 Task: Go to Program & Features. Select Whole Food Market. Add to cart Organic Greek Yogurt-1. Select Amazon Health. Add to cart L-theanine supplement-1. Place order for Gunner Ward, _x000D_
2205 Shadowood Ct_x000D_
Valparaiso, Indiana(IN), 46383, Cell Number (219) 462-8619
Action: Mouse moved to (504, 351)
Screenshot: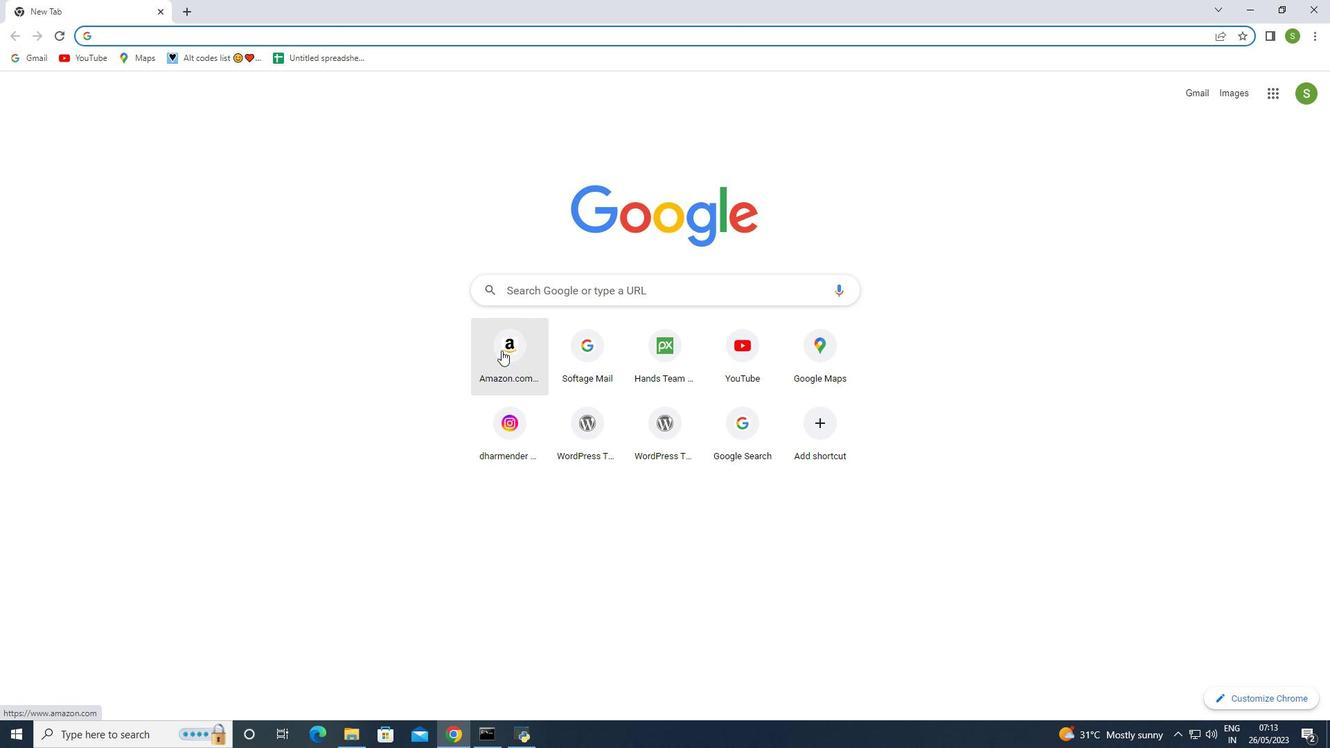 
Action: Mouse pressed left at (504, 351)
Screenshot: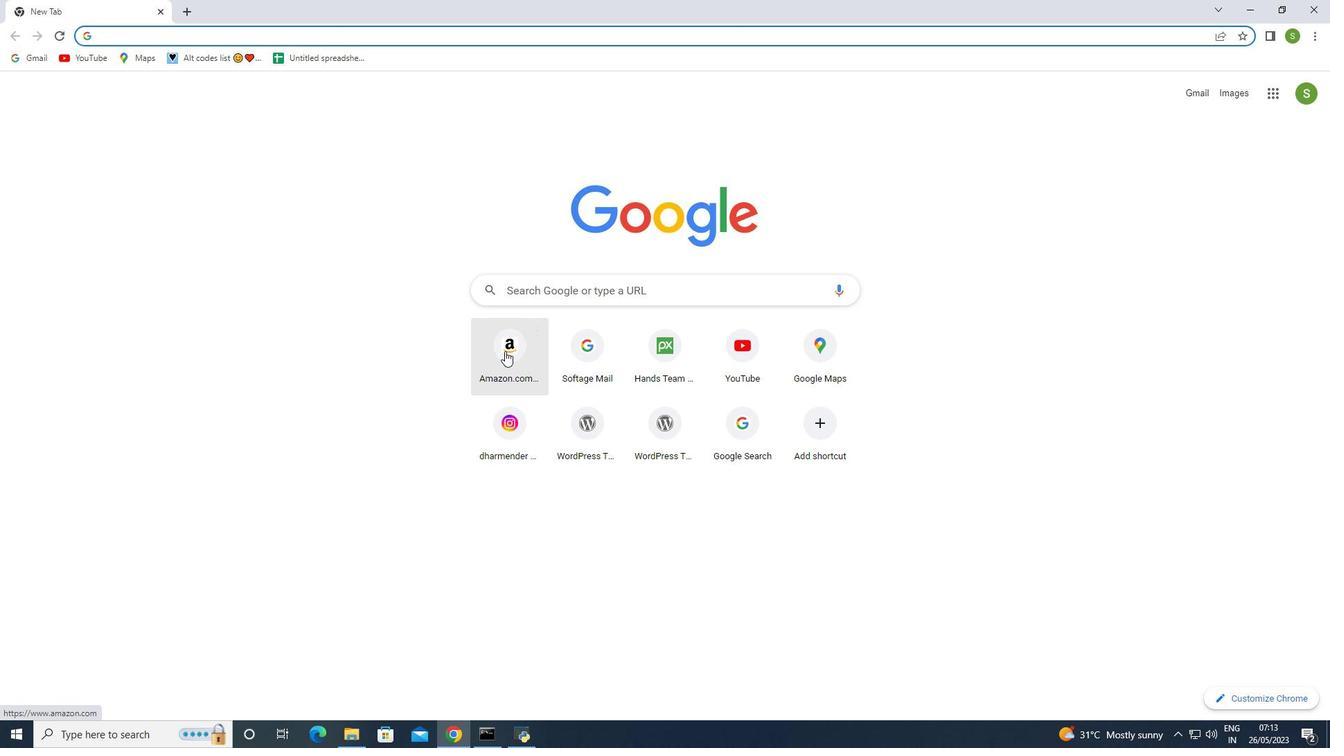 
Action: Mouse moved to (1115, 96)
Screenshot: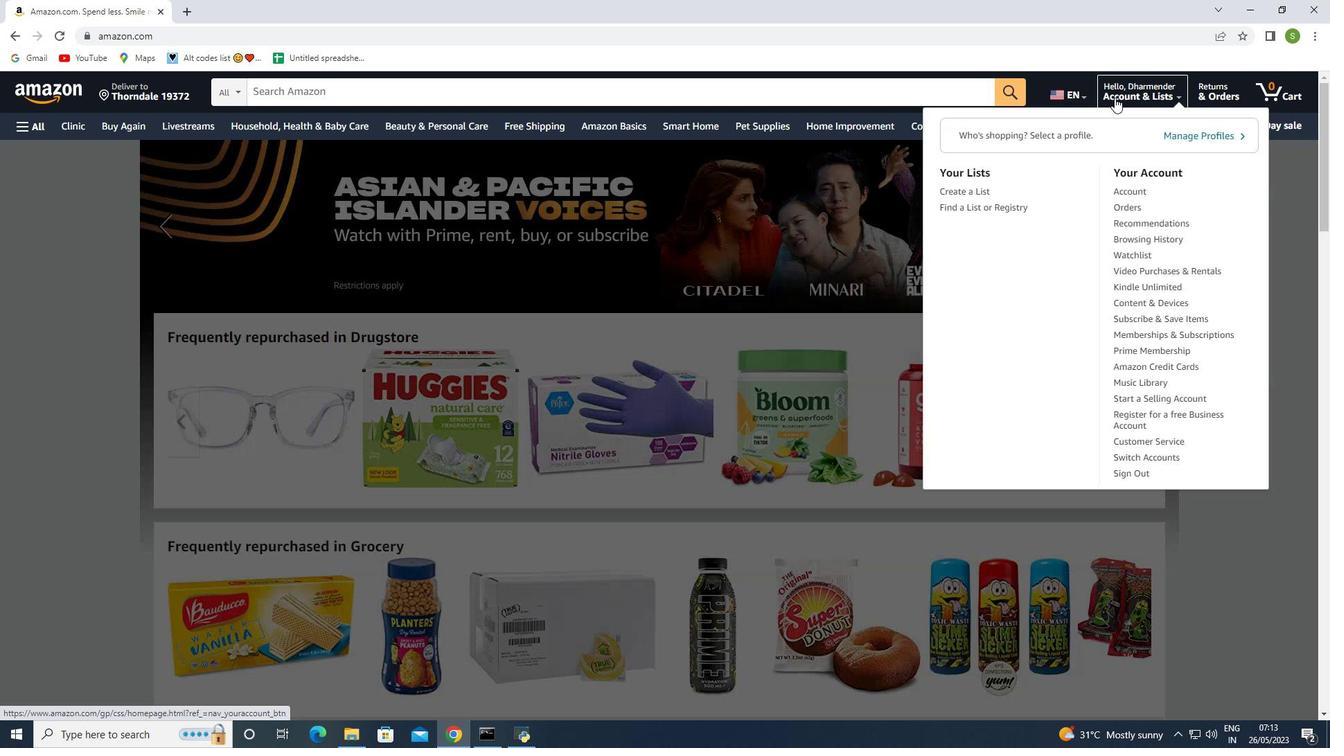 
Action: Mouse pressed left at (1115, 96)
Screenshot: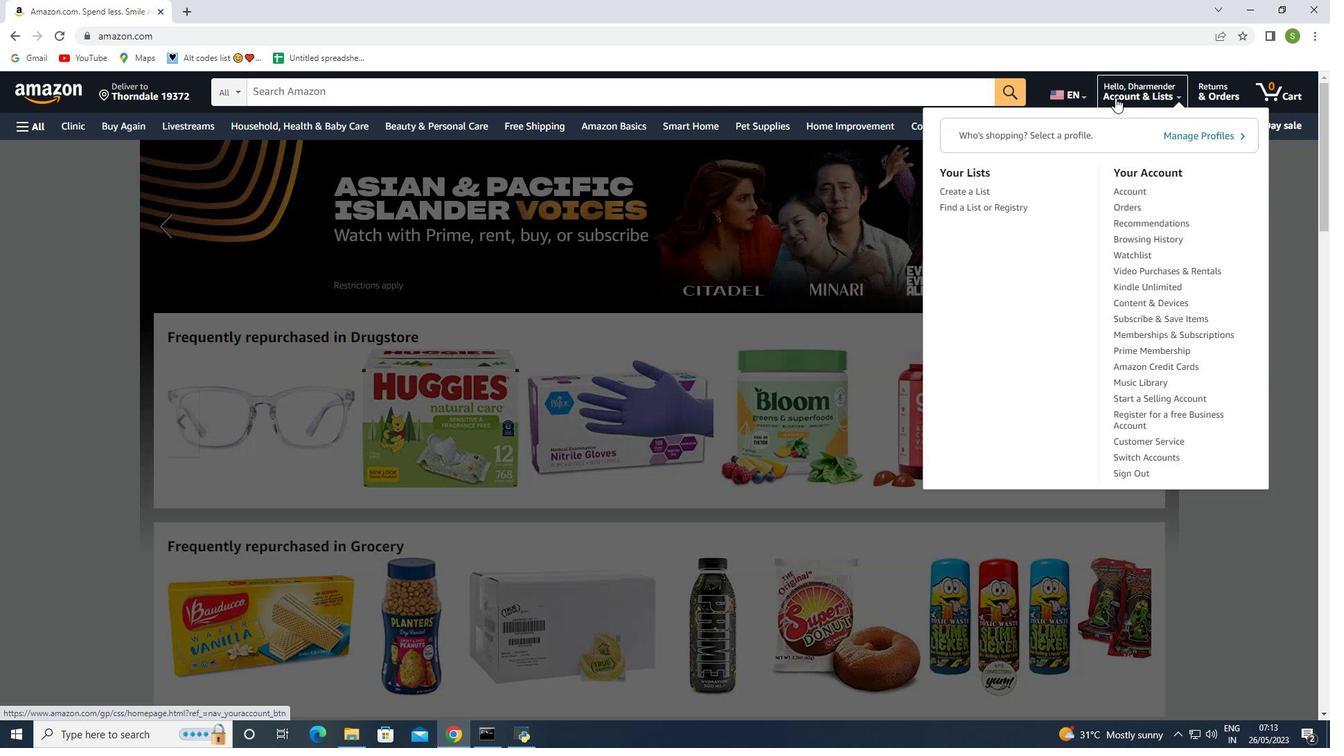 
Action: Mouse moved to (423, 326)
Screenshot: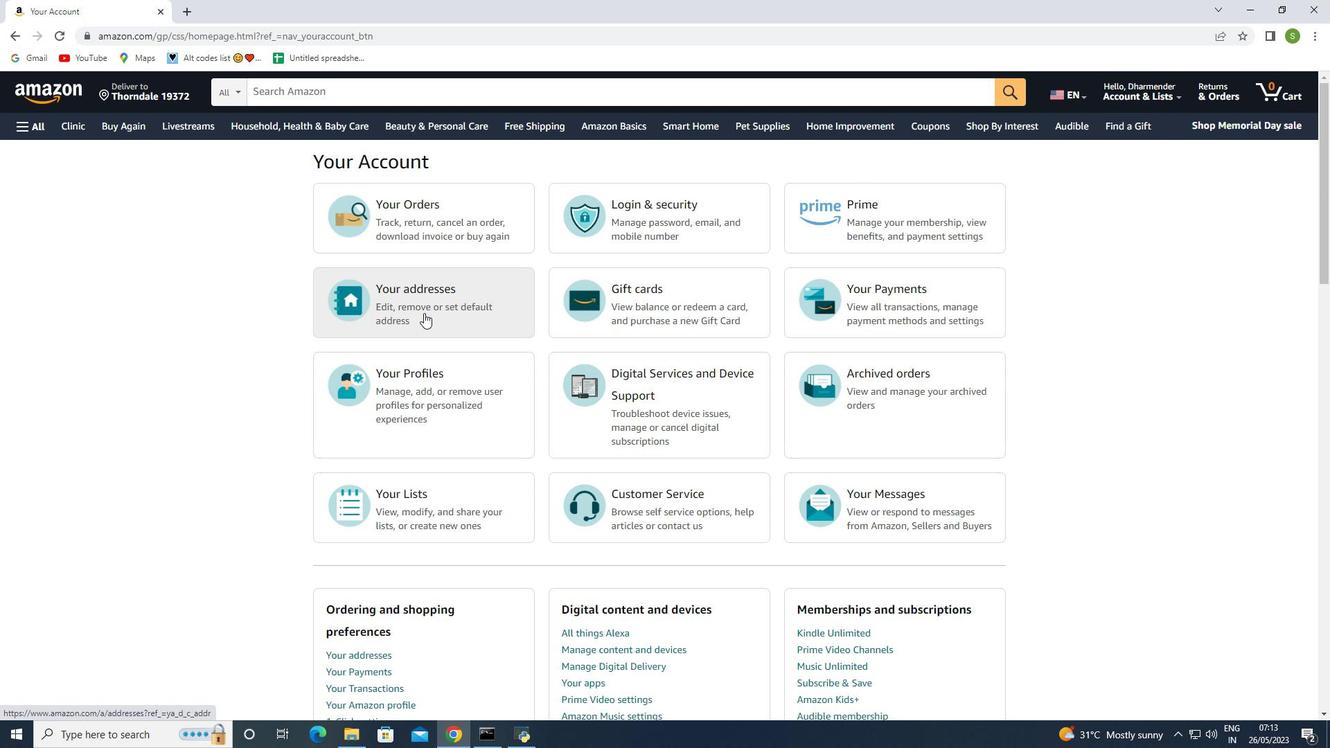 
Action: Mouse pressed left at (423, 326)
Screenshot: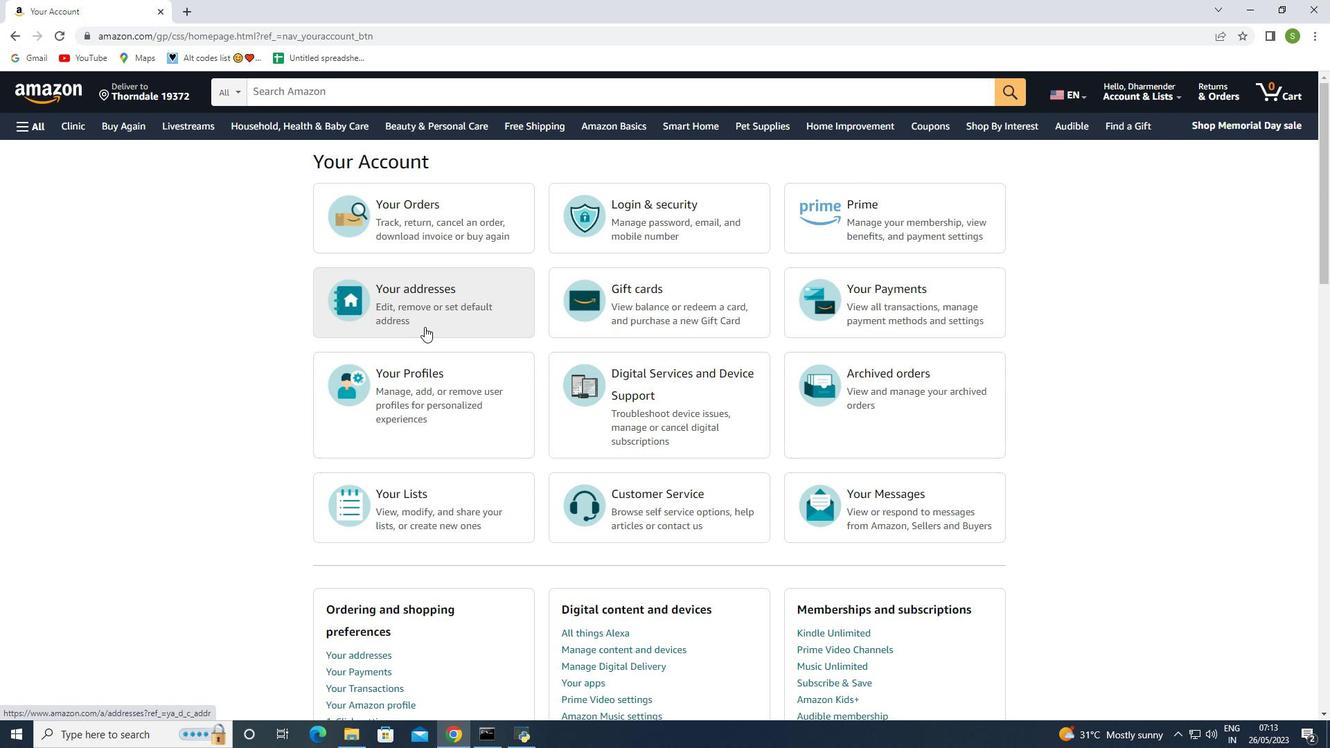 
Action: Mouse moved to (430, 322)
Screenshot: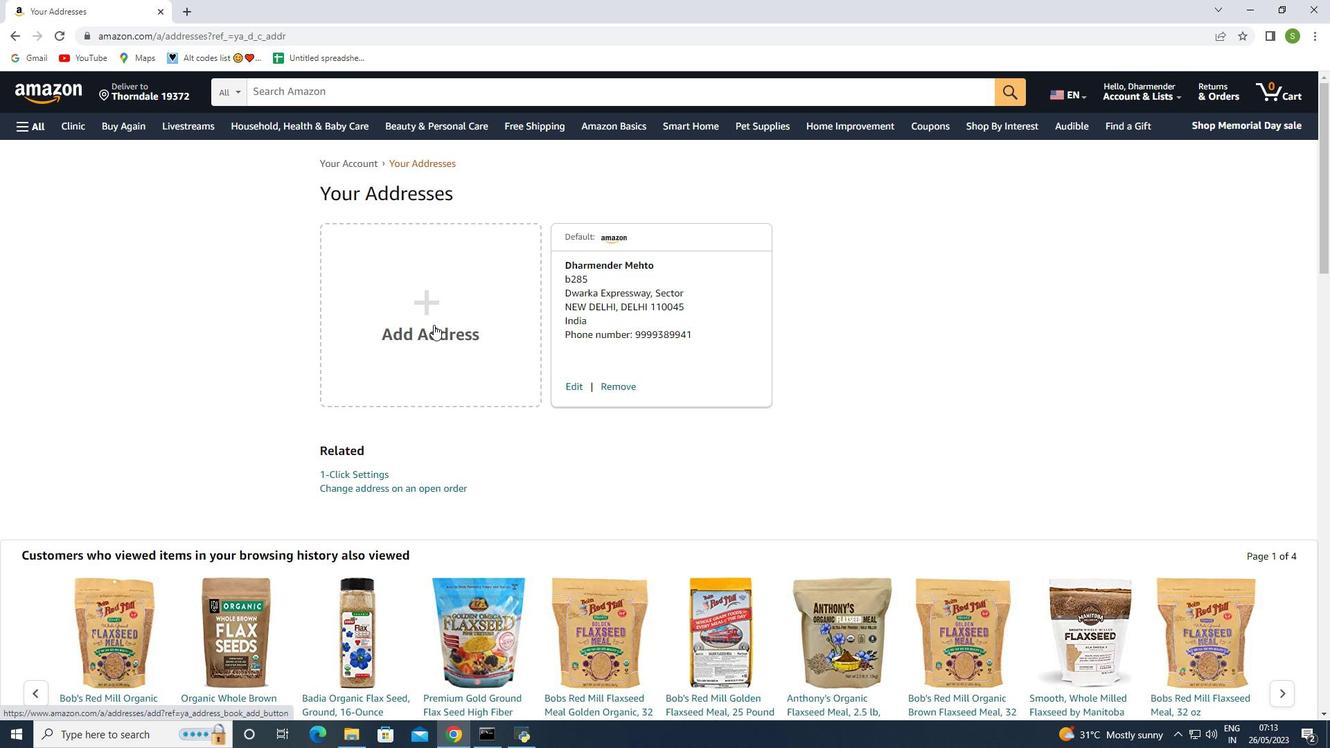 
Action: Mouse pressed left at (430, 322)
Screenshot: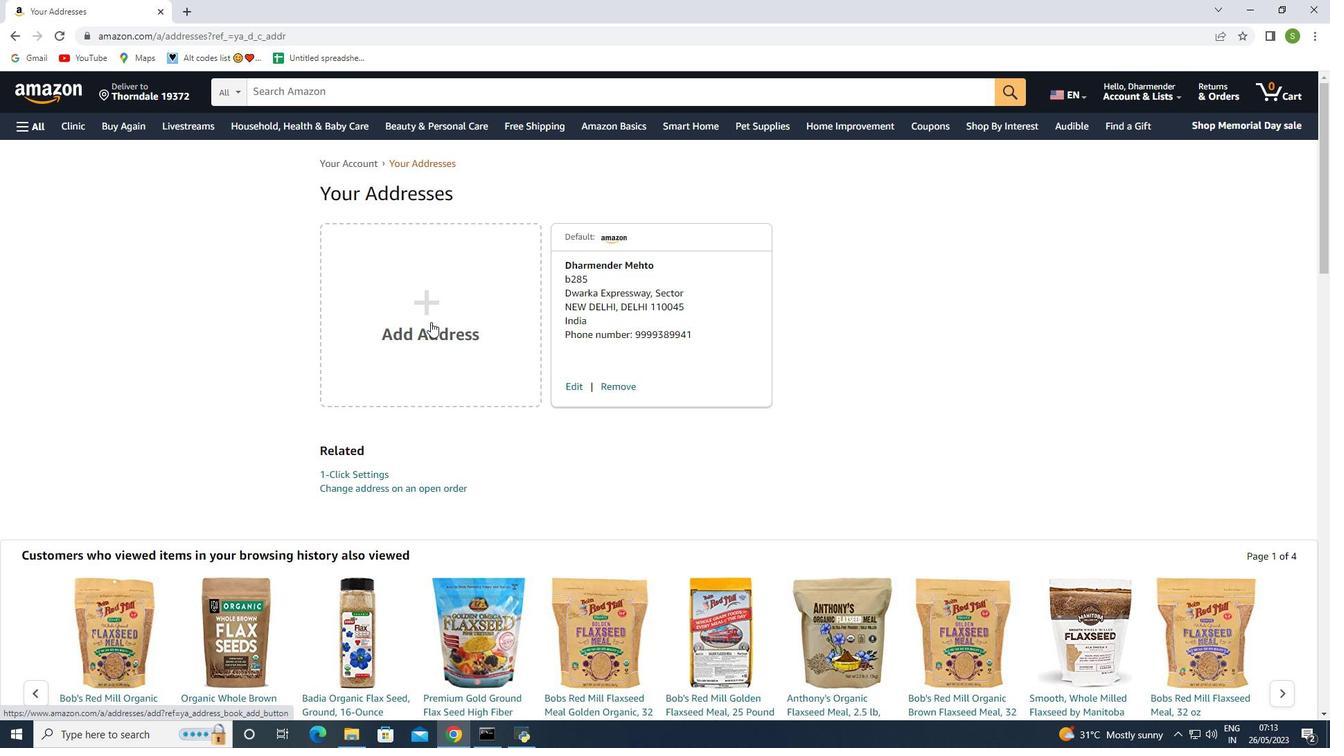 
Action: Mouse moved to (578, 410)
Screenshot: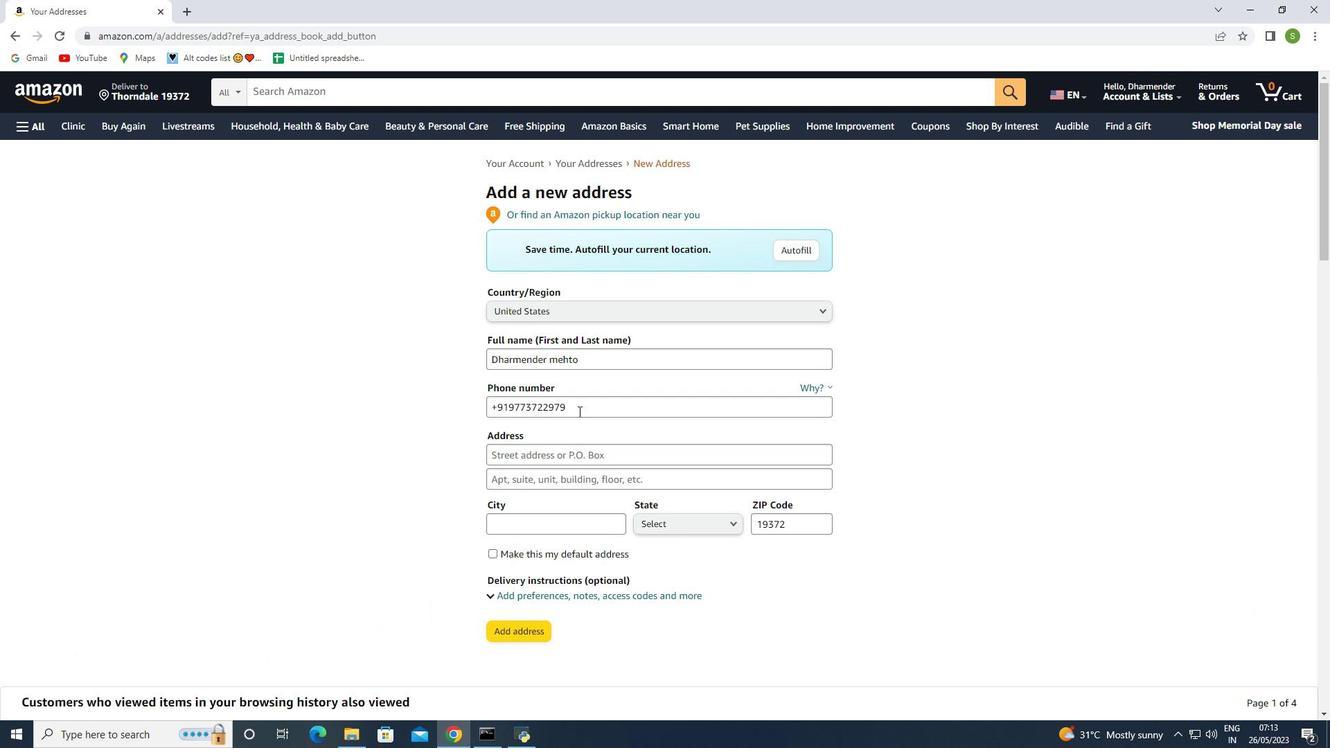
Action: Mouse pressed left at (578, 410)
Screenshot: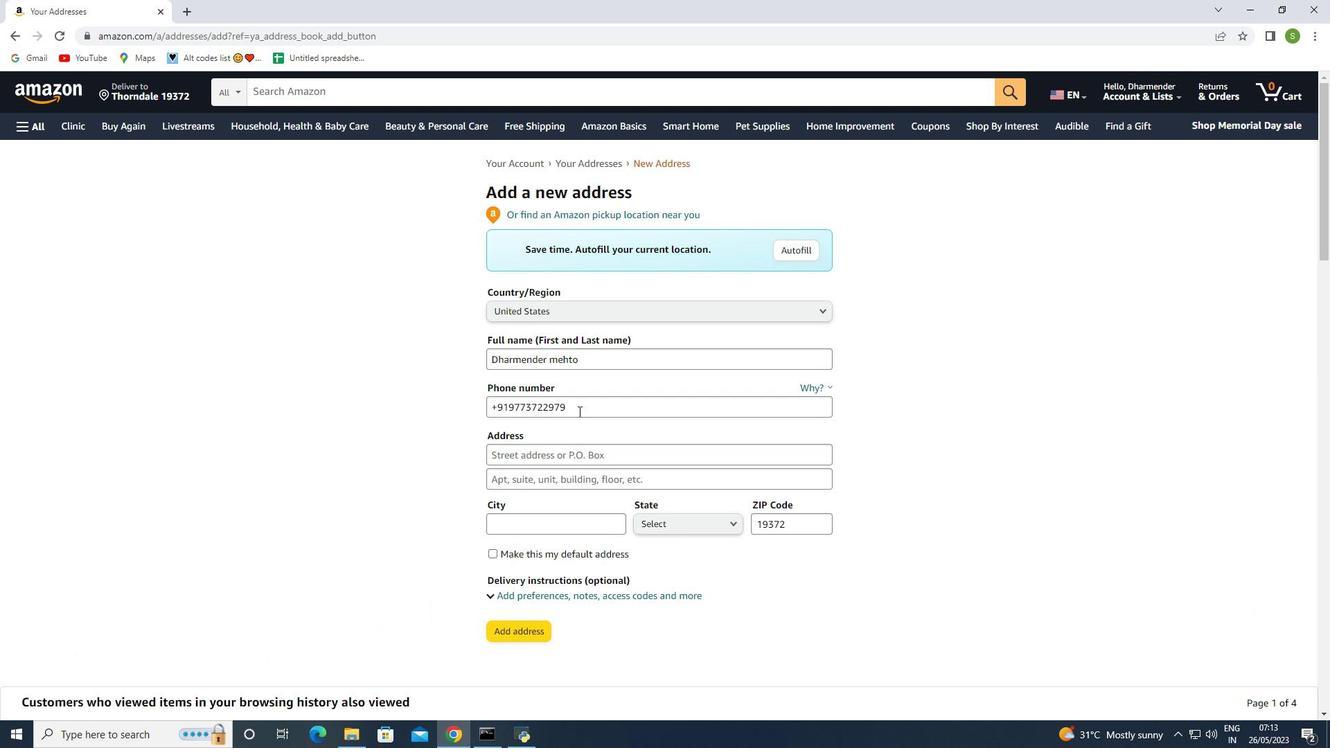 
Action: Mouse moved to (472, 408)
Screenshot: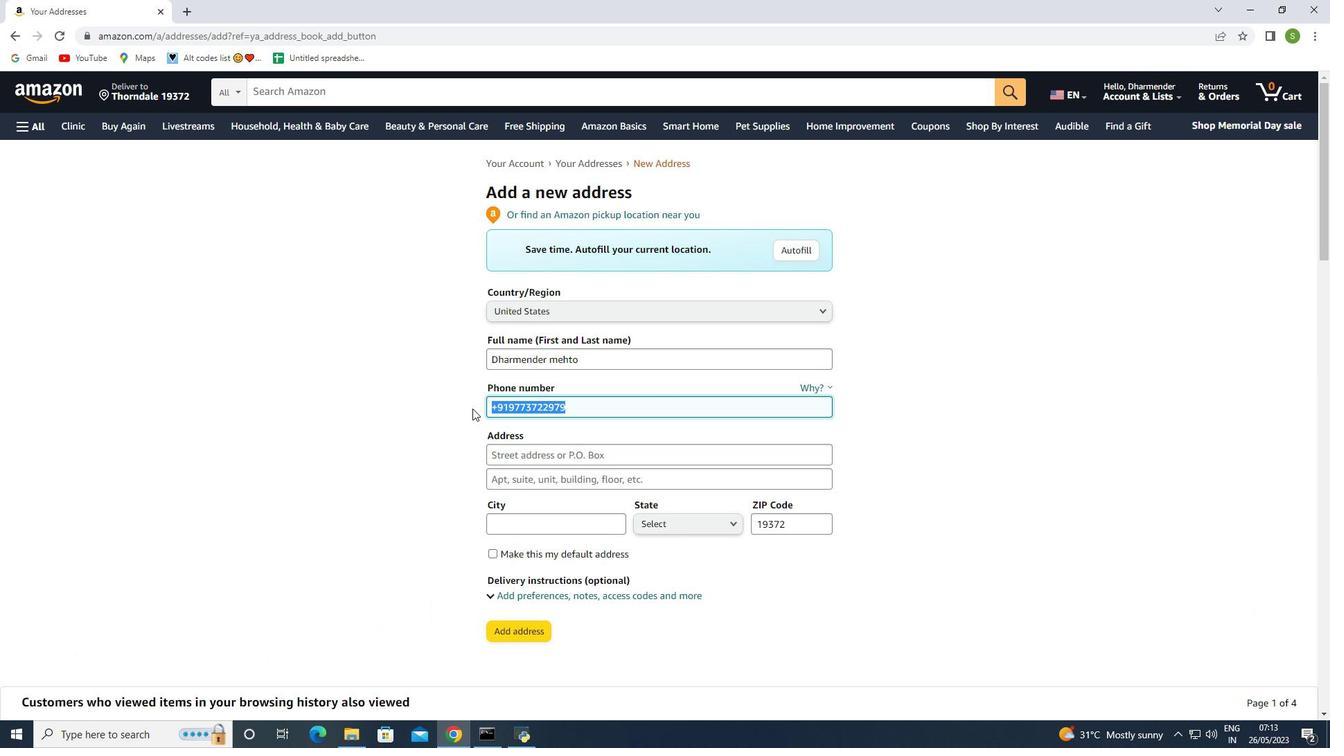 
Action: Key pressed <Key.backspace><Key.shift_r>(219<Key.shift_r>)<Key.space>4628619
Screenshot: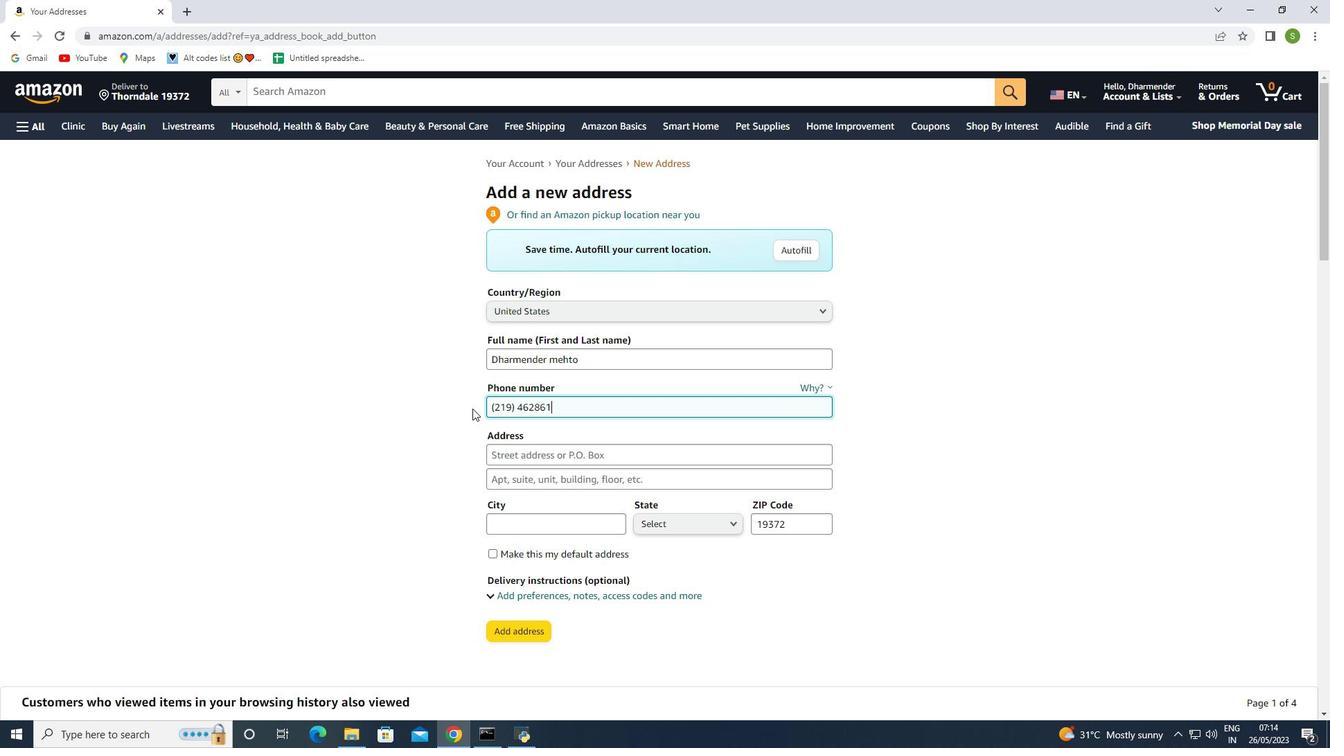 
Action: Mouse moved to (588, 371)
Screenshot: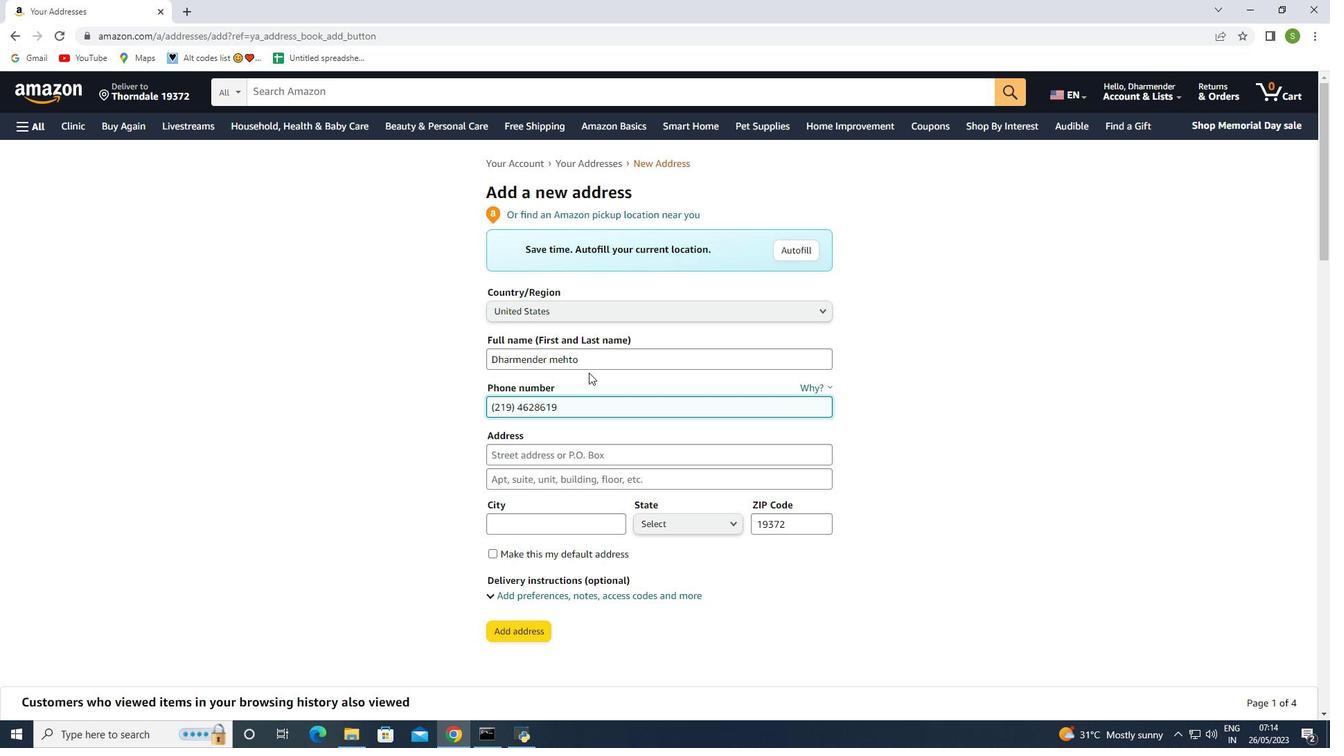 
Action: Mouse pressed left at (588, 371)
Screenshot: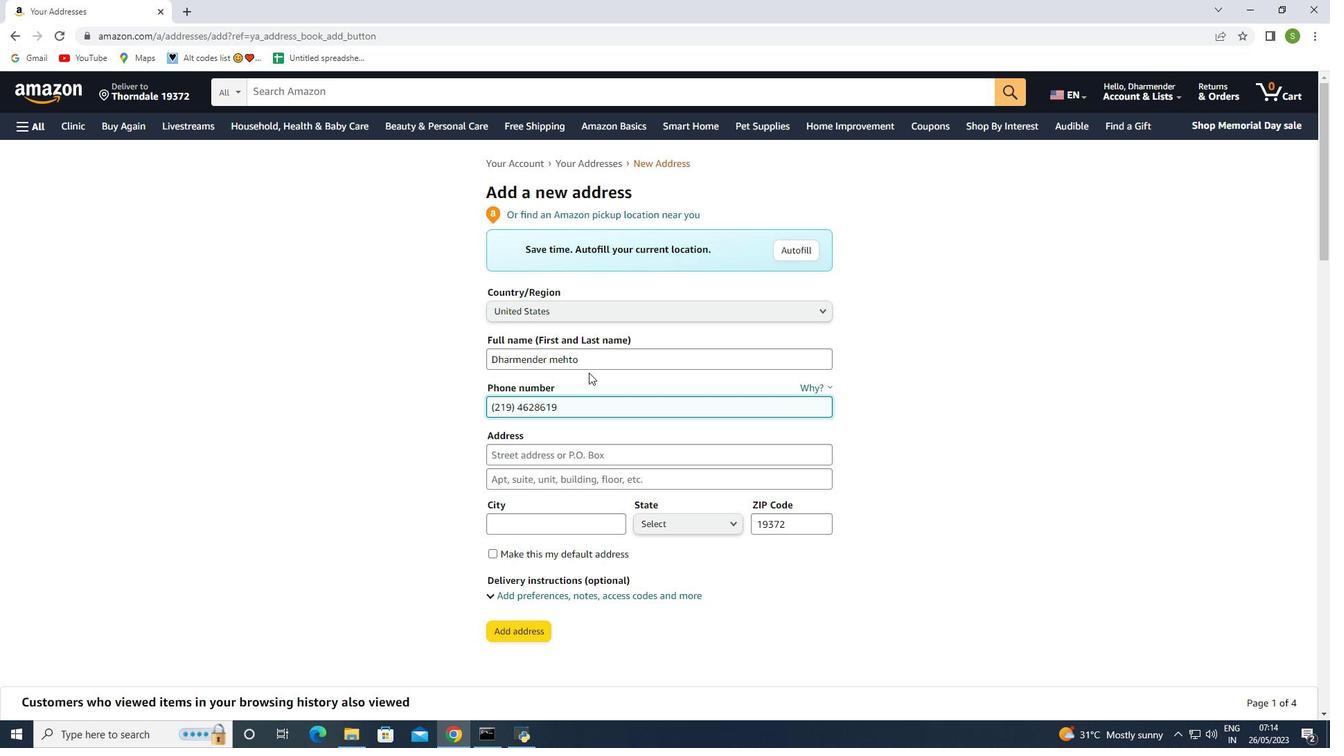 
Action: Mouse moved to (578, 361)
Screenshot: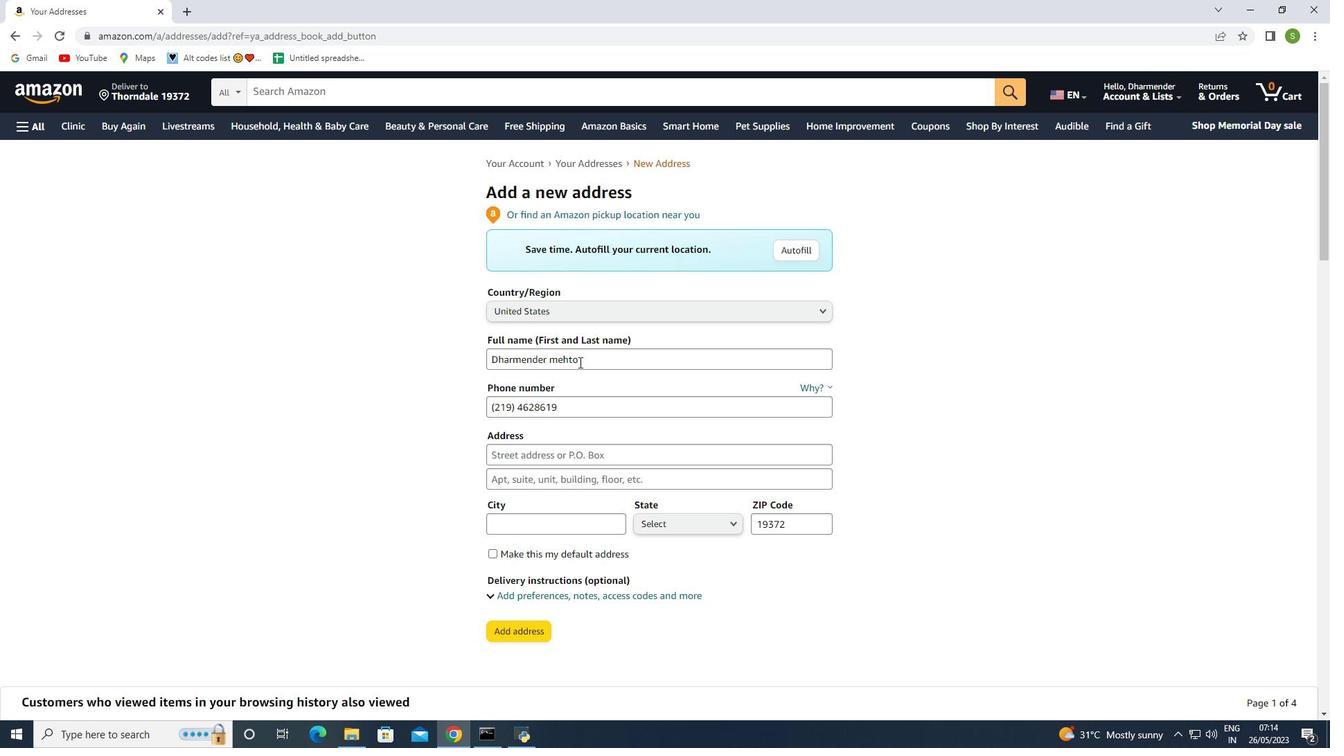 
Action: Mouse pressed left at (578, 361)
Screenshot: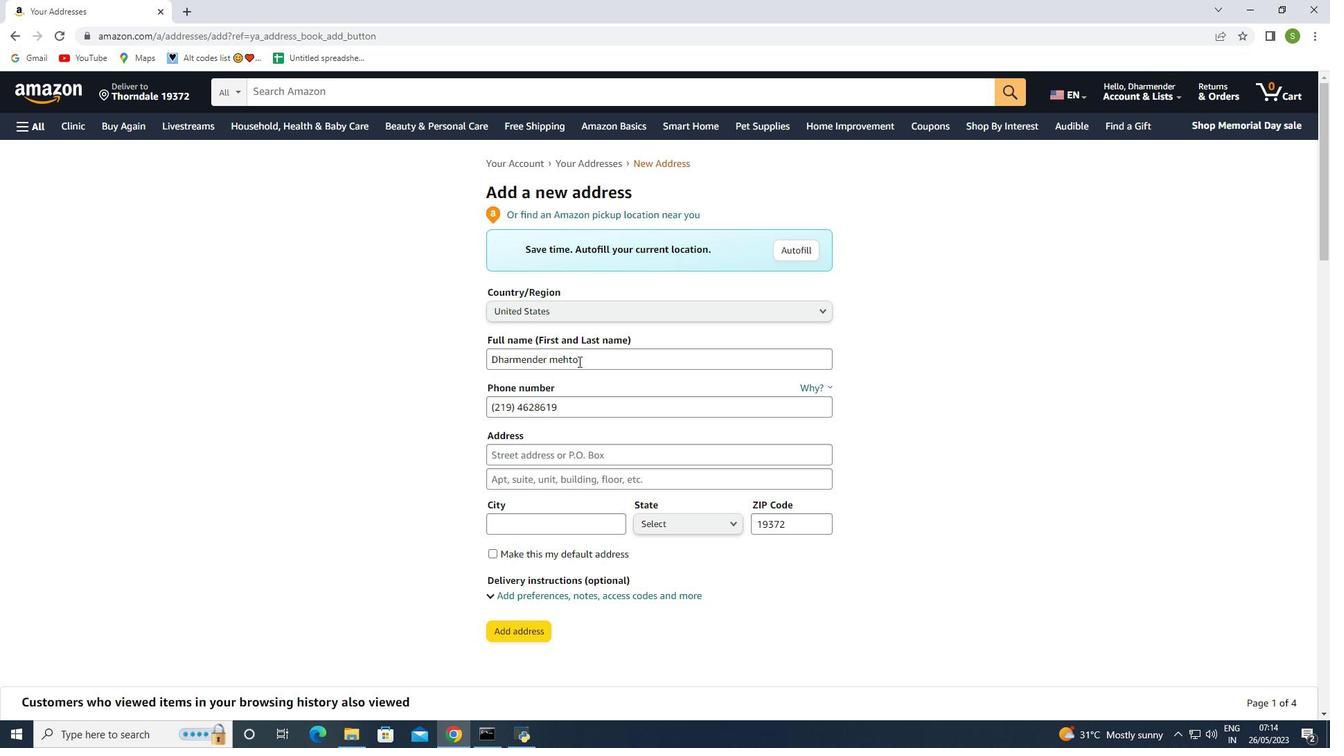 
Action: Mouse moved to (459, 329)
Screenshot: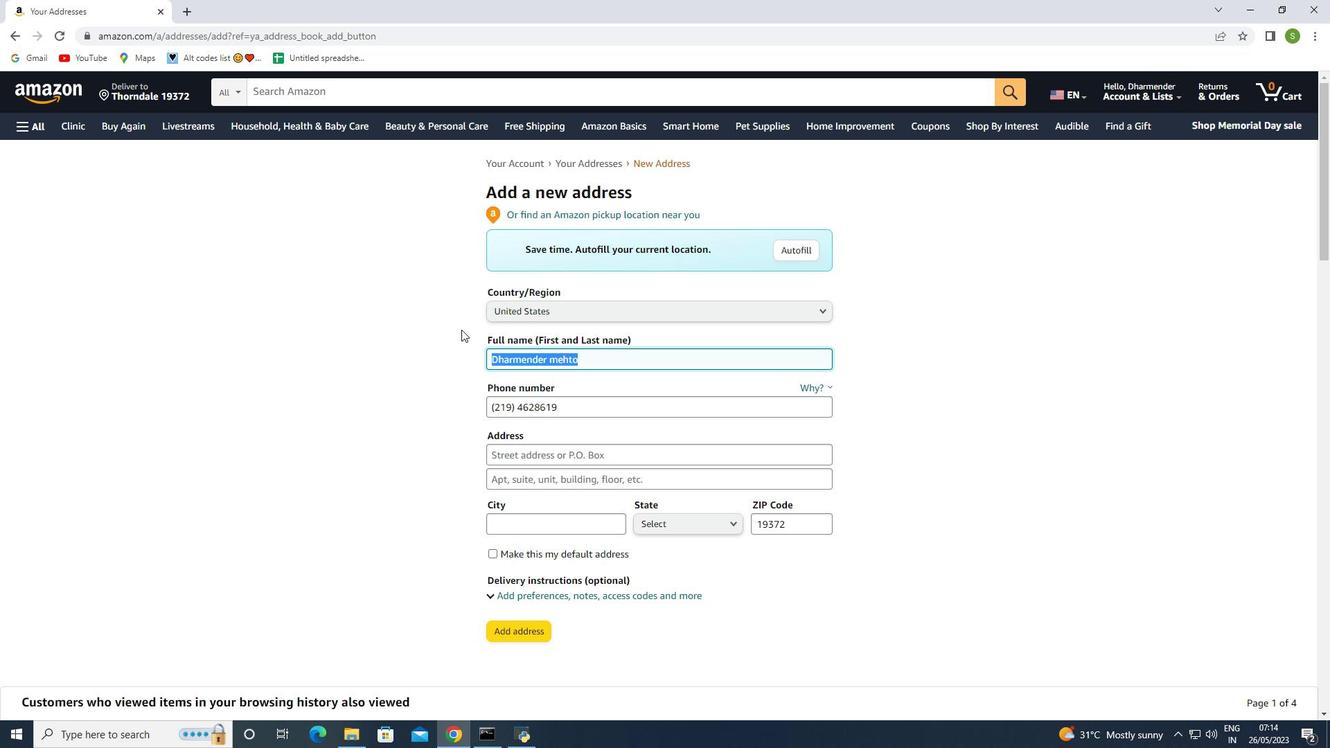 
Action: Key pressed <Key.backspace><Key.shift><Key.shift>Gunner<Key.space><Key.shift>Ward
Screenshot: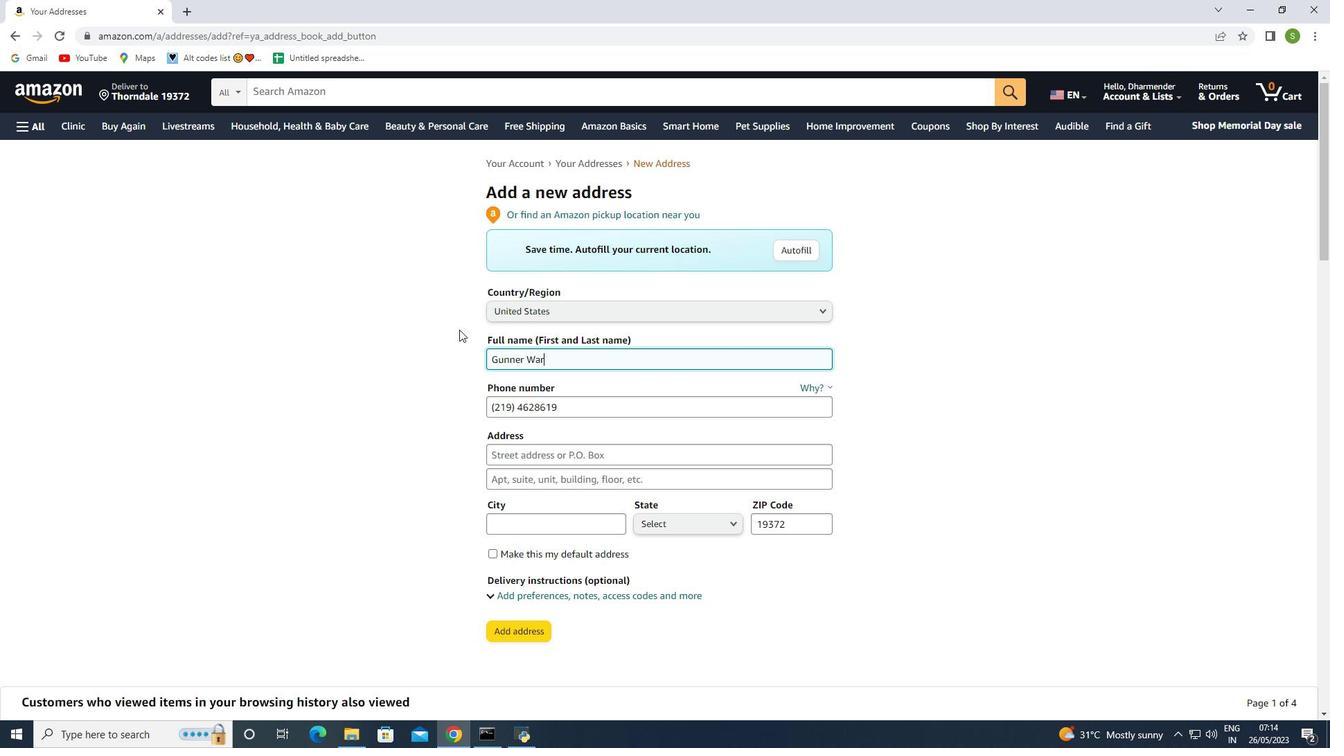 
Action: Mouse moved to (547, 457)
Screenshot: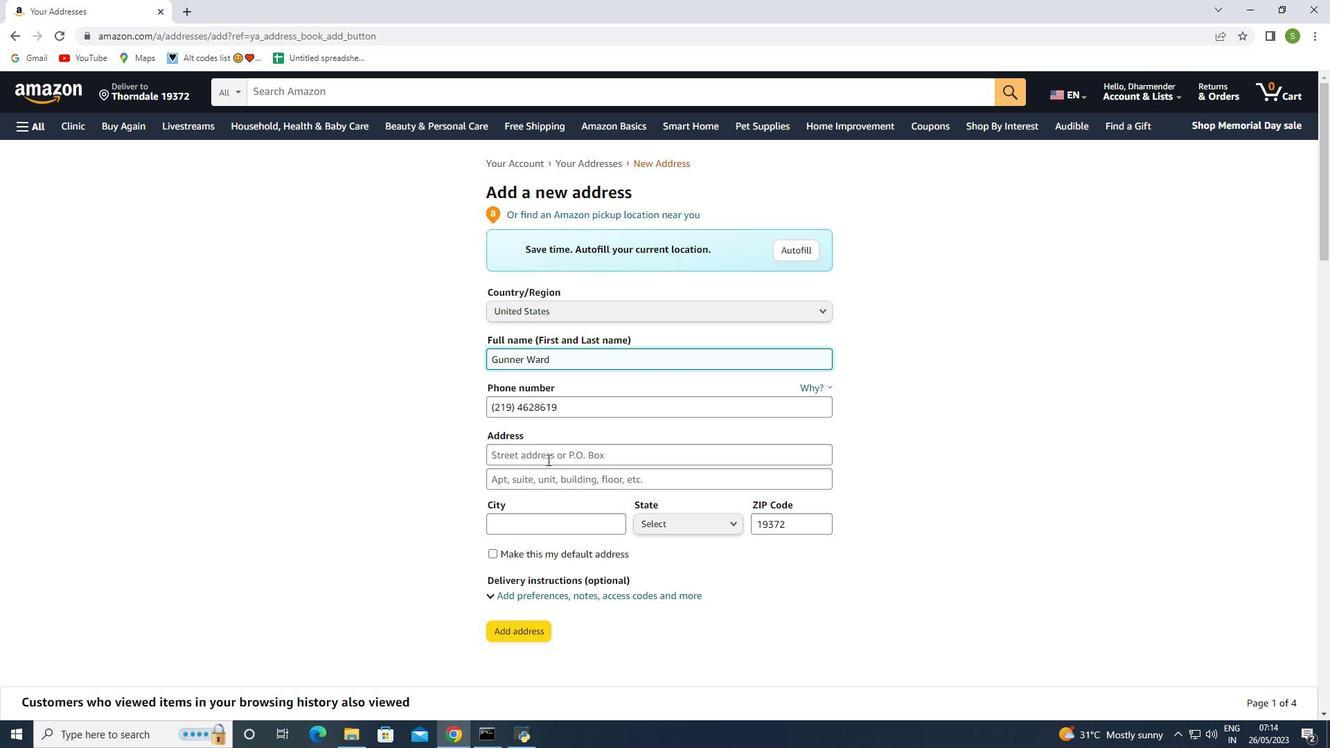 
Action: Mouse pressed left at (547, 457)
Screenshot: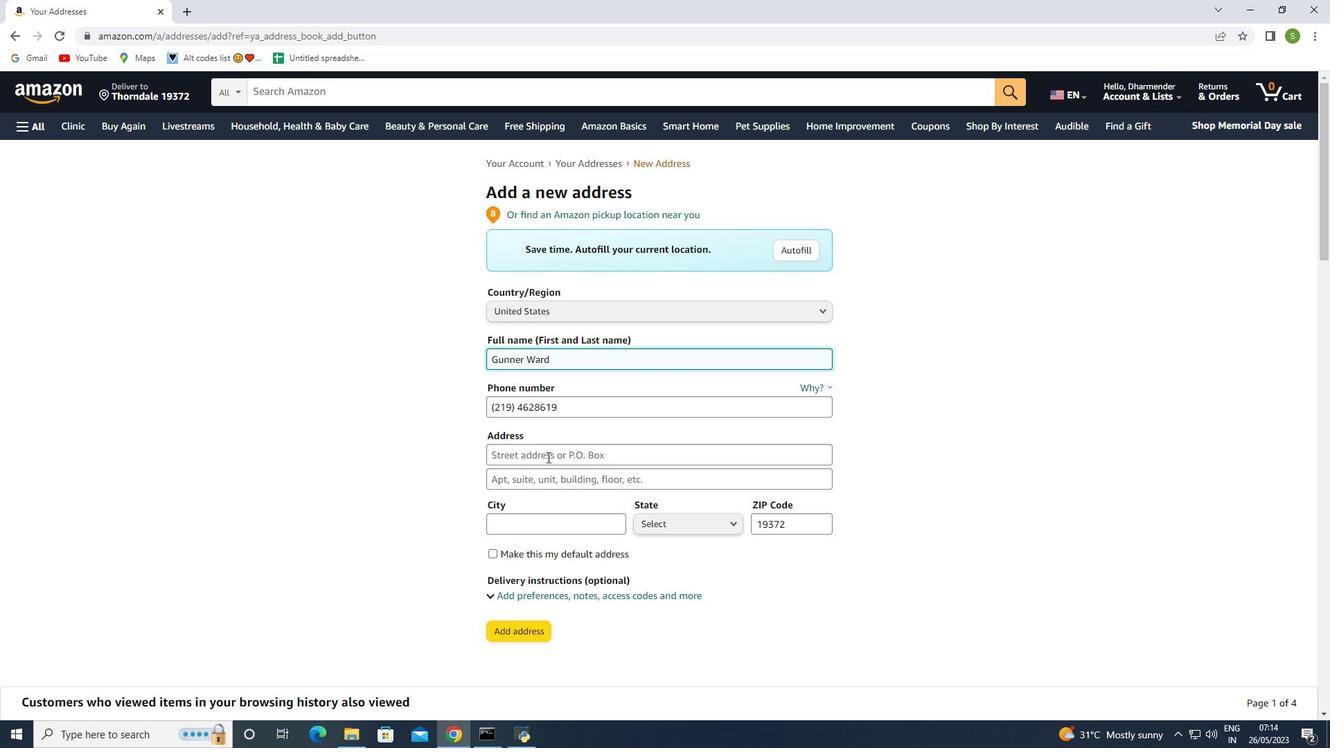 
Action: Key pressed 2205<Key.space><Key.shift>Shadowod<Key.space>c<Key.backspace><Key.shift>Ct
Screenshot: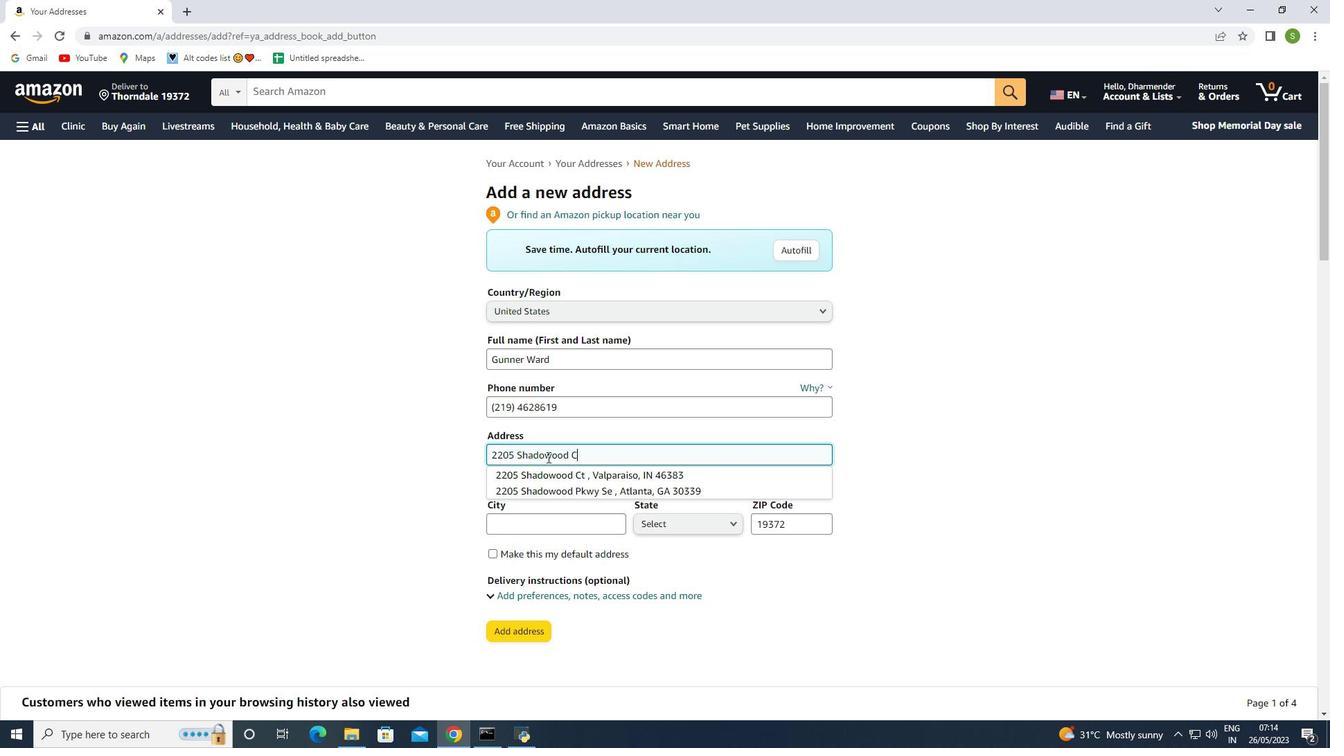 
Action: Mouse moved to (402, 500)
Screenshot: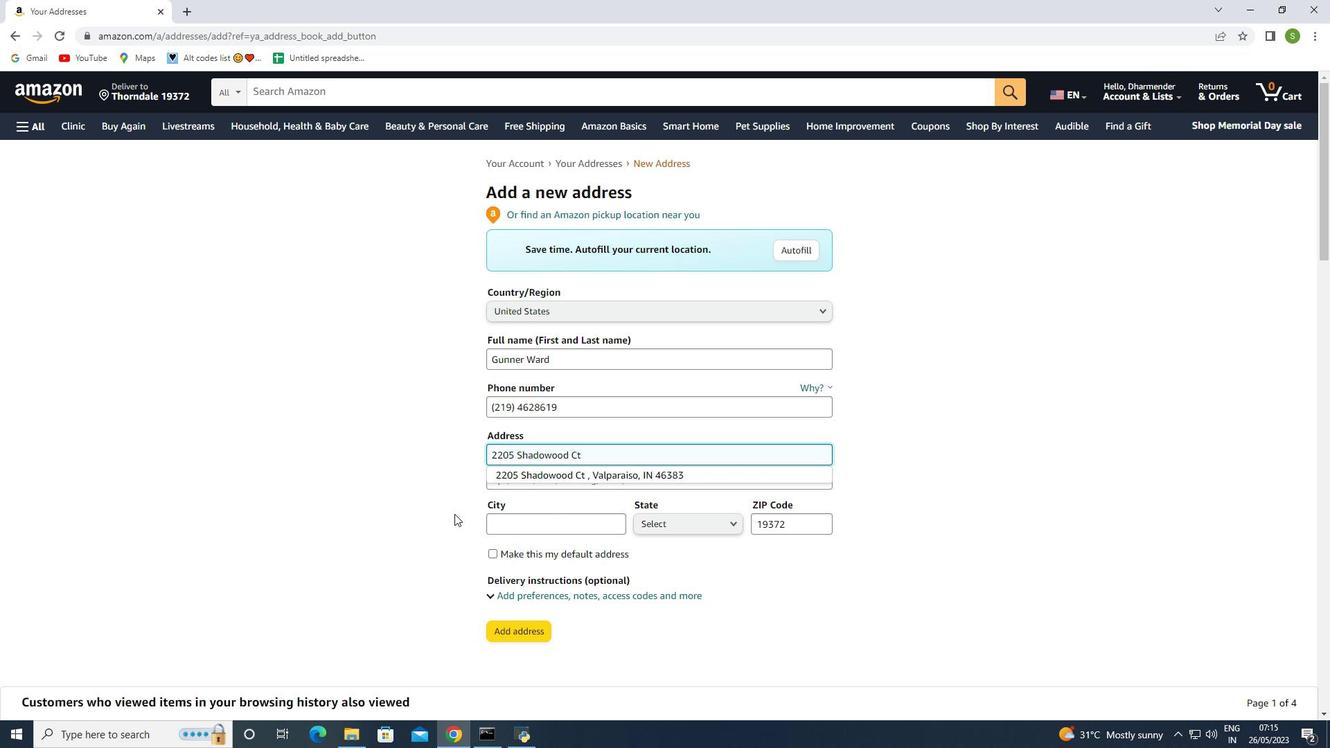 
Action: Mouse pressed left at (402, 500)
Screenshot: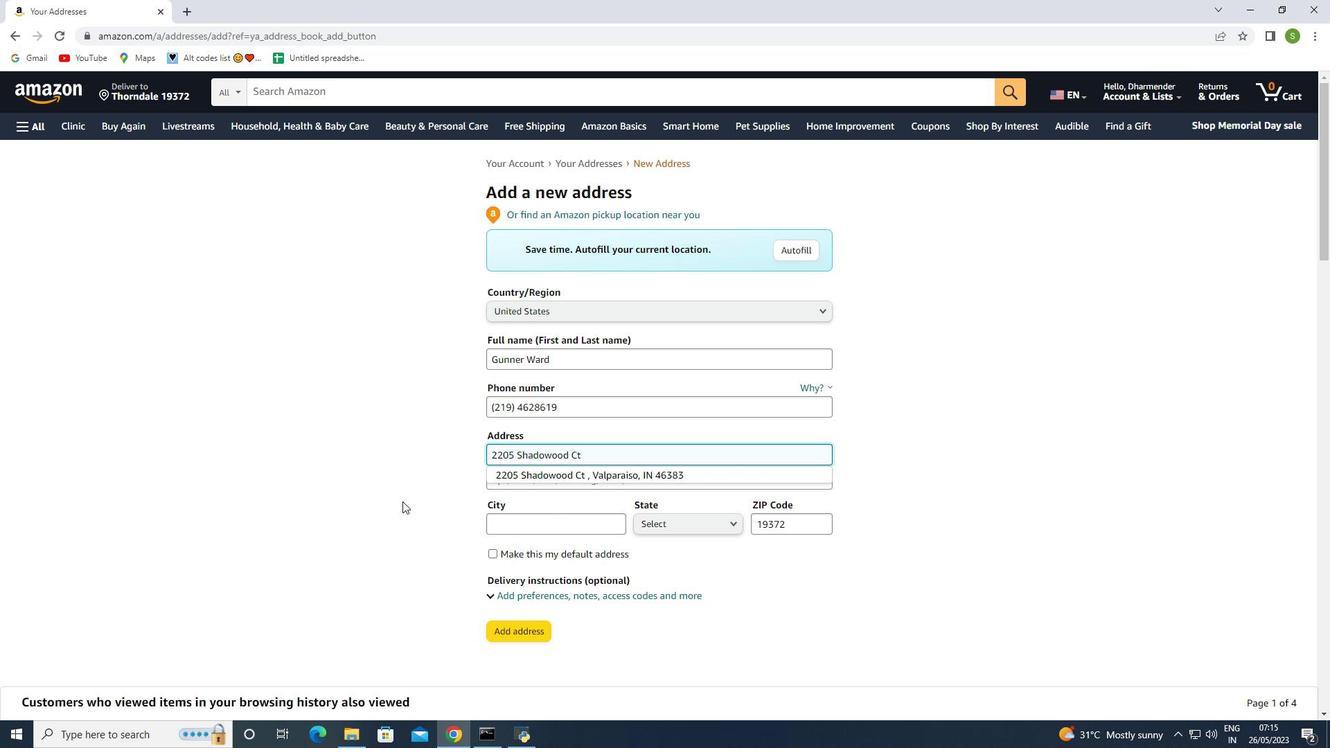 
Action: Mouse moved to (592, 456)
Screenshot: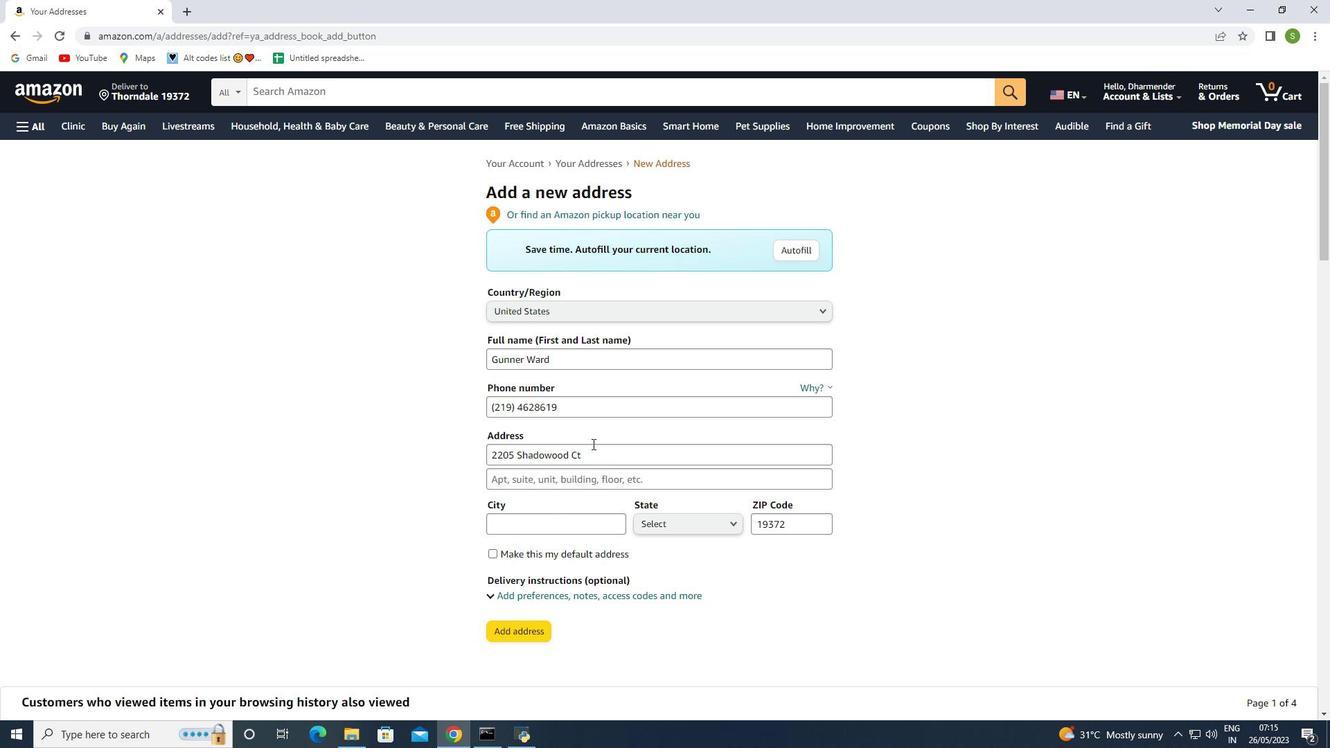 
Action: Mouse pressed left at (592, 456)
Screenshot: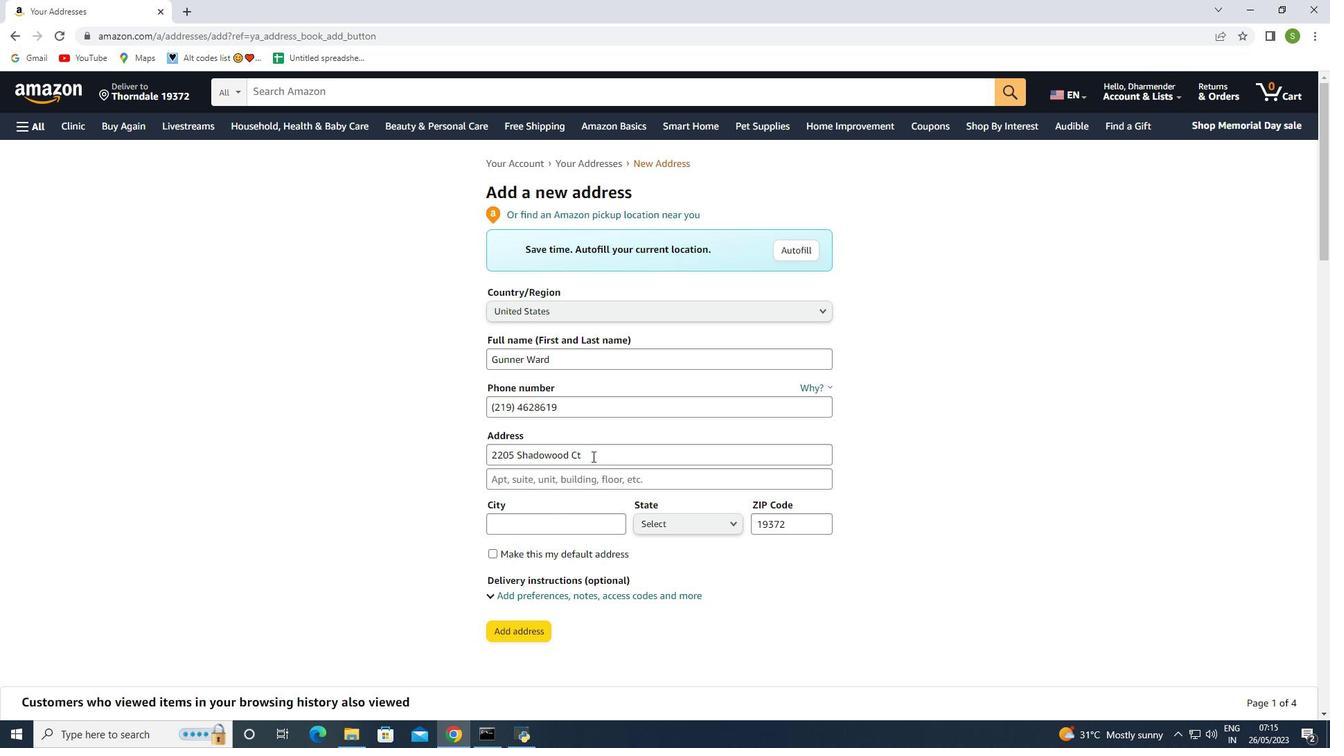 
Action: Key pressed <Key.backspace>
Screenshot: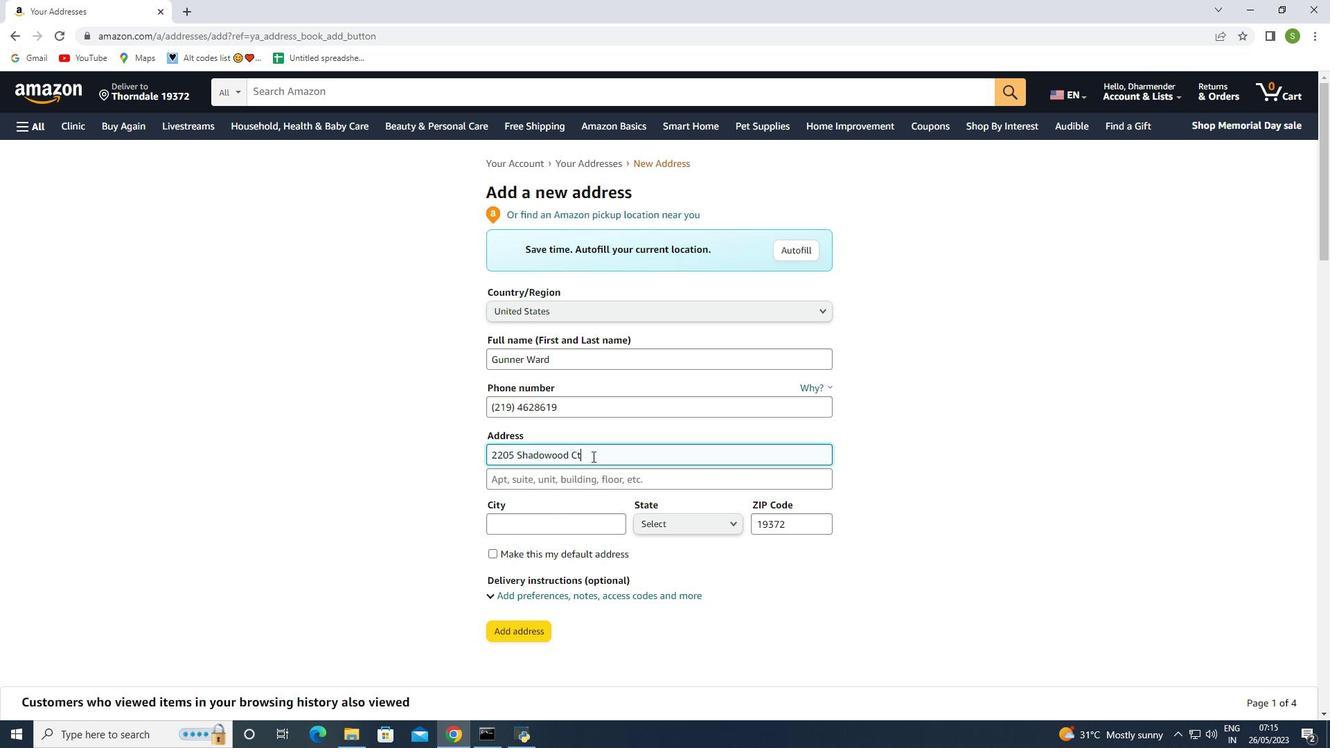 
Action: Mouse moved to (597, 462)
Screenshot: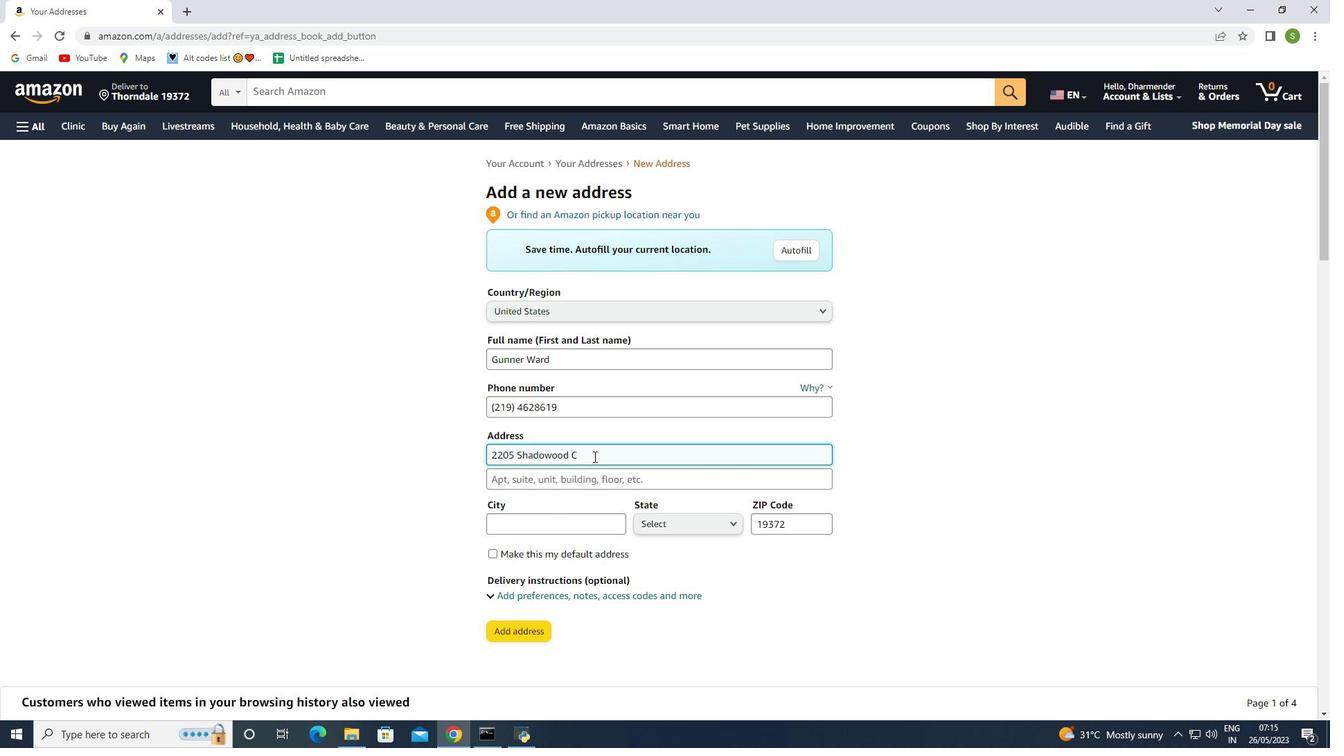 
Action: Key pressed <Key.backspace>
Screenshot: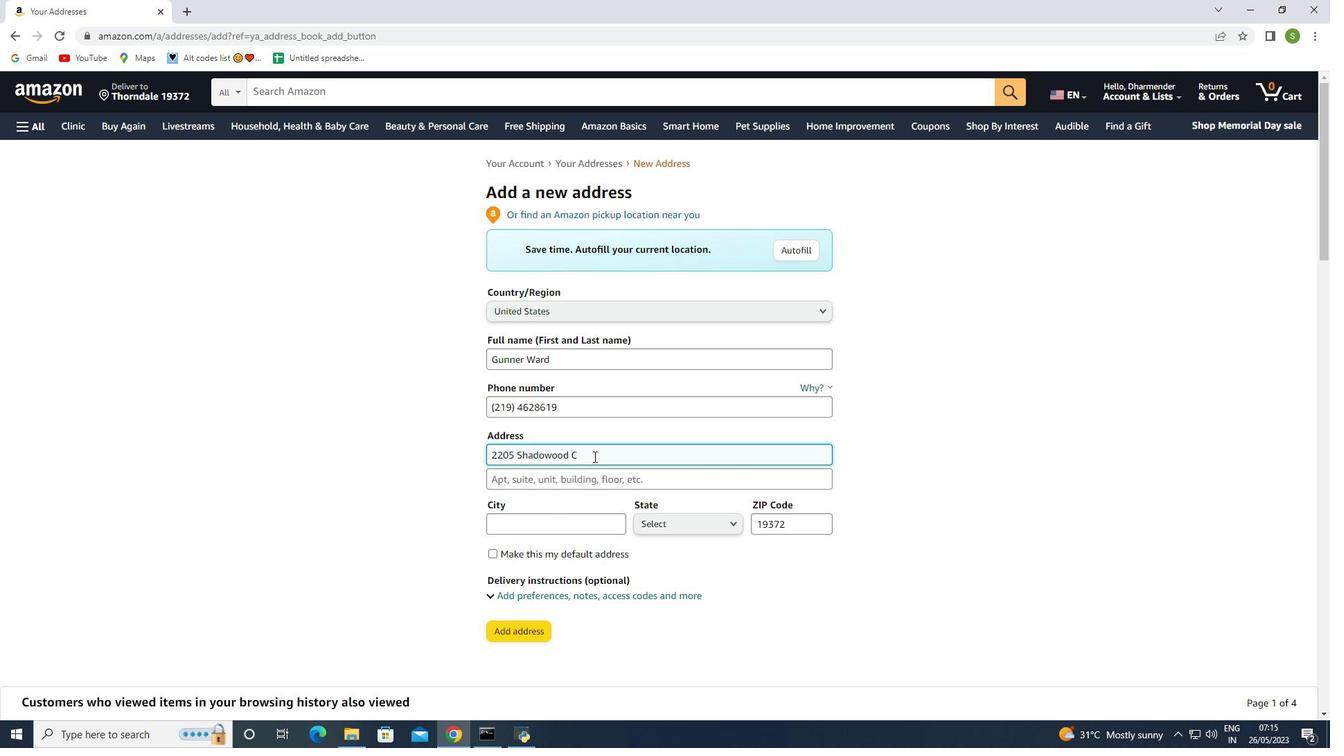 
Action: Mouse moved to (590, 471)
Screenshot: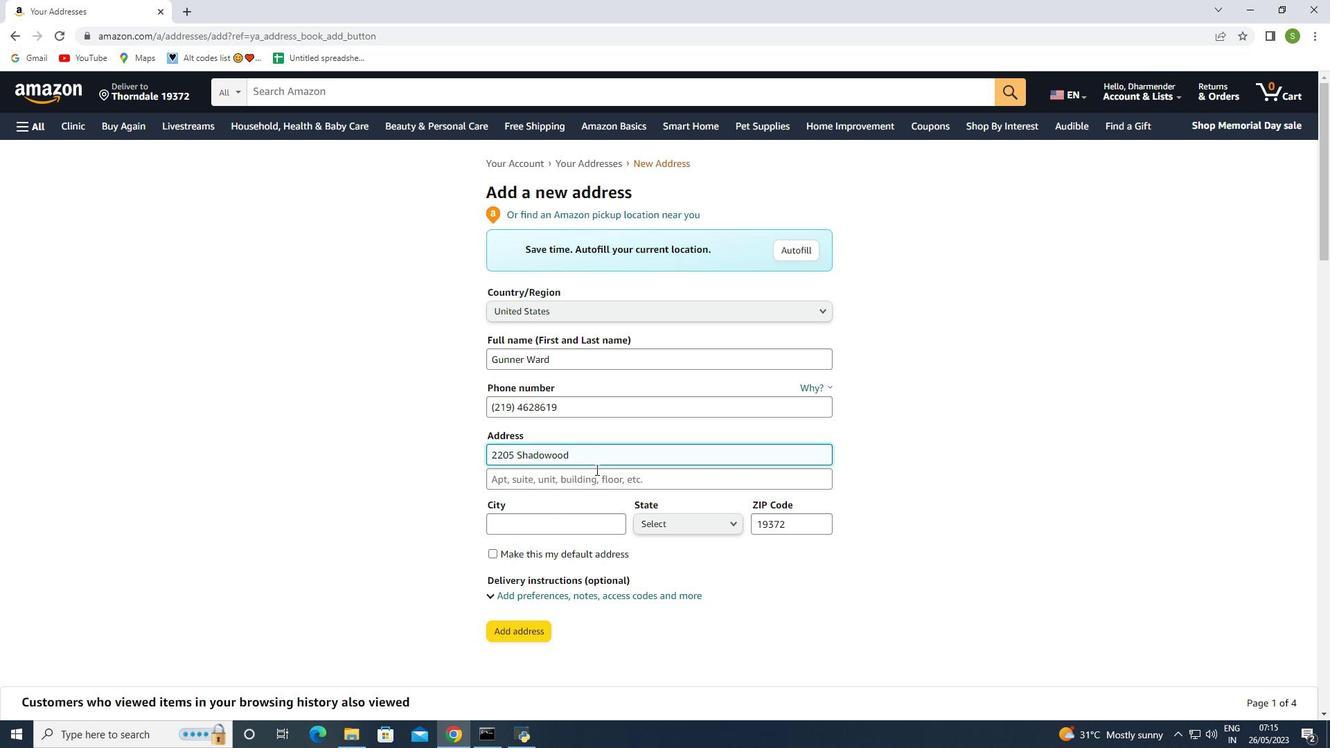 
Action: Key pressed <Key.backspace>
Screenshot: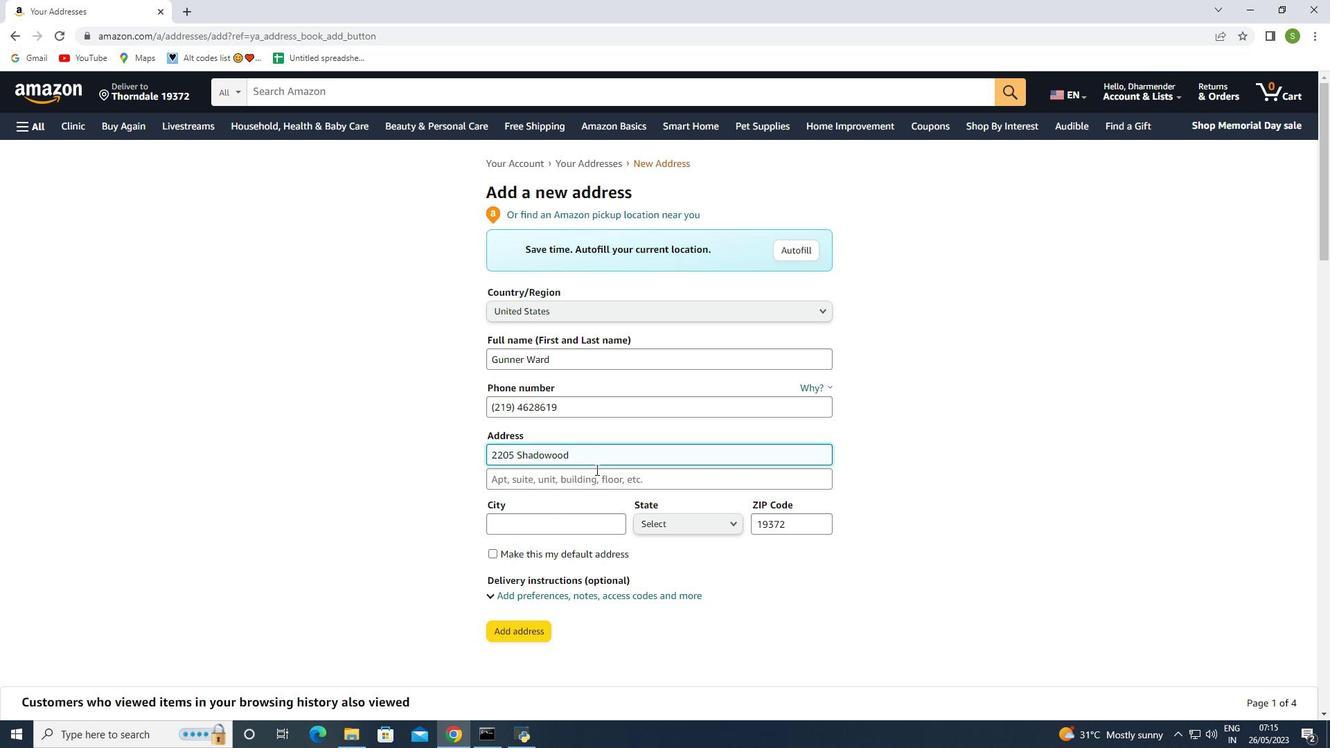 
Action: Mouse moved to (360, 511)
Screenshot: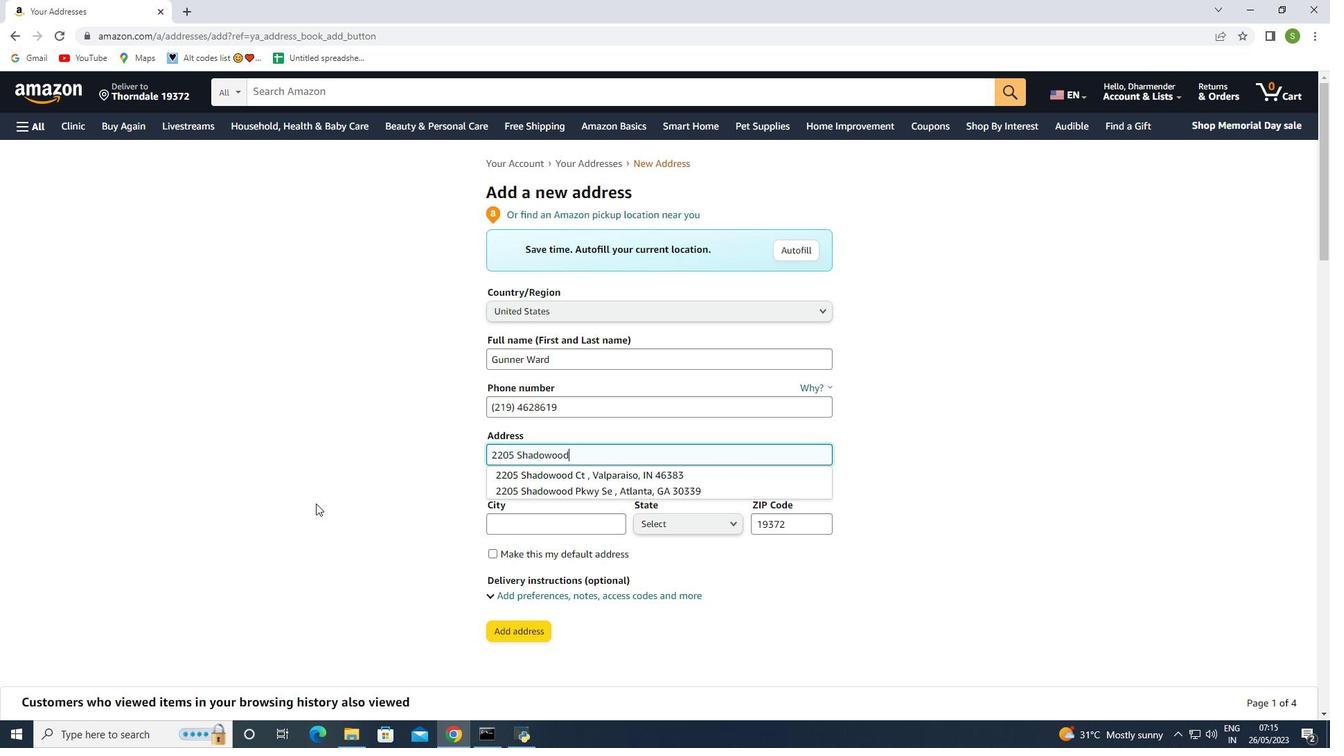 
Action: Mouse pressed left at (360, 511)
Screenshot: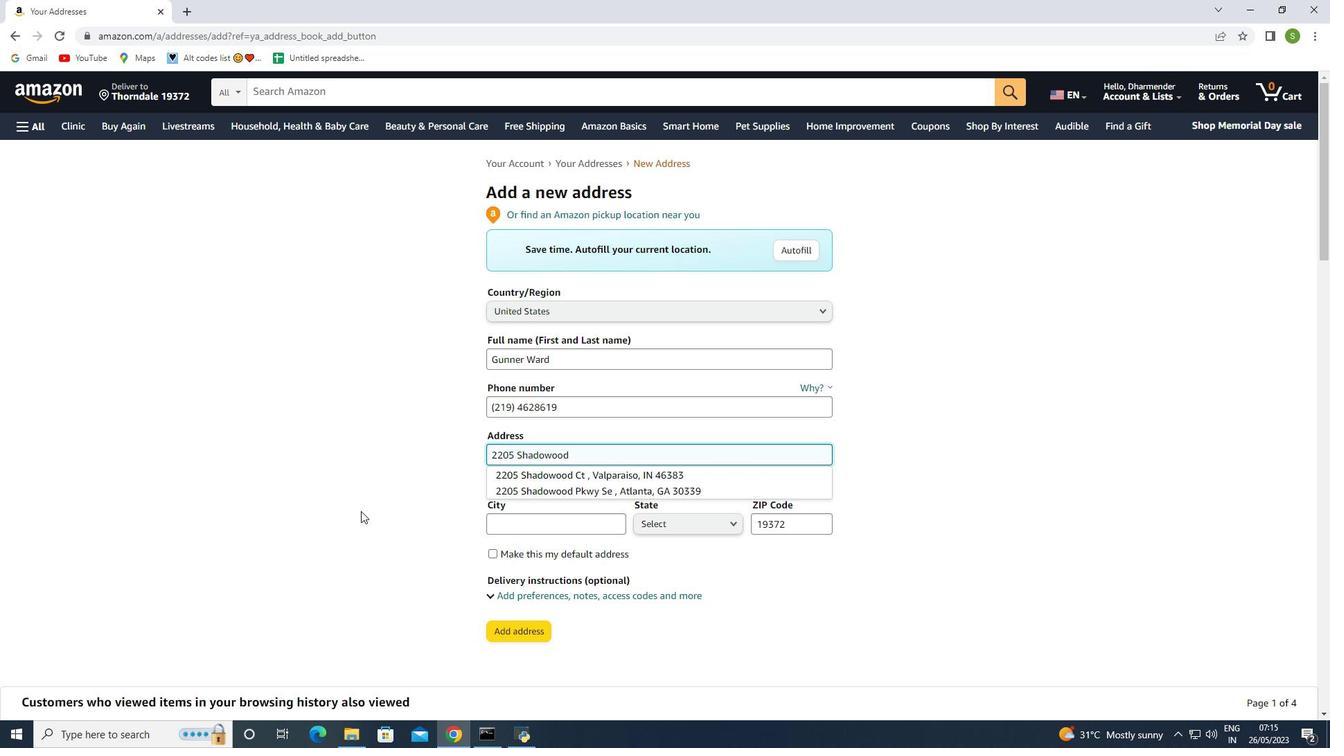 
Action: Mouse moved to (571, 457)
Screenshot: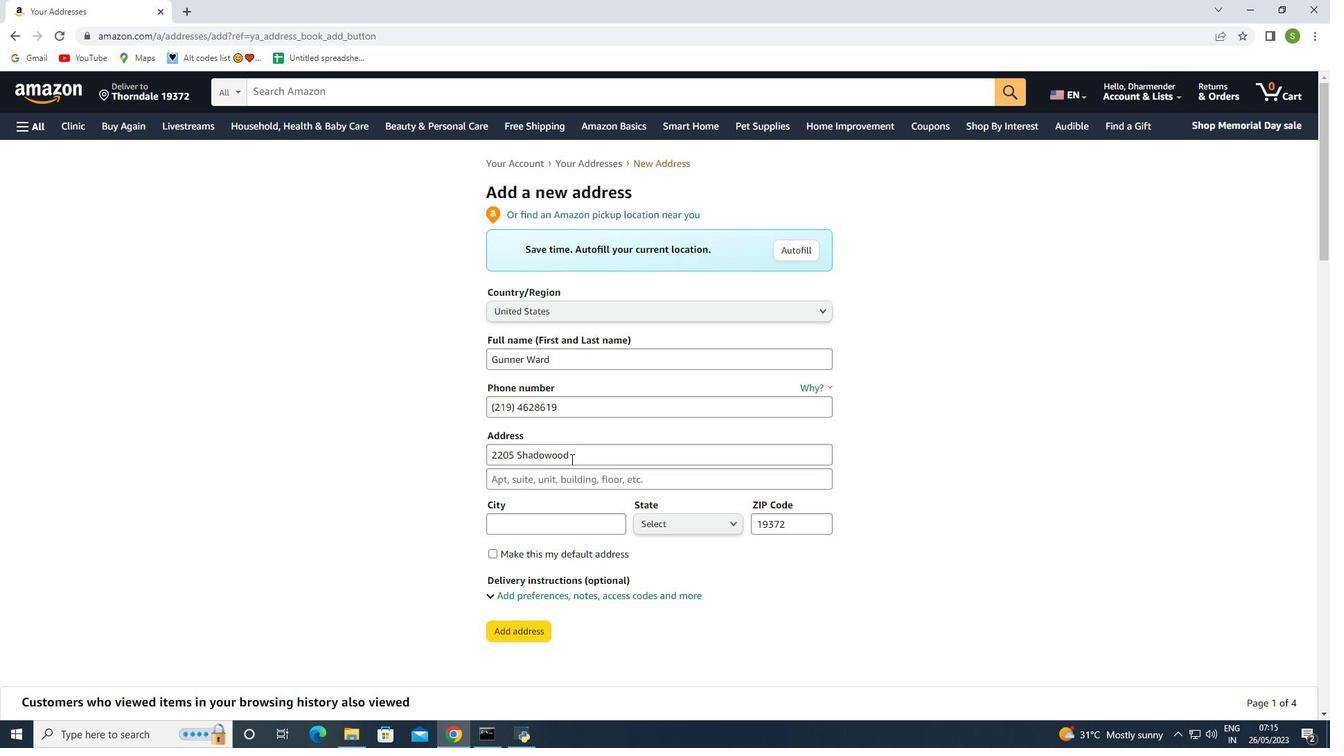 
Action: Mouse pressed left at (571, 457)
Screenshot: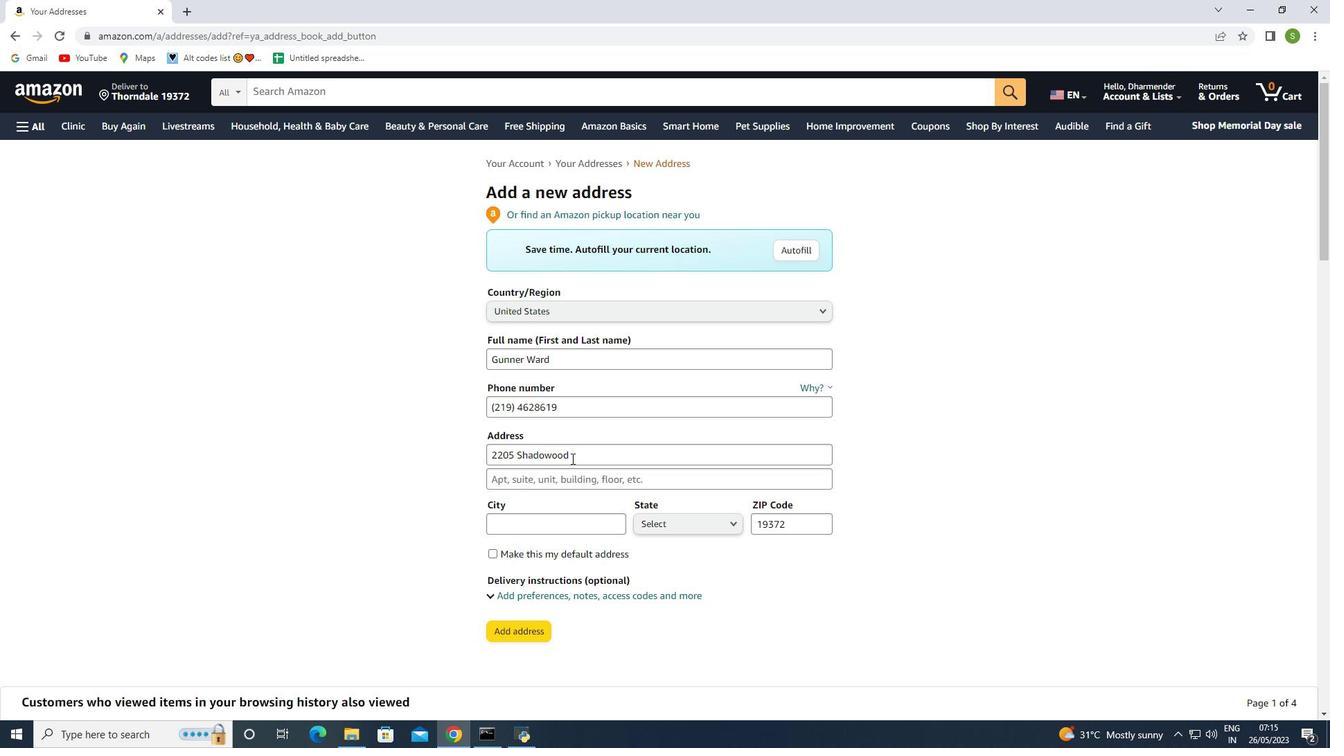 
Action: Mouse moved to (606, 466)
Screenshot: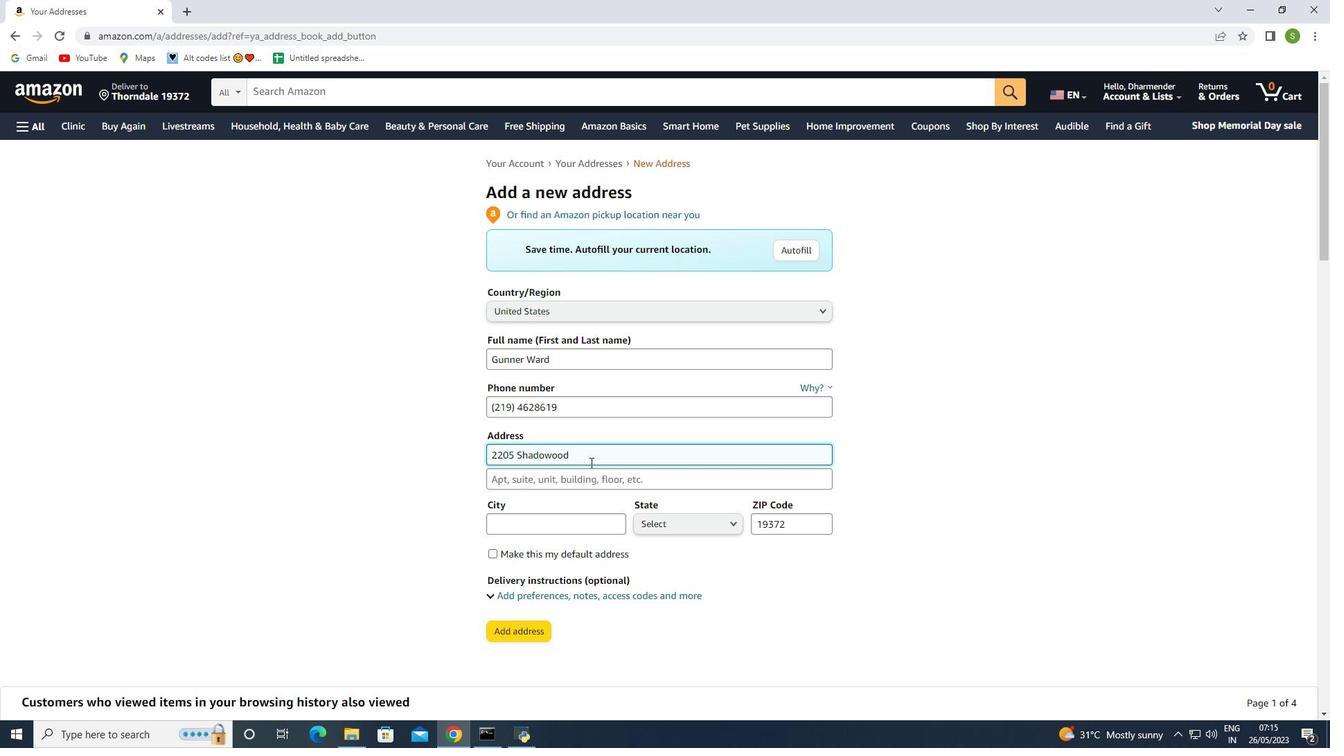 
Action: Key pressed <Key.space>
Screenshot: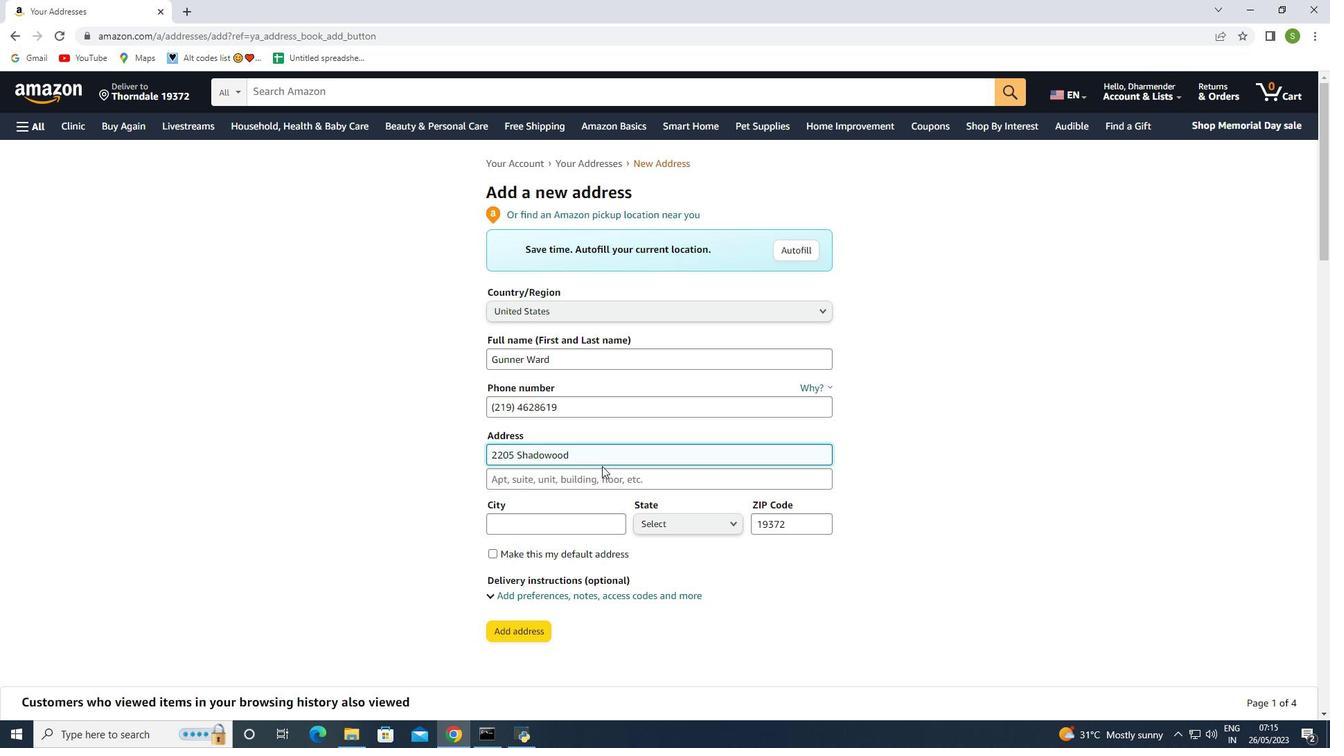 
Action: Mouse moved to (621, 468)
Screenshot: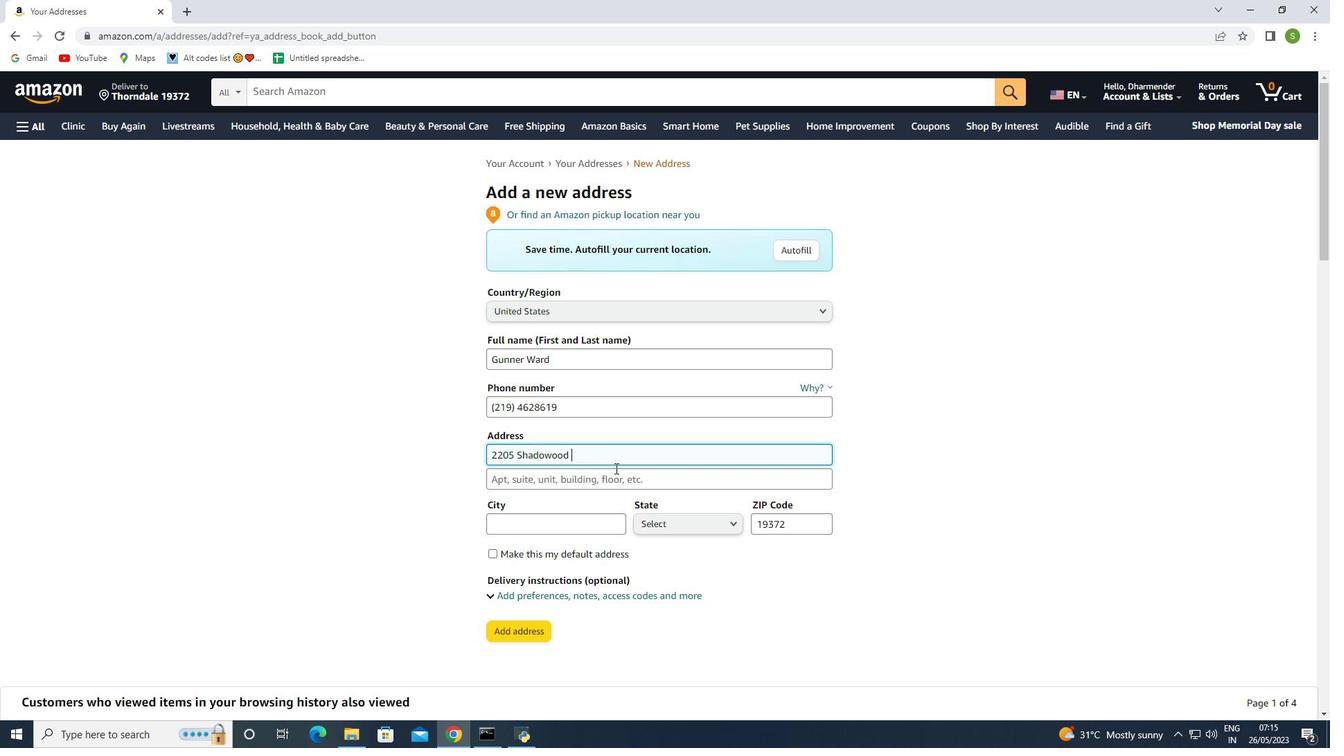 
Action: Key pressed <Key.shift>Ct<Key.space><Key.shift>Valparaiso
Screenshot: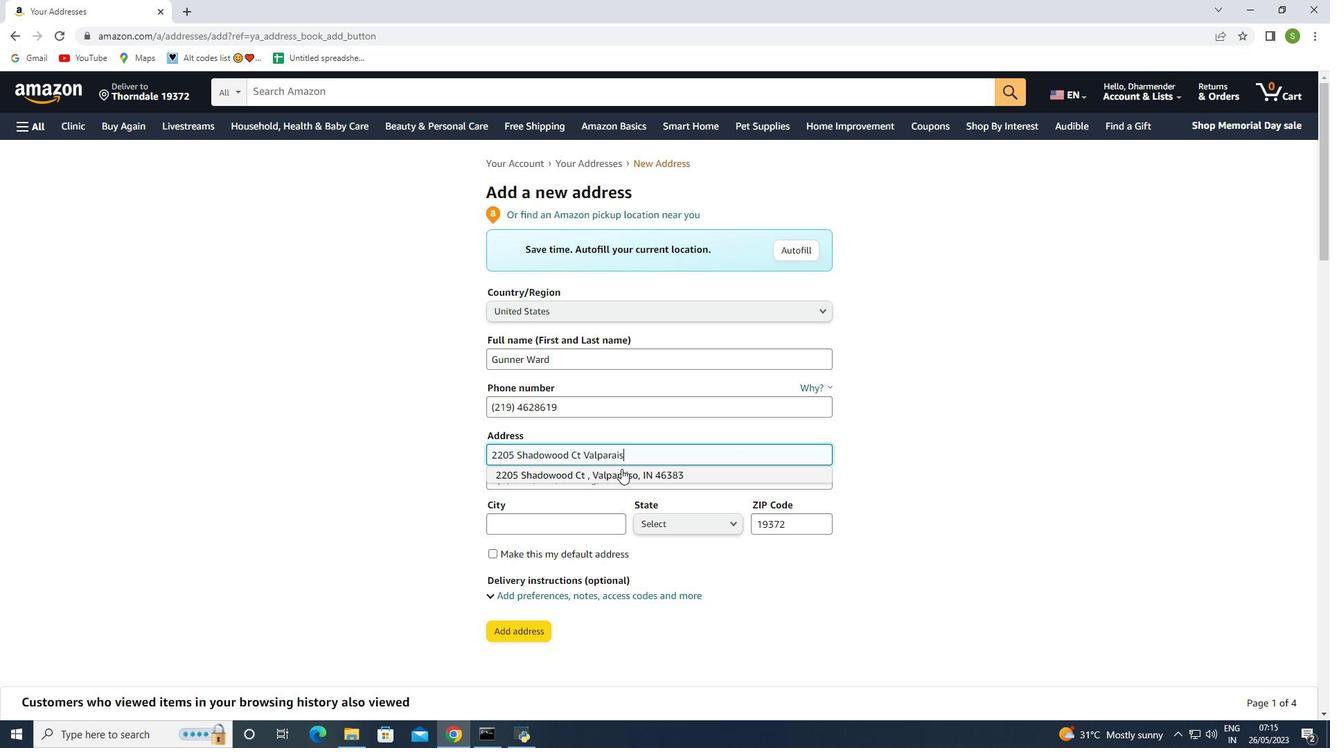 
Action: Mouse moved to (554, 477)
Screenshot: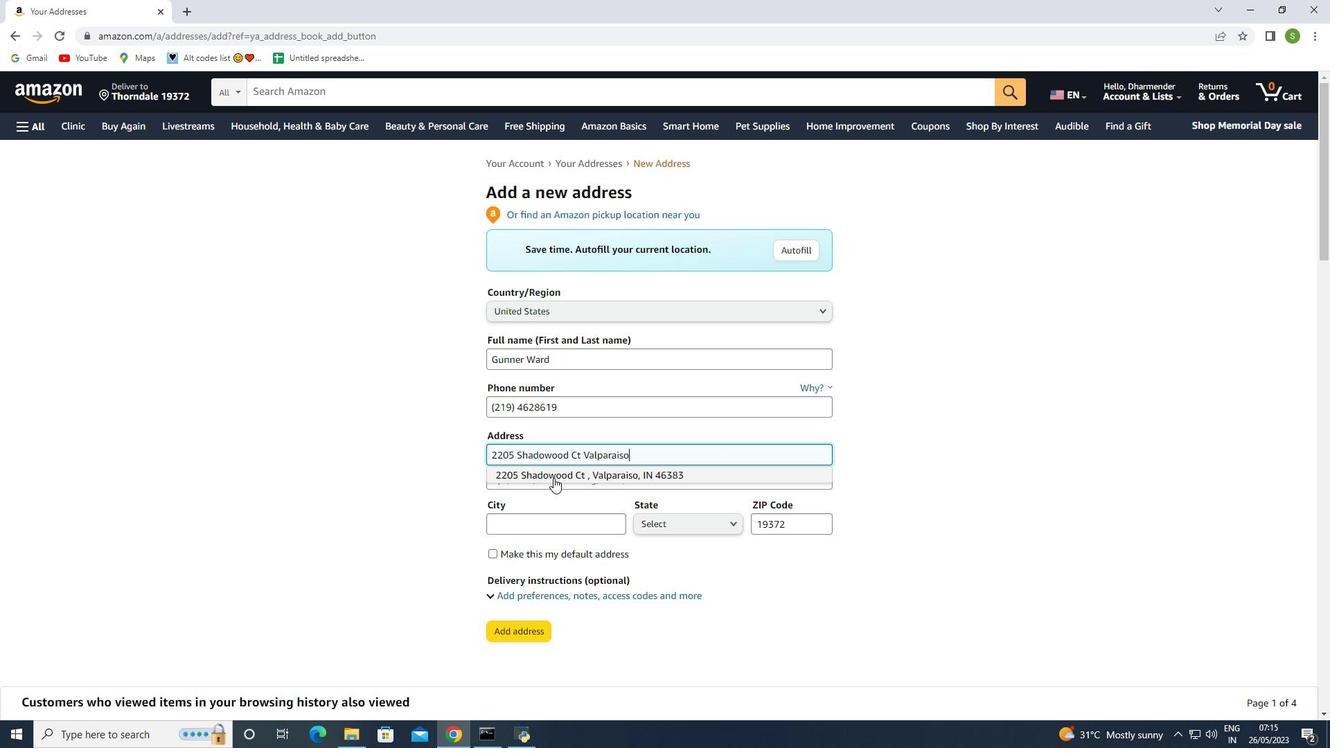 
Action: Mouse pressed left at (554, 477)
Screenshot: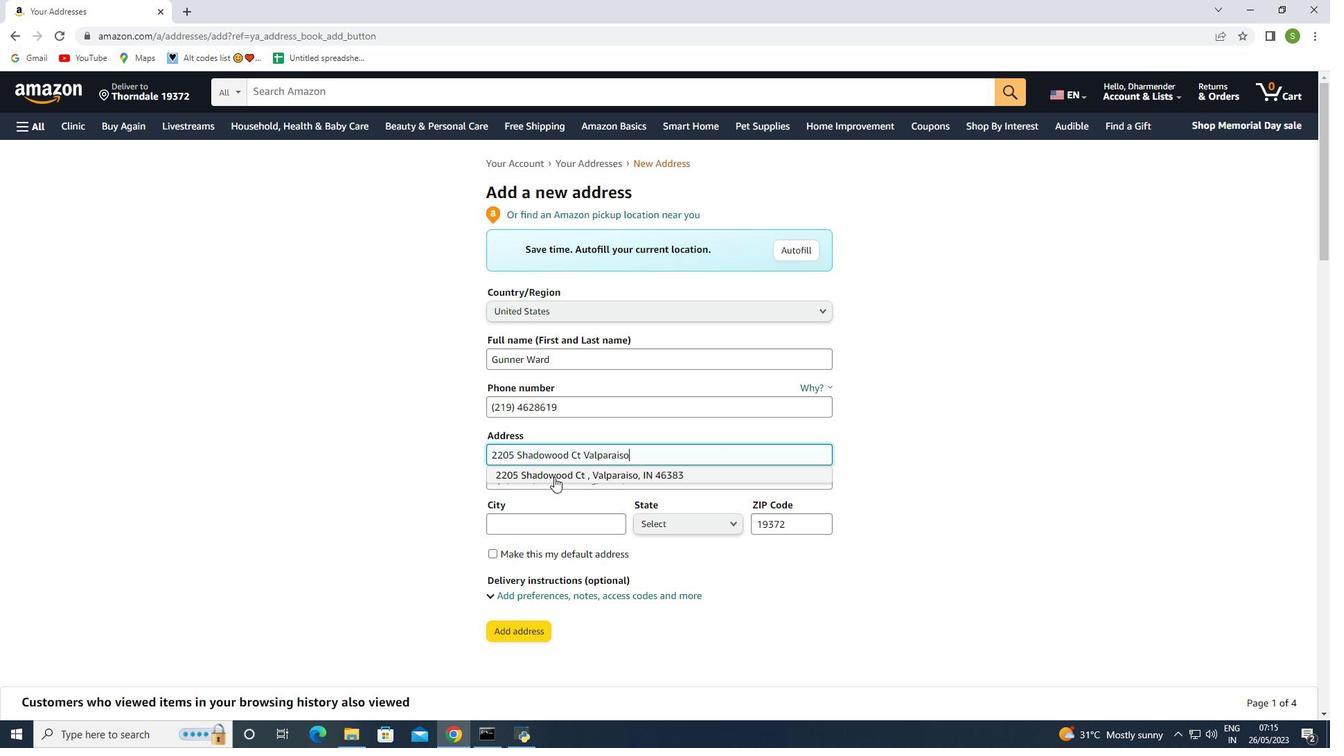 
Action: Mouse moved to (791, 523)
Screenshot: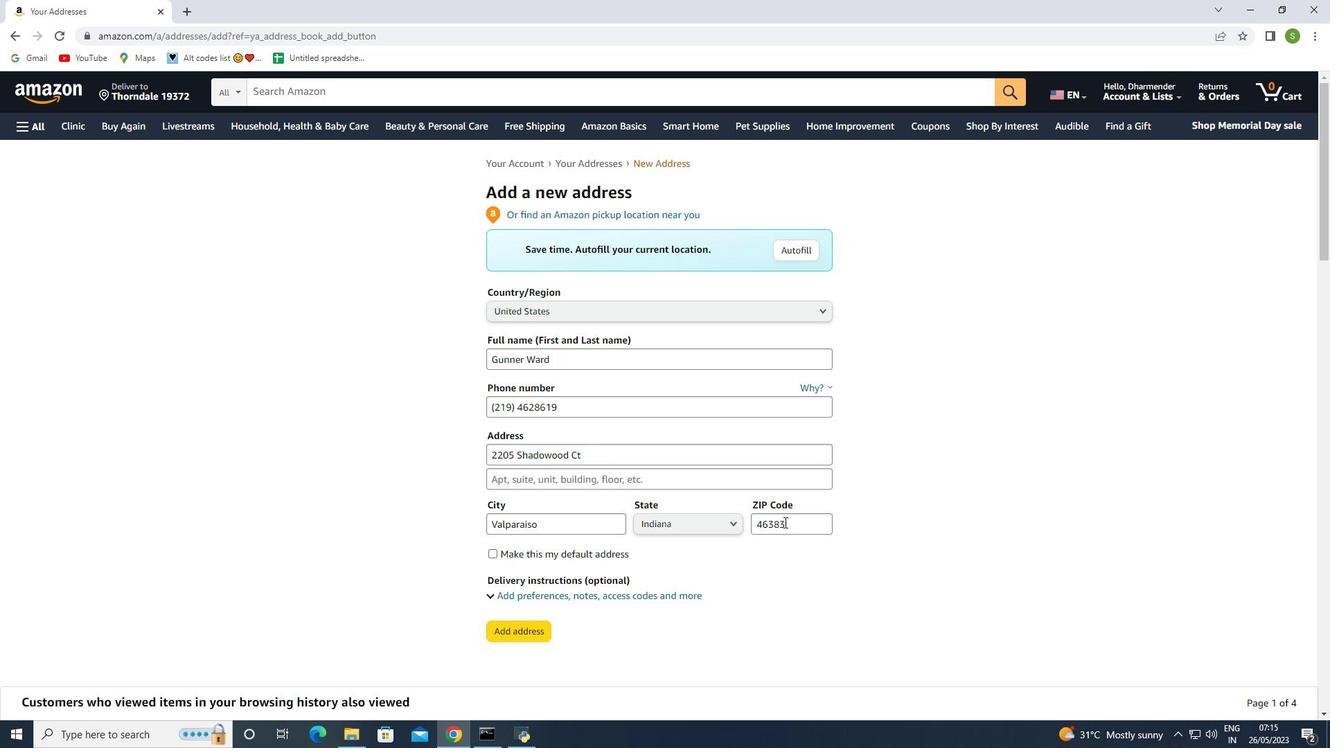 
Action: Mouse pressed left at (791, 523)
Screenshot: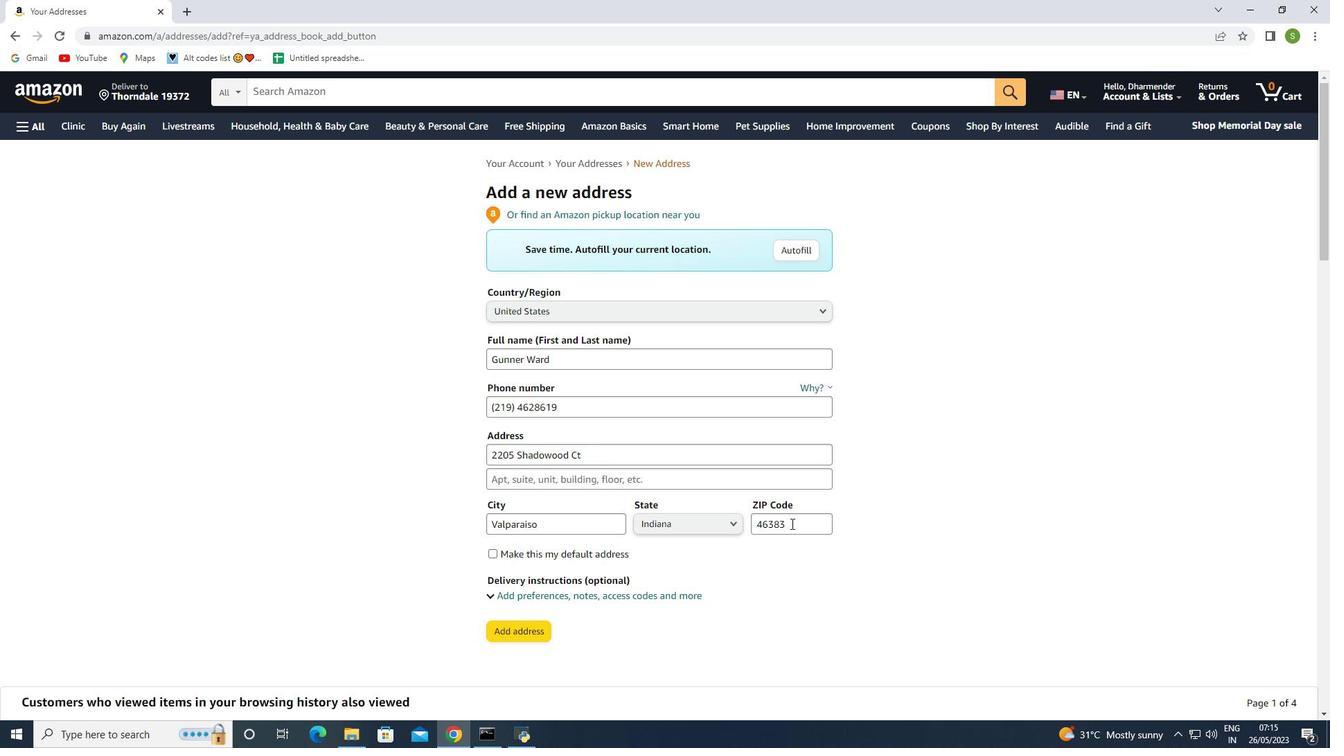 
Action: Mouse moved to (769, 556)
Screenshot: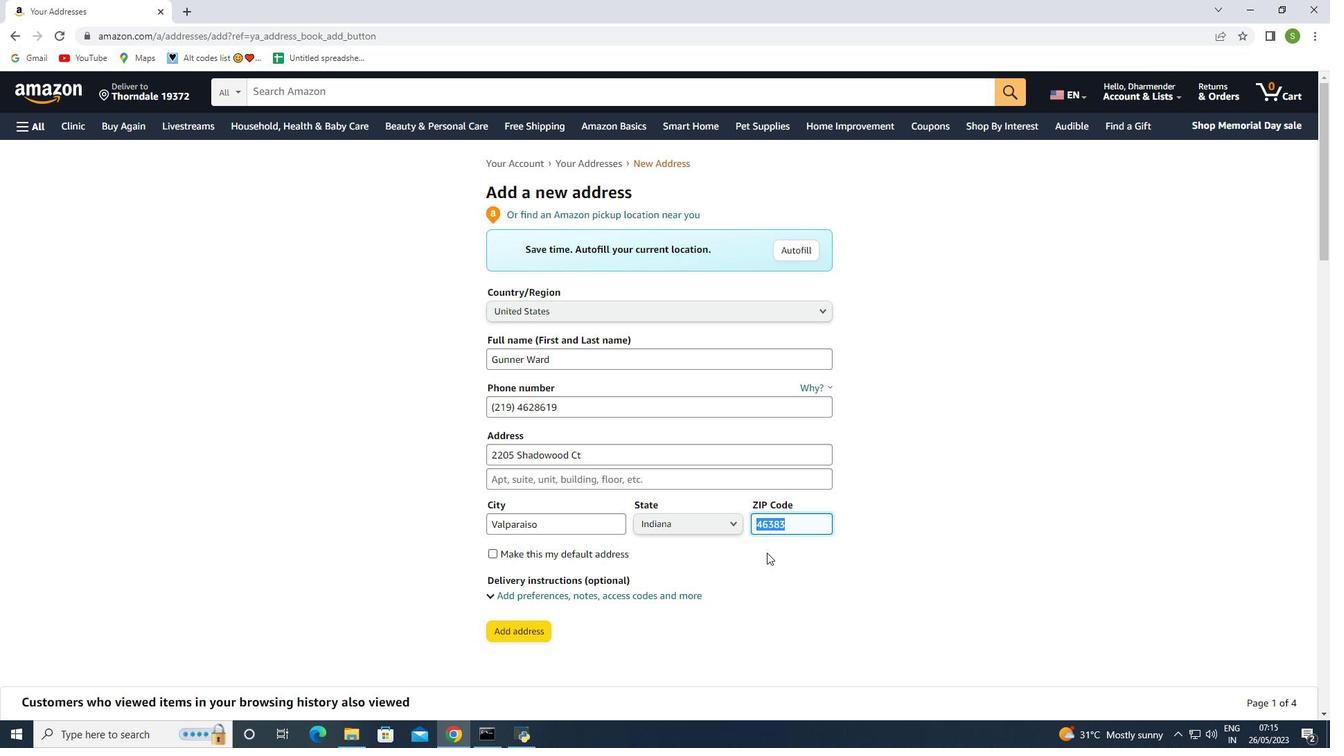 
Action: Mouse pressed left at (769, 556)
Screenshot: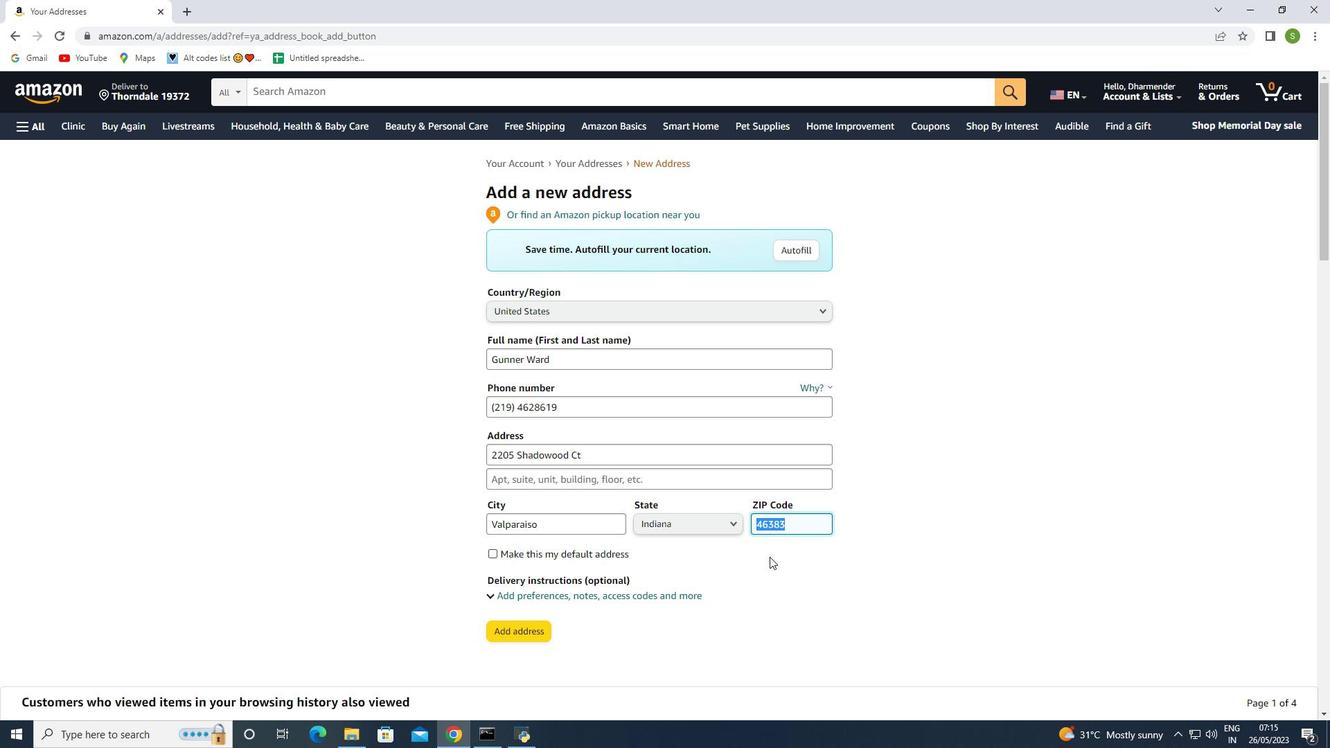 
Action: Mouse moved to (570, 536)
Screenshot: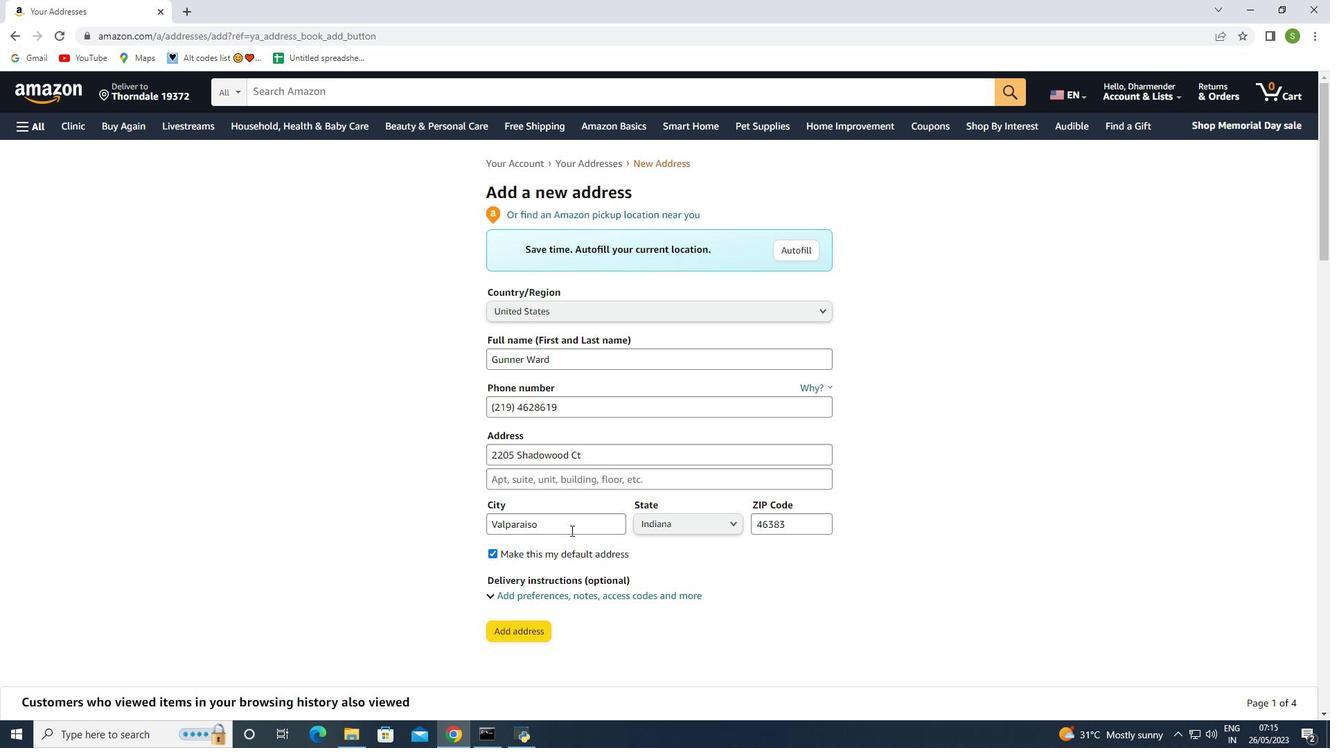 
Action: Mouse scrolled (570, 535) with delta (0, 0)
Screenshot: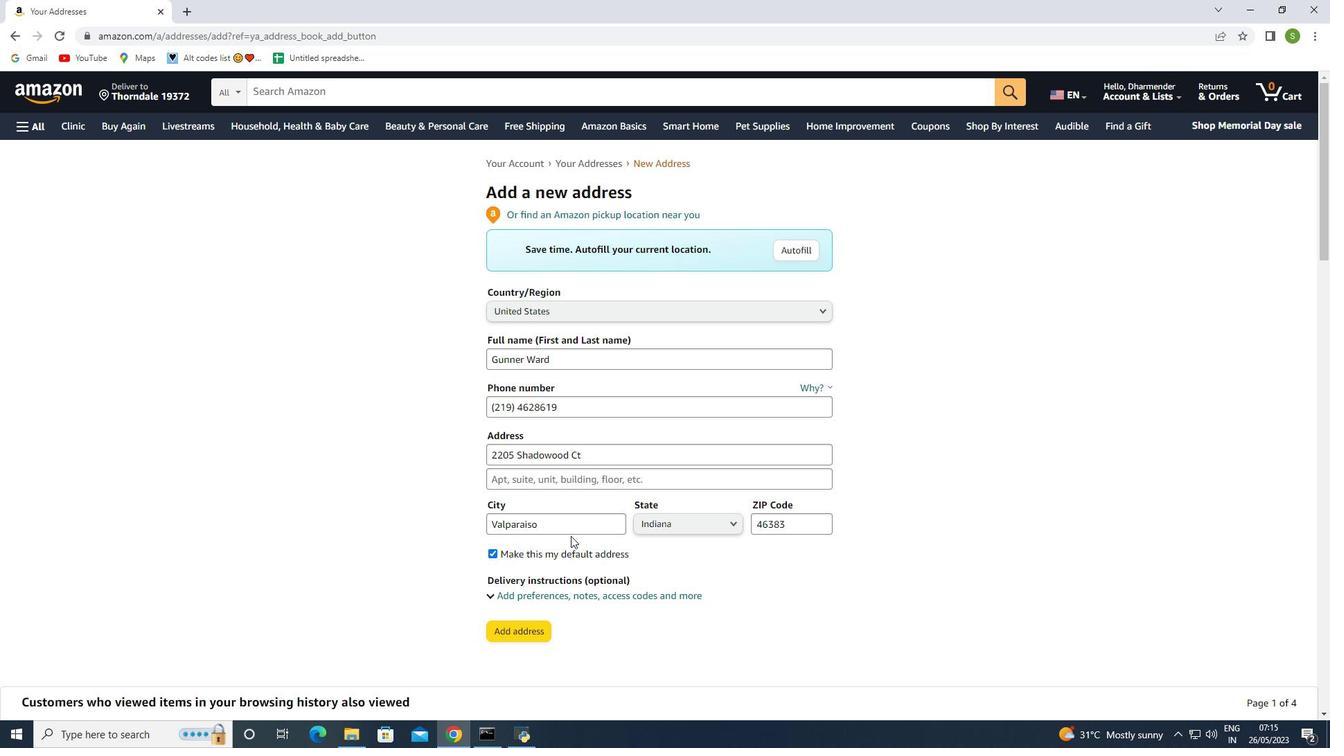 
Action: Mouse moved to (523, 565)
Screenshot: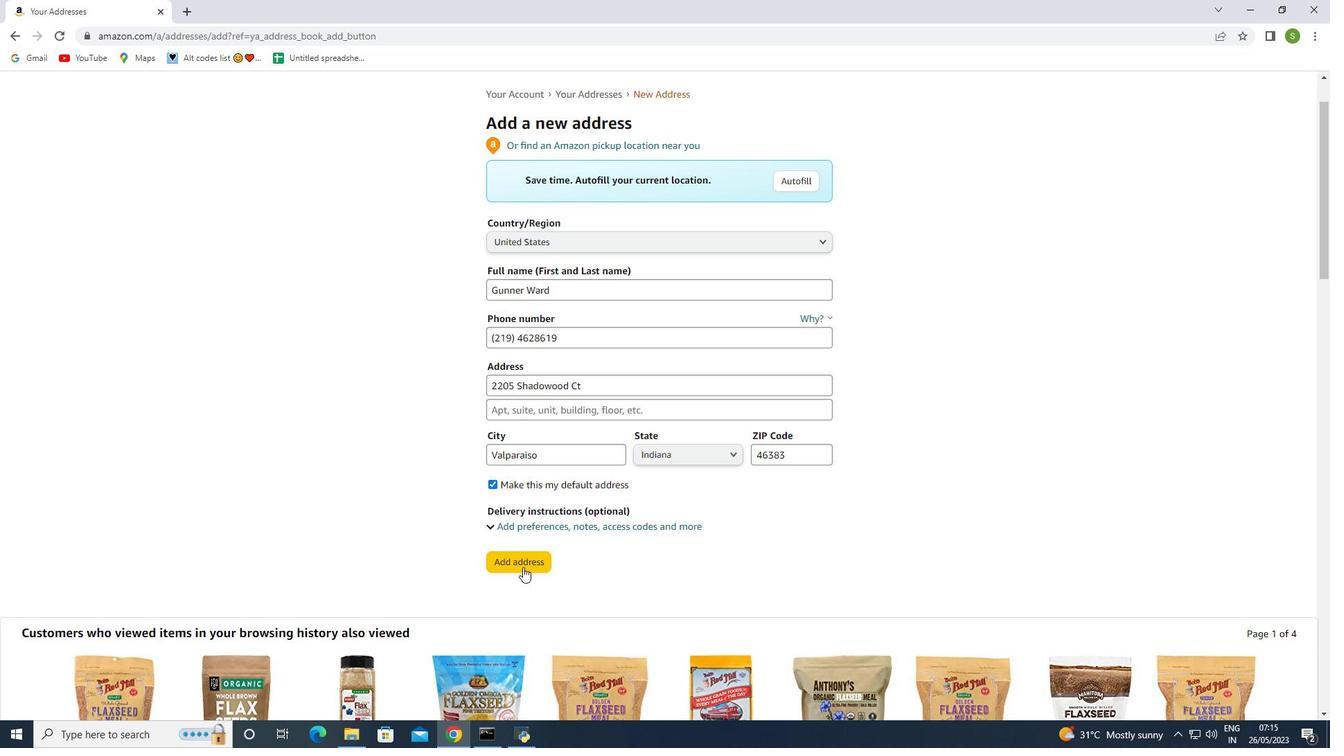 
Action: Mouse pressed left at (523, 565)
Screenshot: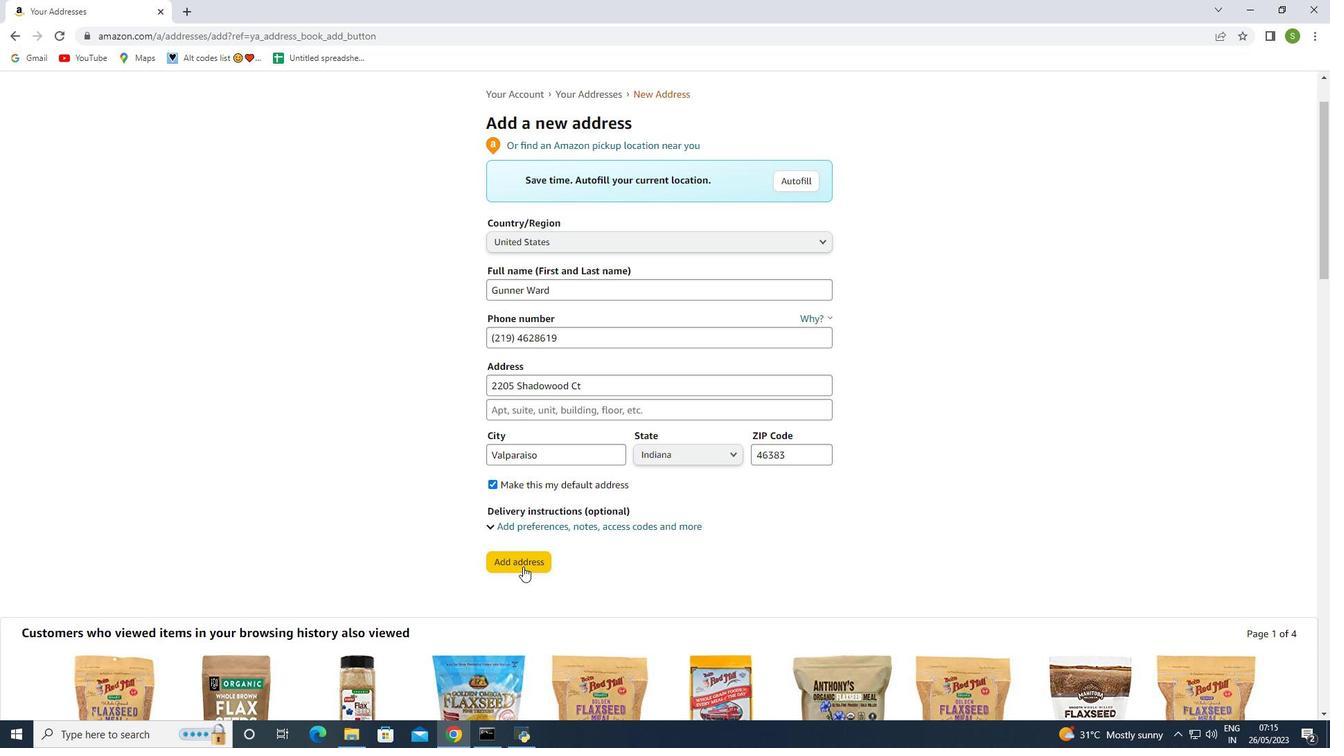 
Action: Mouse moved to (849, 437)
Screenshot: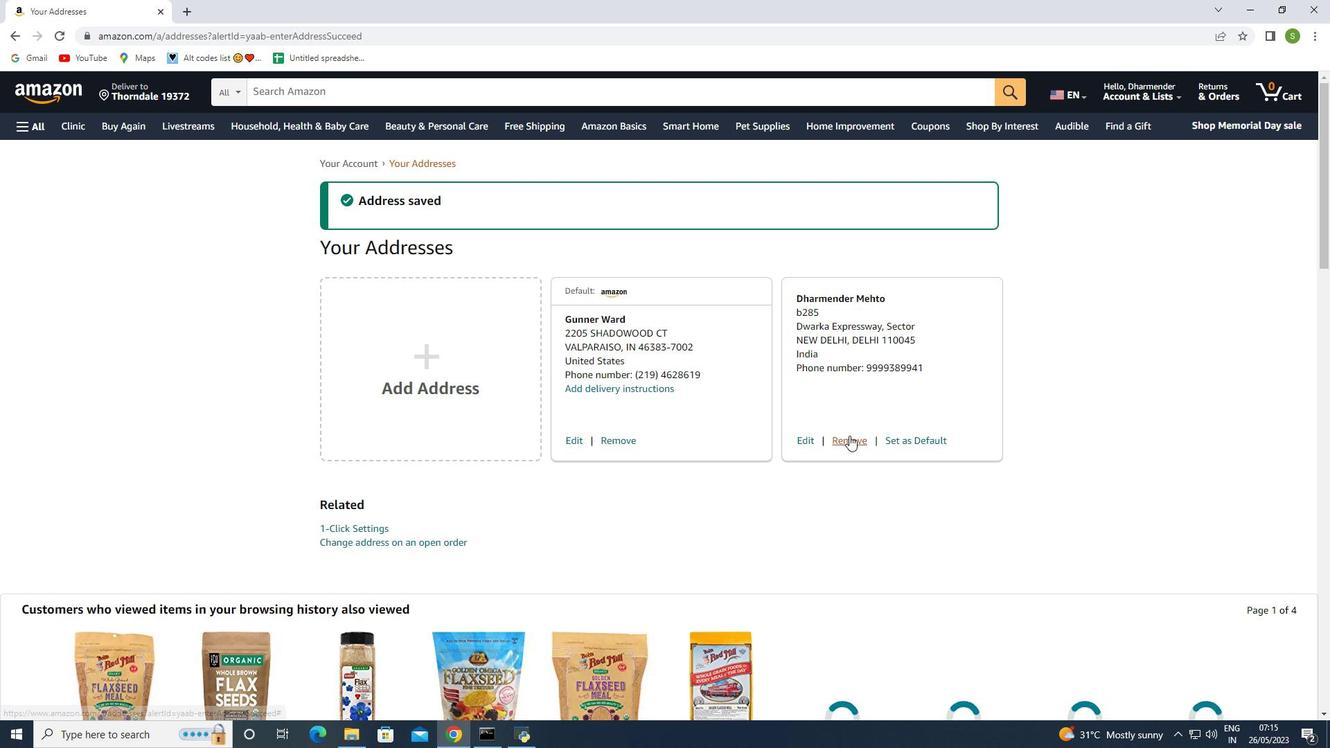 
Action: Mouse pressed left at (849, 437)
Screenshot: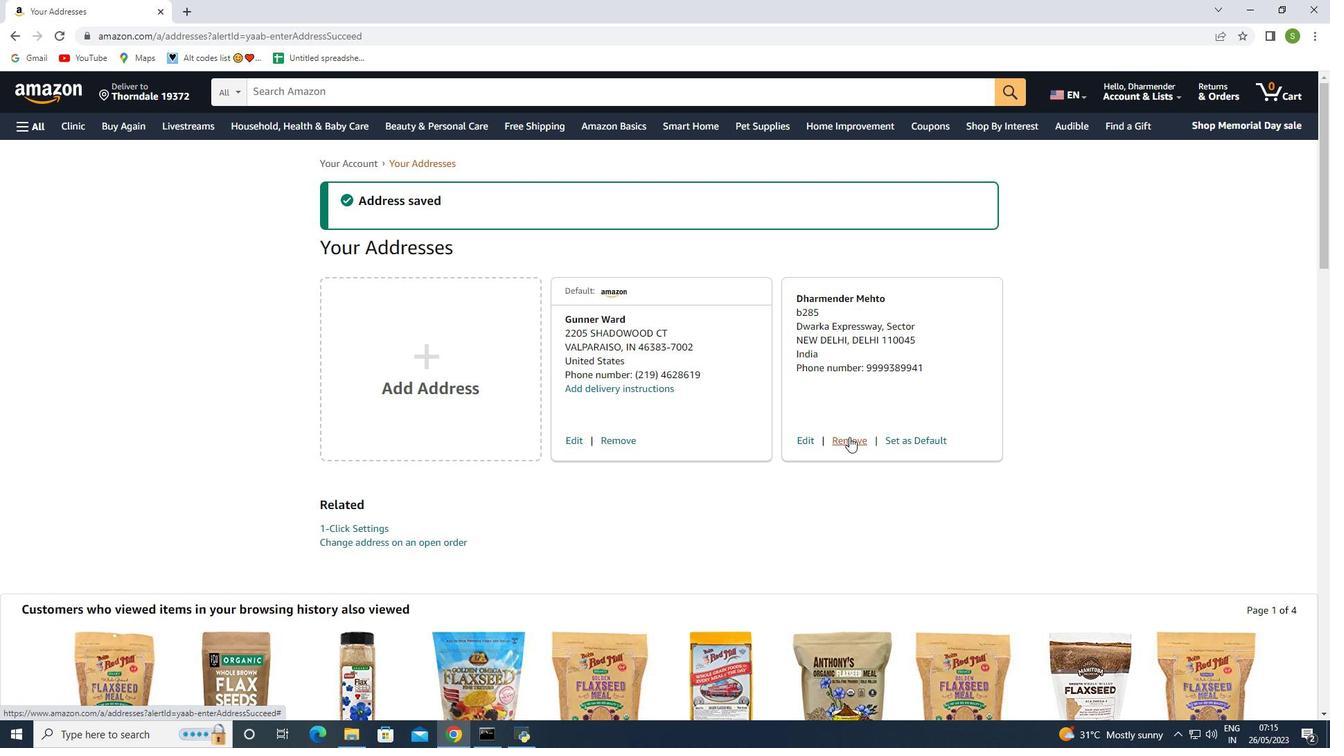 
Action: Mouse moved to (787, 296)
Screenshot: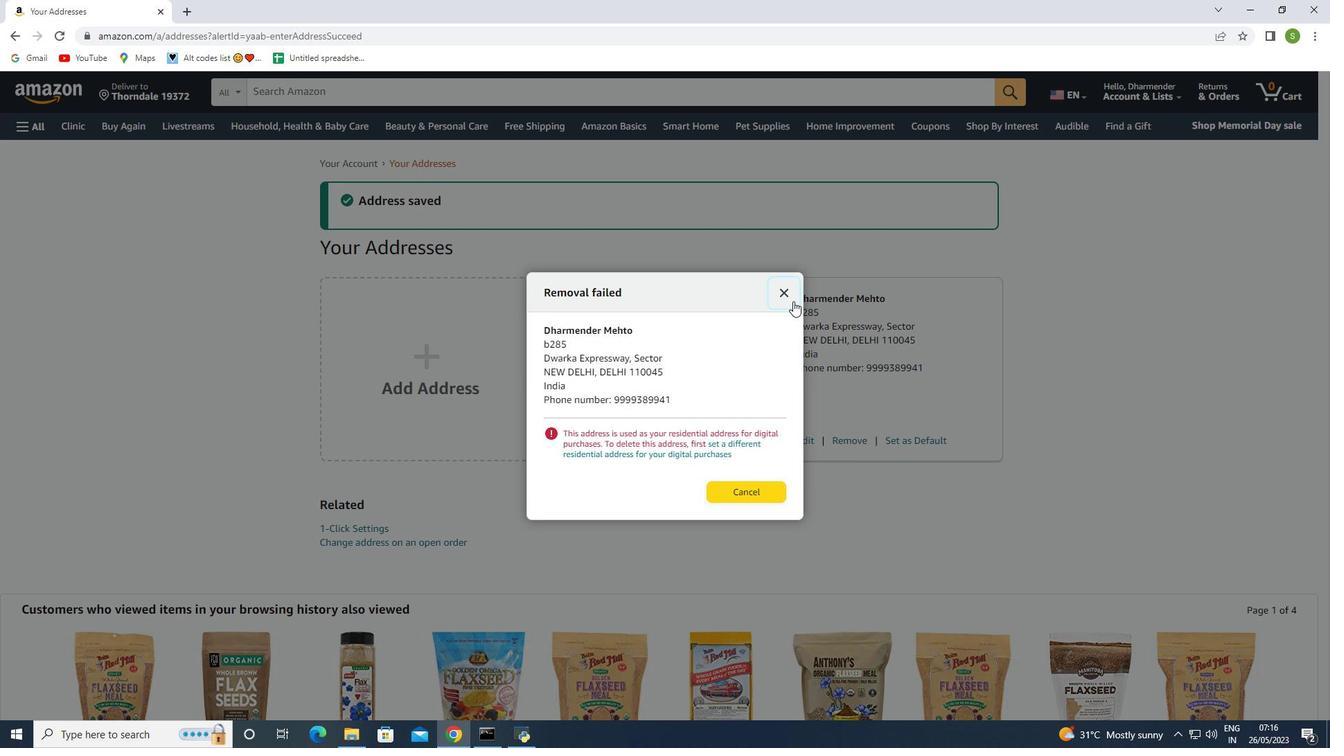 
Action: Mouse pressed left at (787, 296)
Screenshot: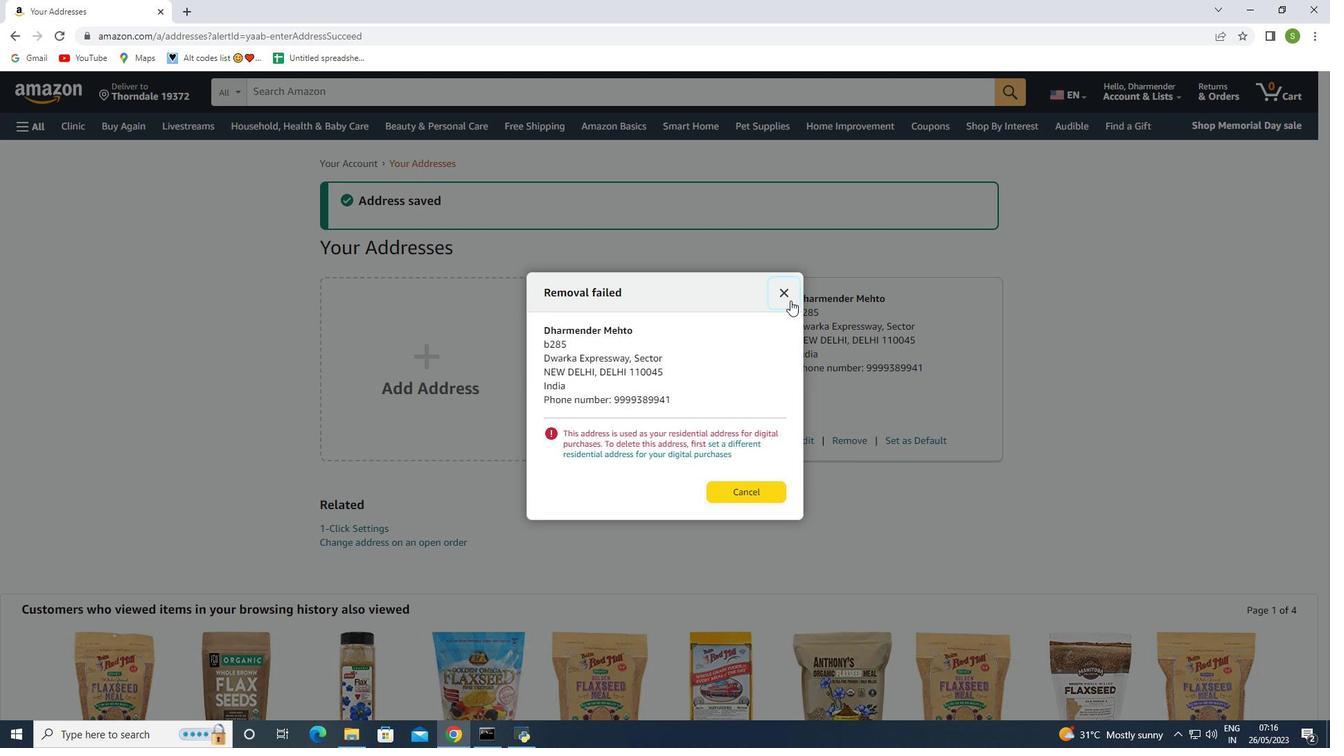 
Action: Mouse moved to (697, 345)
Screenshot: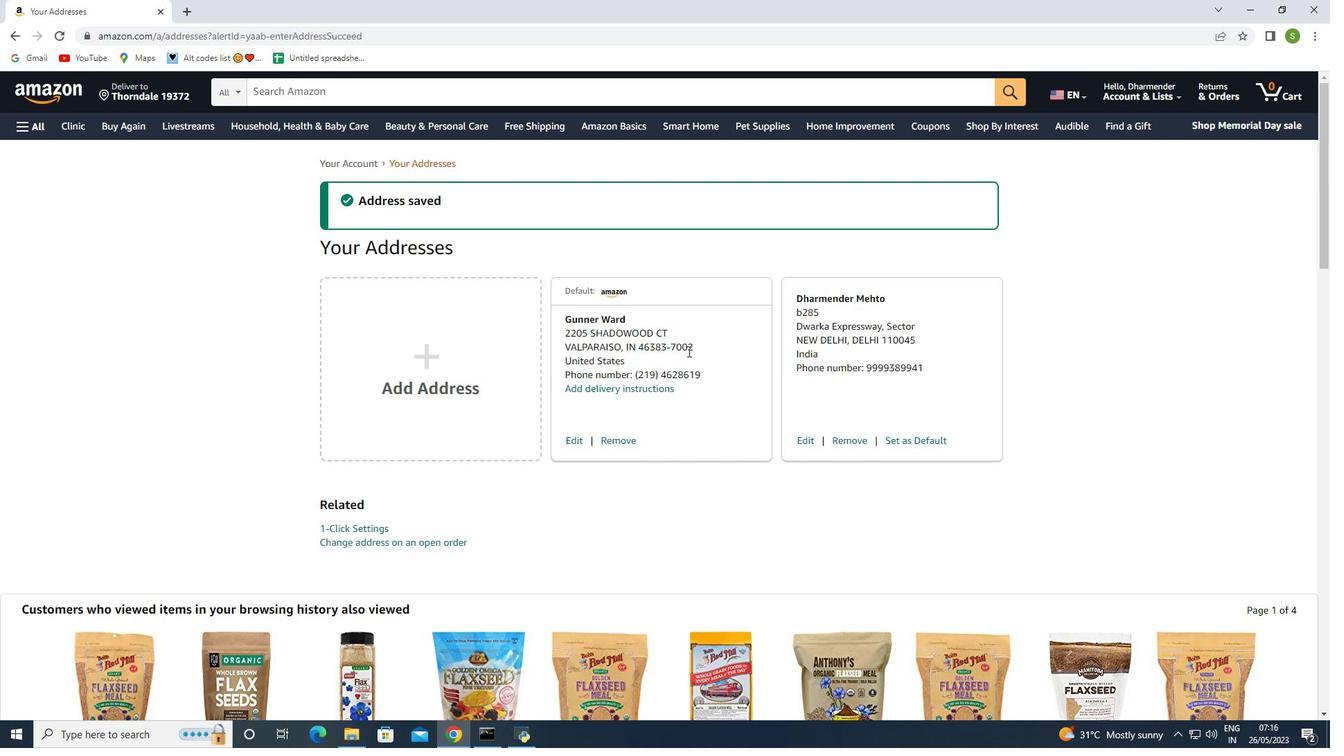 
Action: Mouse pressed left at (697, 345)
Screenshot: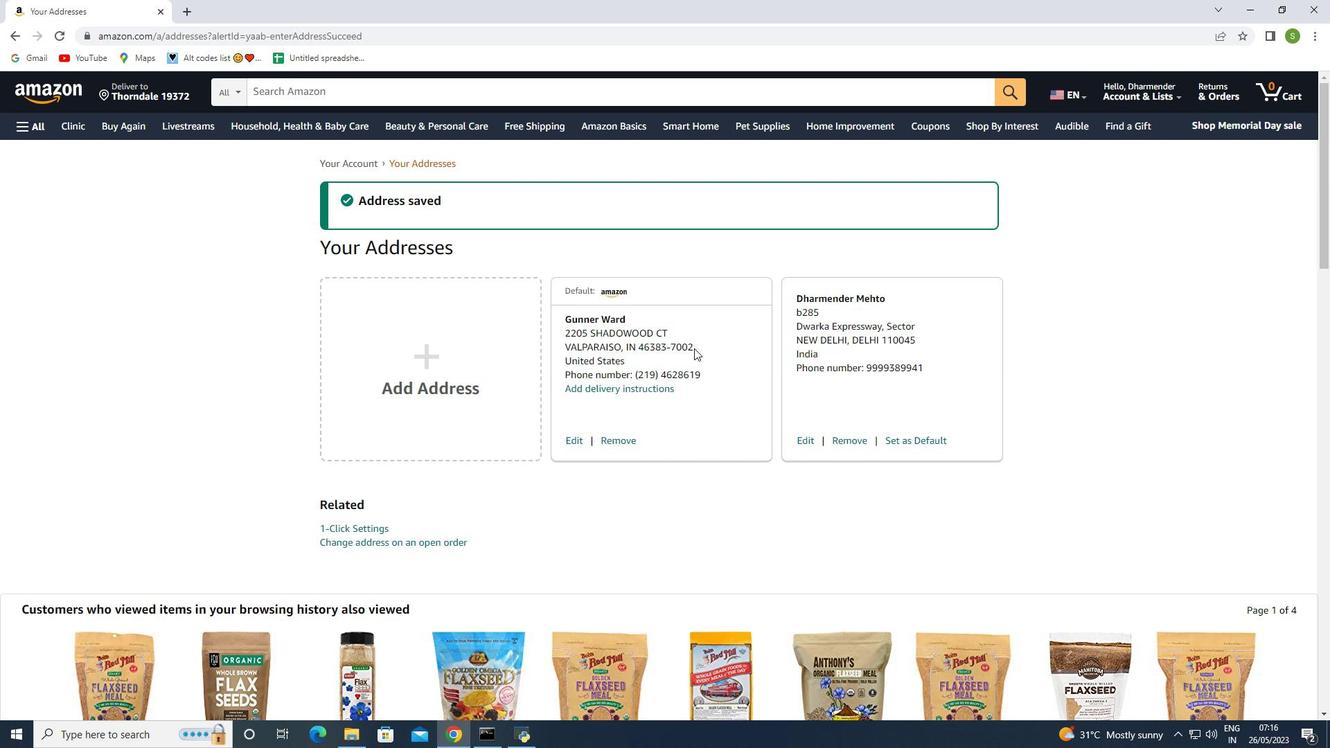 
Action: Mouse moved to (800, 436)
Screenshot: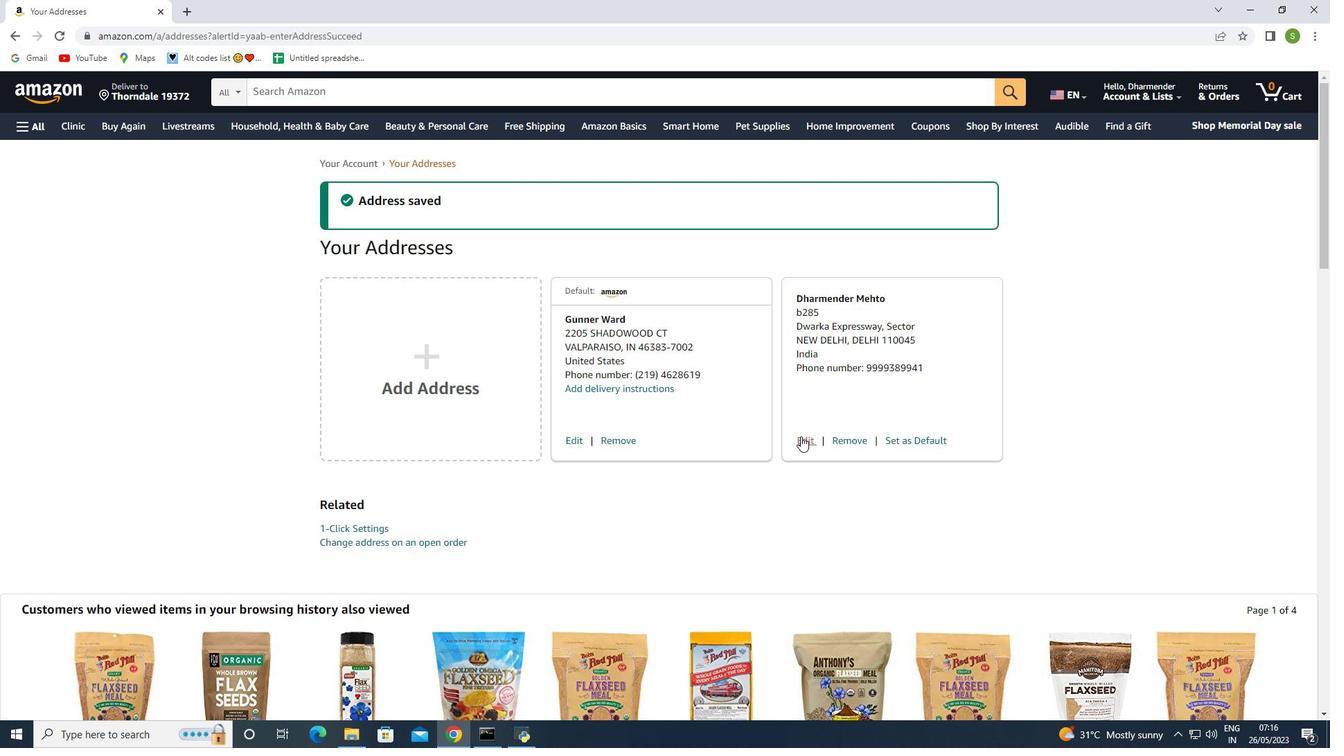 
Action: Mouse pressed left at (800, 436)
Screenshot: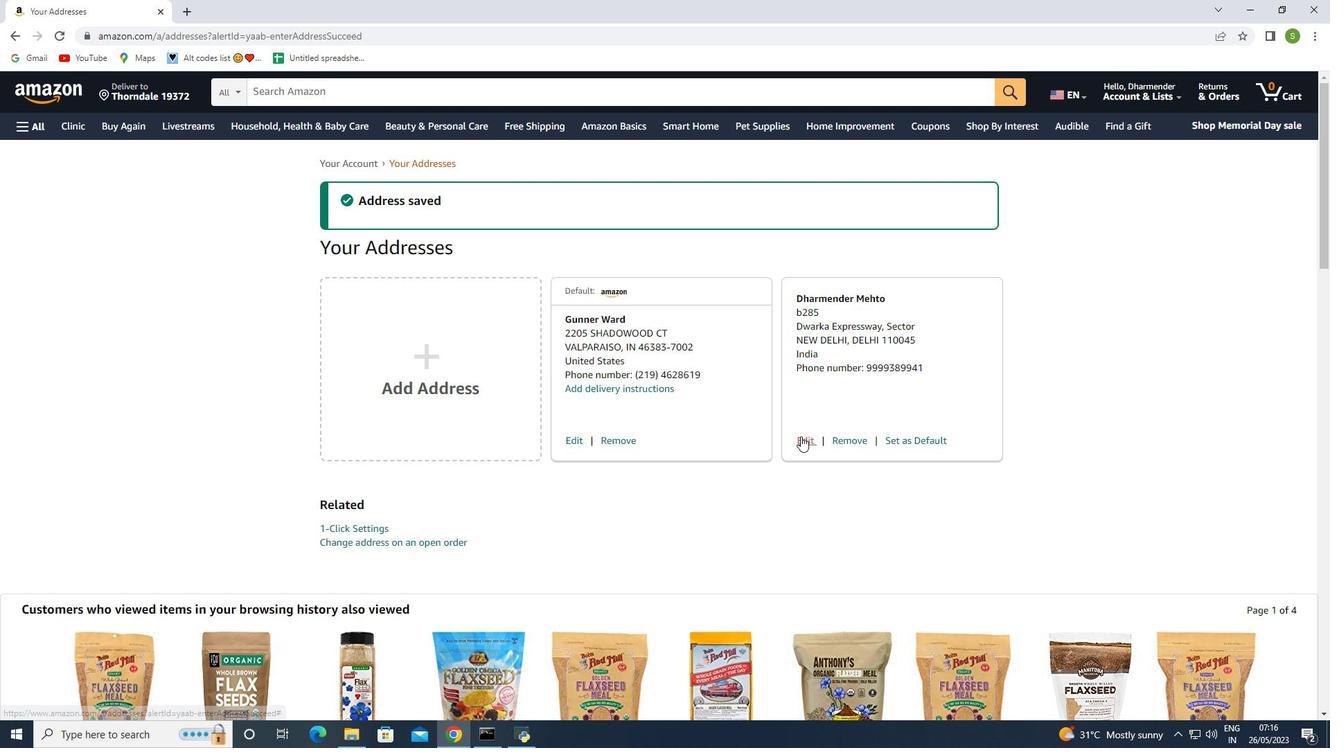 
Action: Mouse moved to (777, 297)
Screenshot: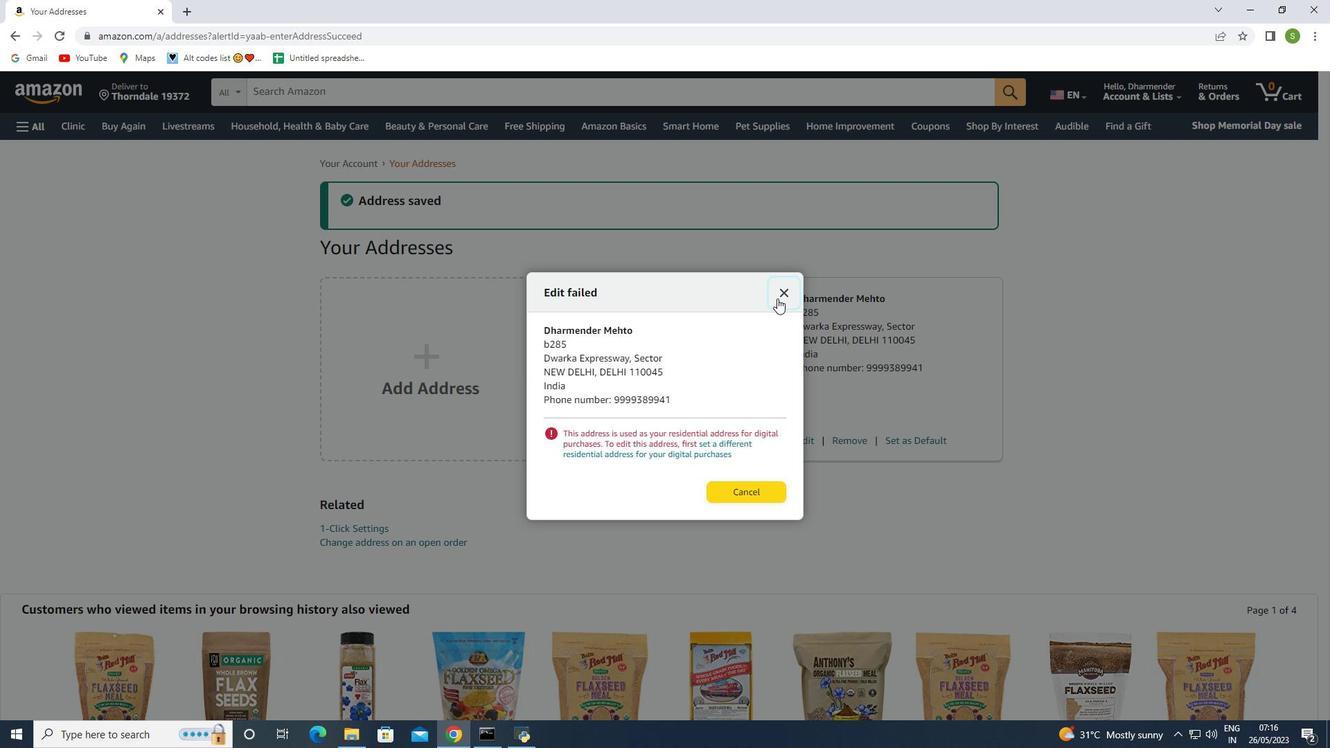
Action: Mouse pressed left at (777, 297)
Screenshot: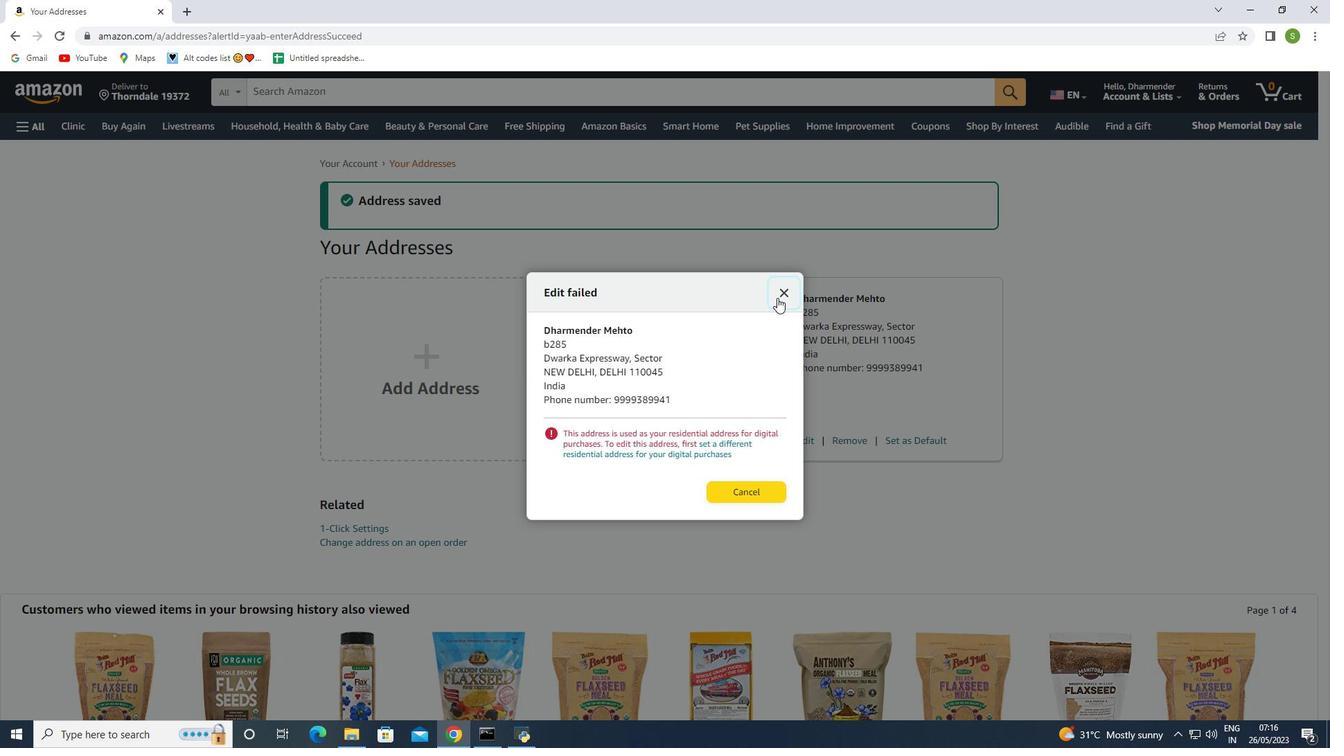 
Action: Mouse moved to (27, 125)
Screenshot: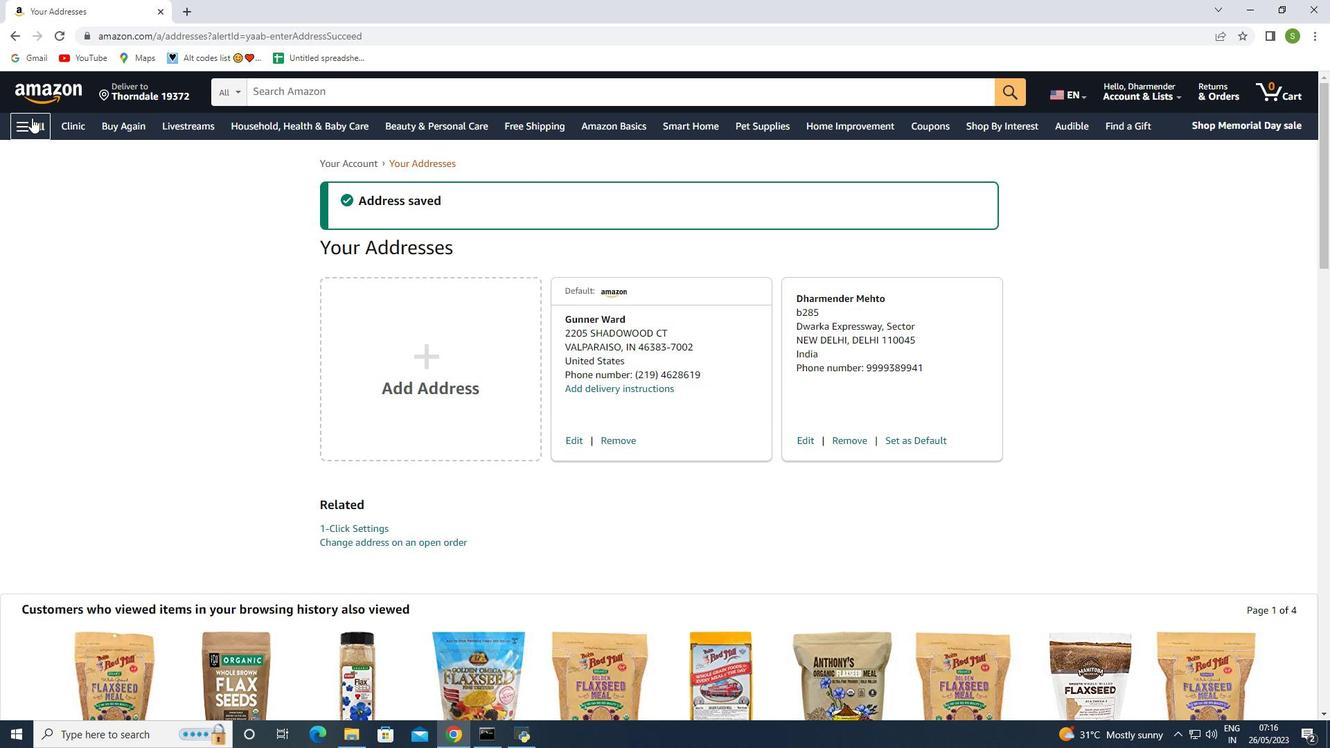 
Action: Mouse pressed left at (27, 125)
Screenshot: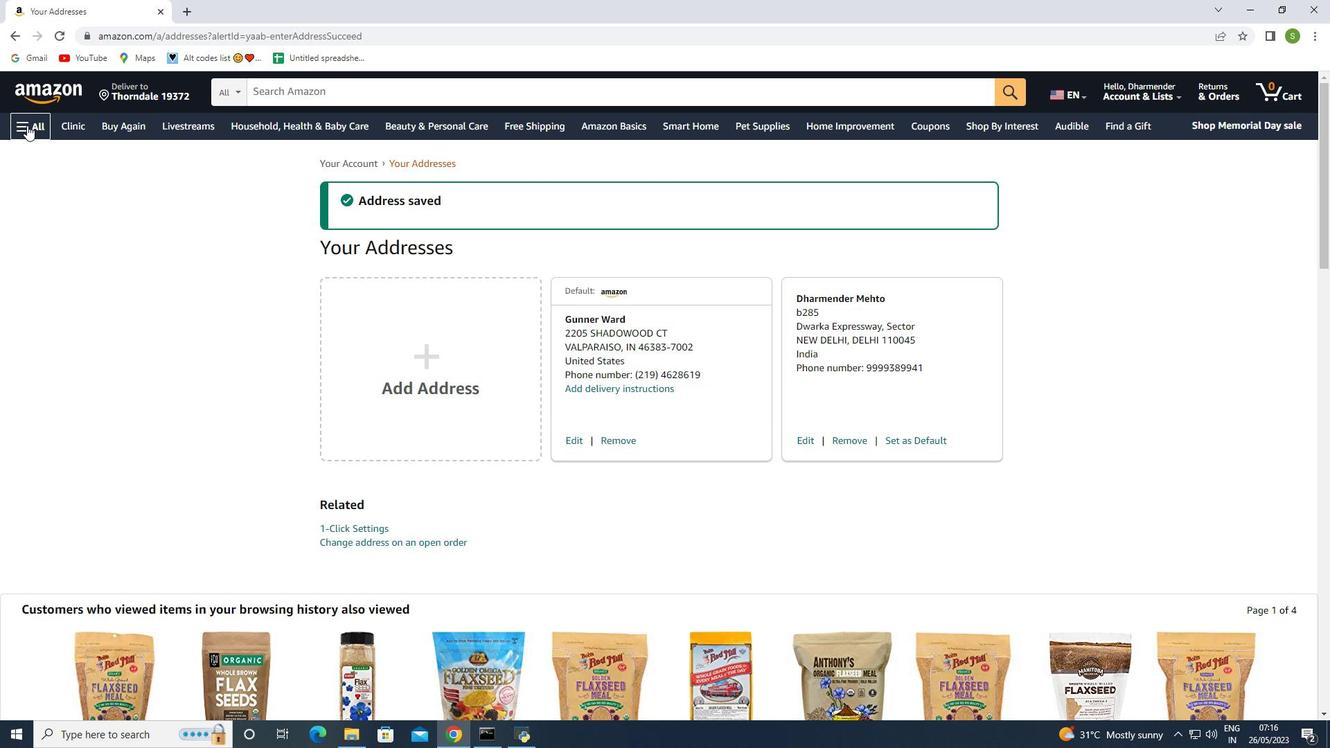 
Action: Mouse moved to (59, 473)
Screenshot: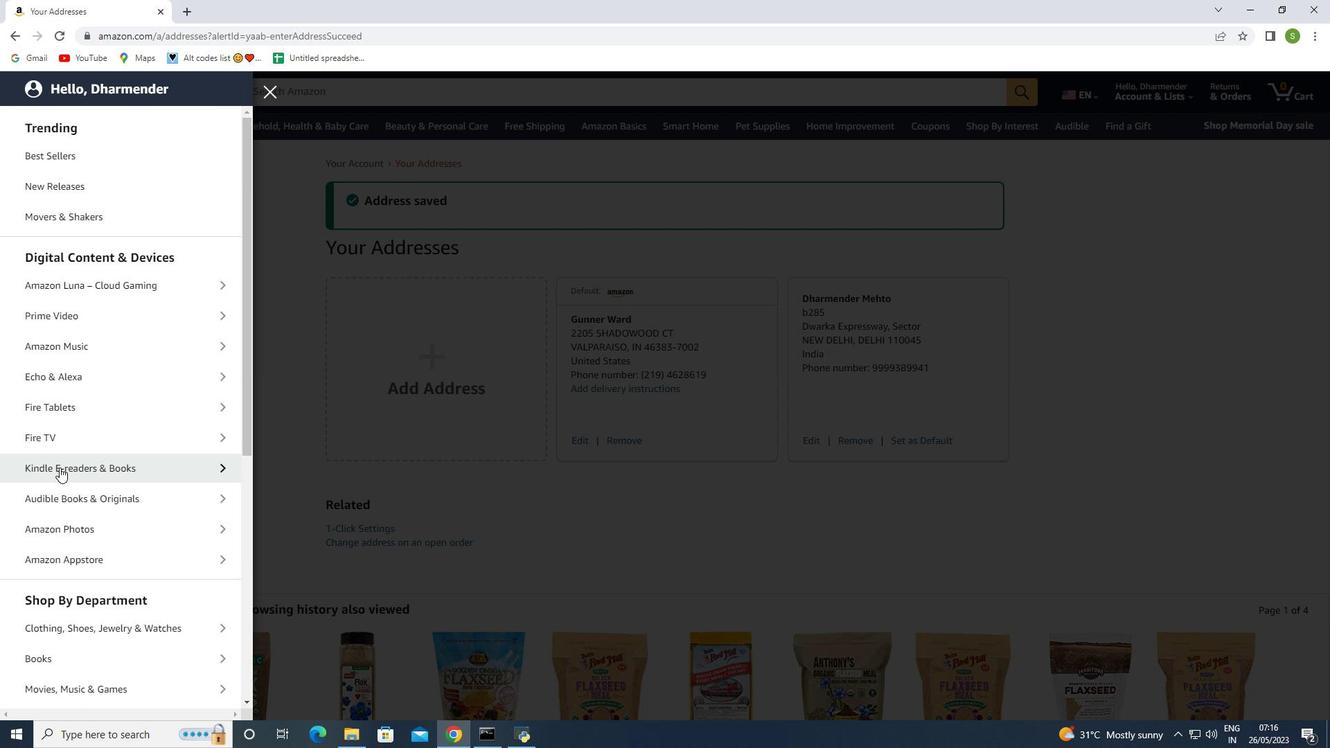 
Action: Mouse scrolled (59, 472) with delta (0, 0)
Screenshot: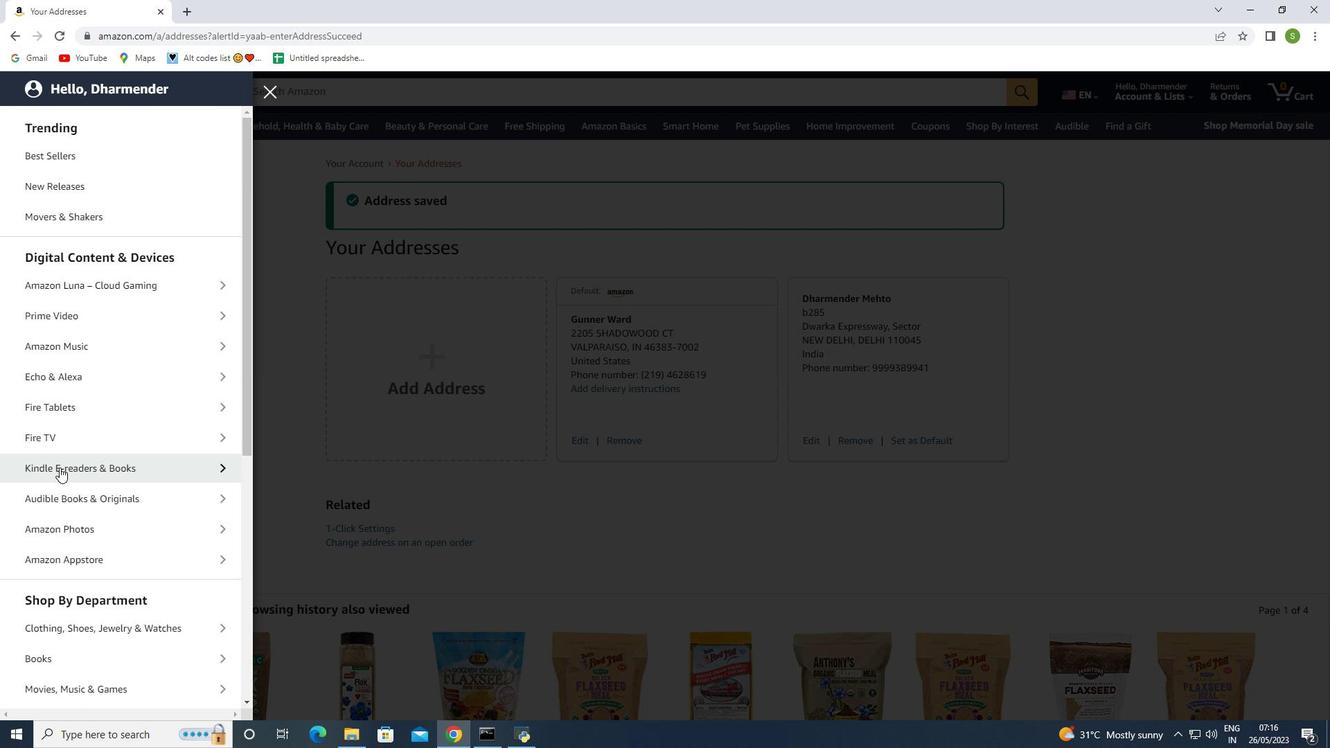 
Action: Mouse moved to (59, 473)
Screenshot: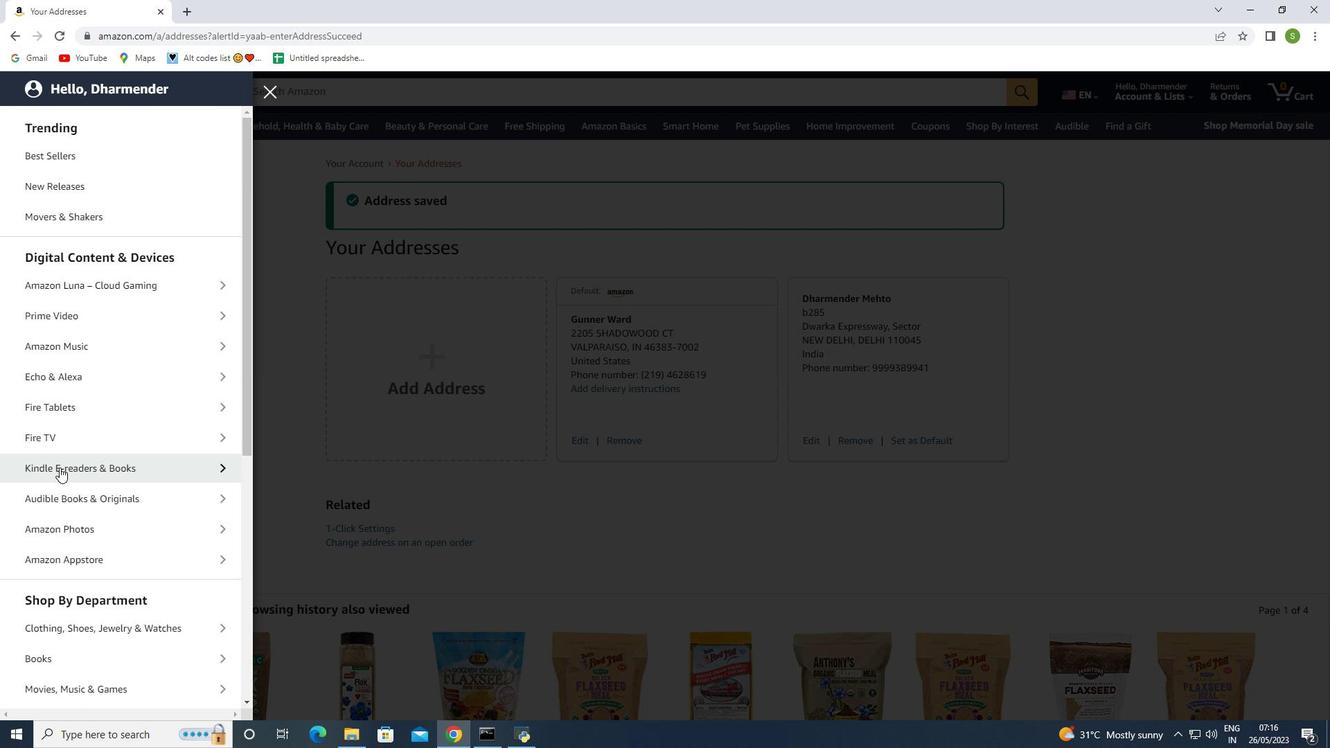 
Action: Mouse scrolled (59, 472) with delta (0, 0)
Screenshot: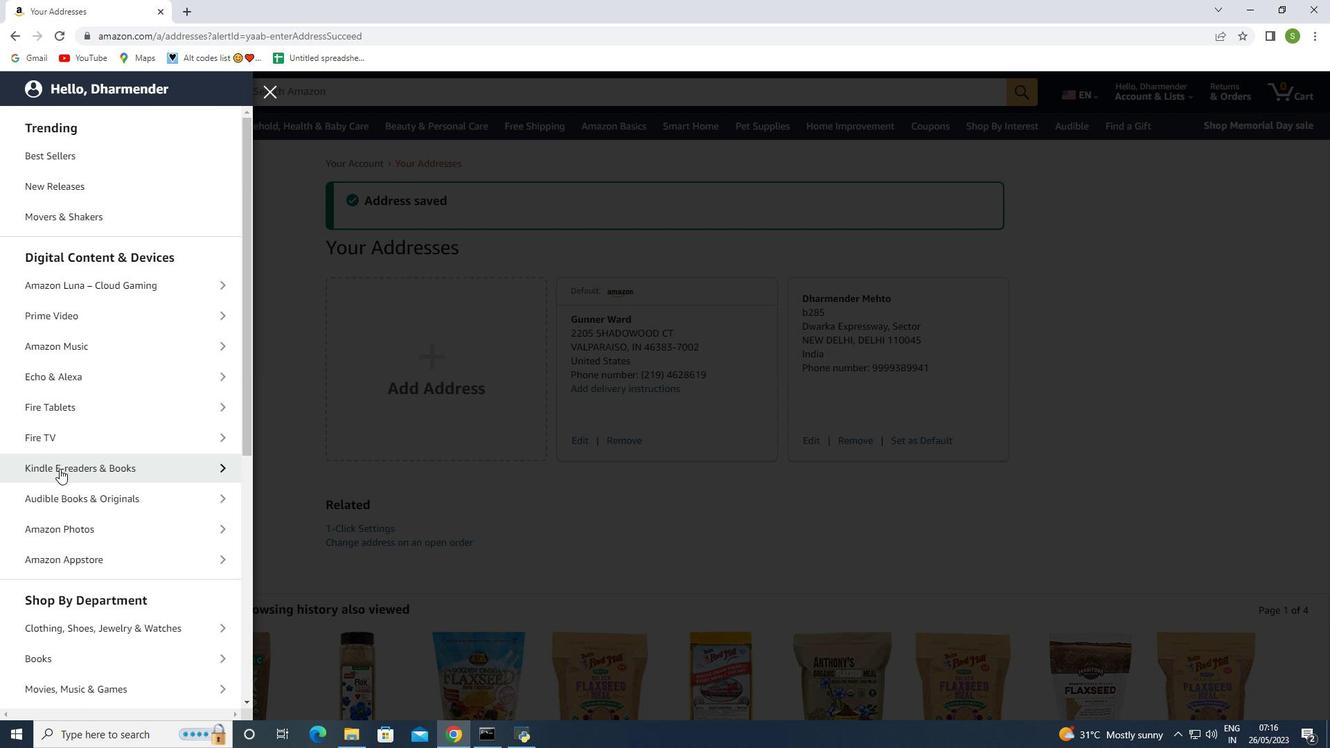 
Action: Mouse moved to (63, 550)
Screenshot: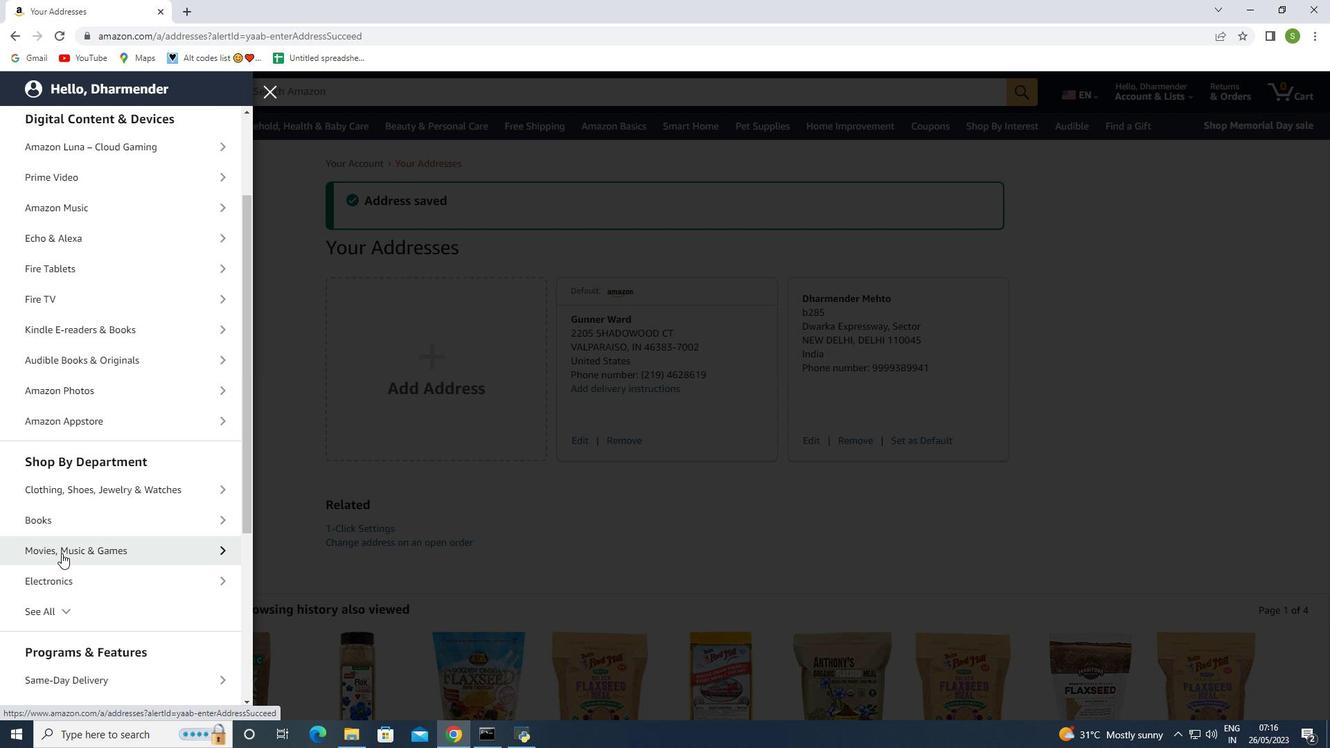 
Action: Mouse scrolled (63, 550) with delta (0, 0)
Screenshot: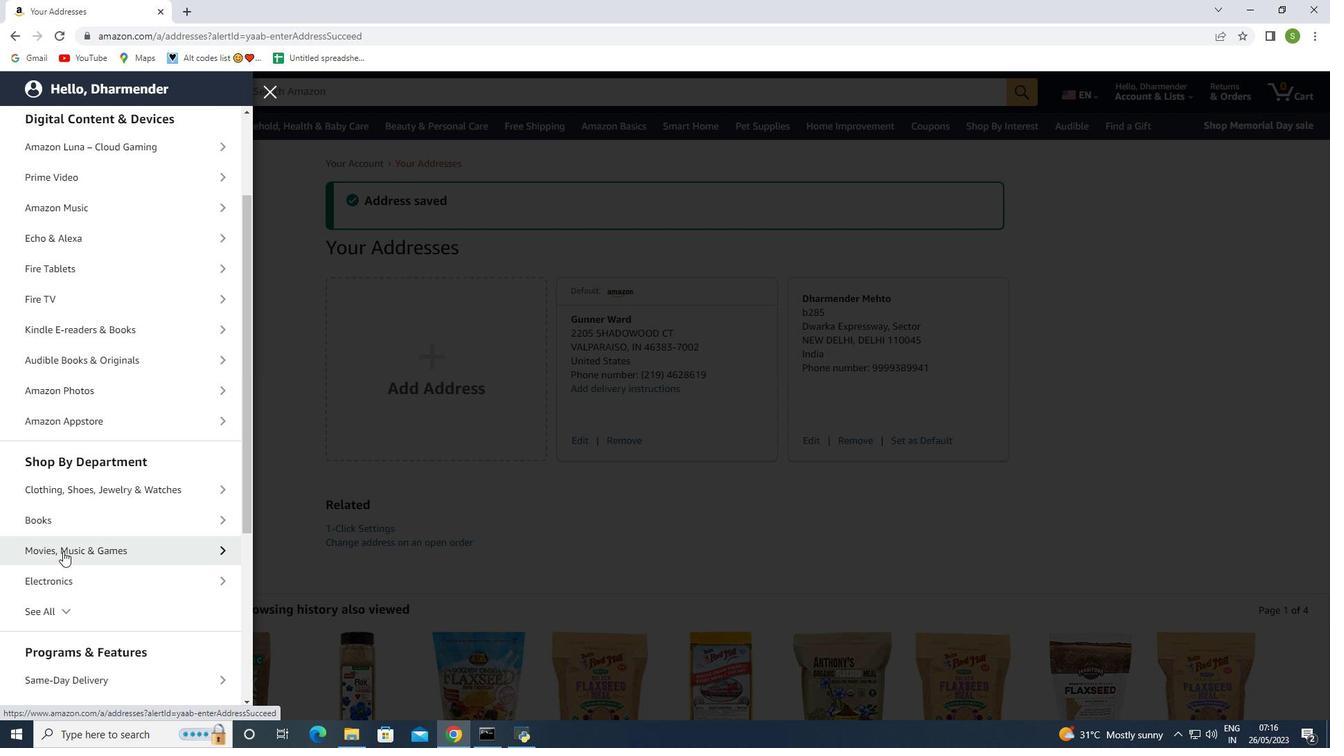 
Action: Mouse scrolled (63, 550) with delta (0, 0)
Screenshot: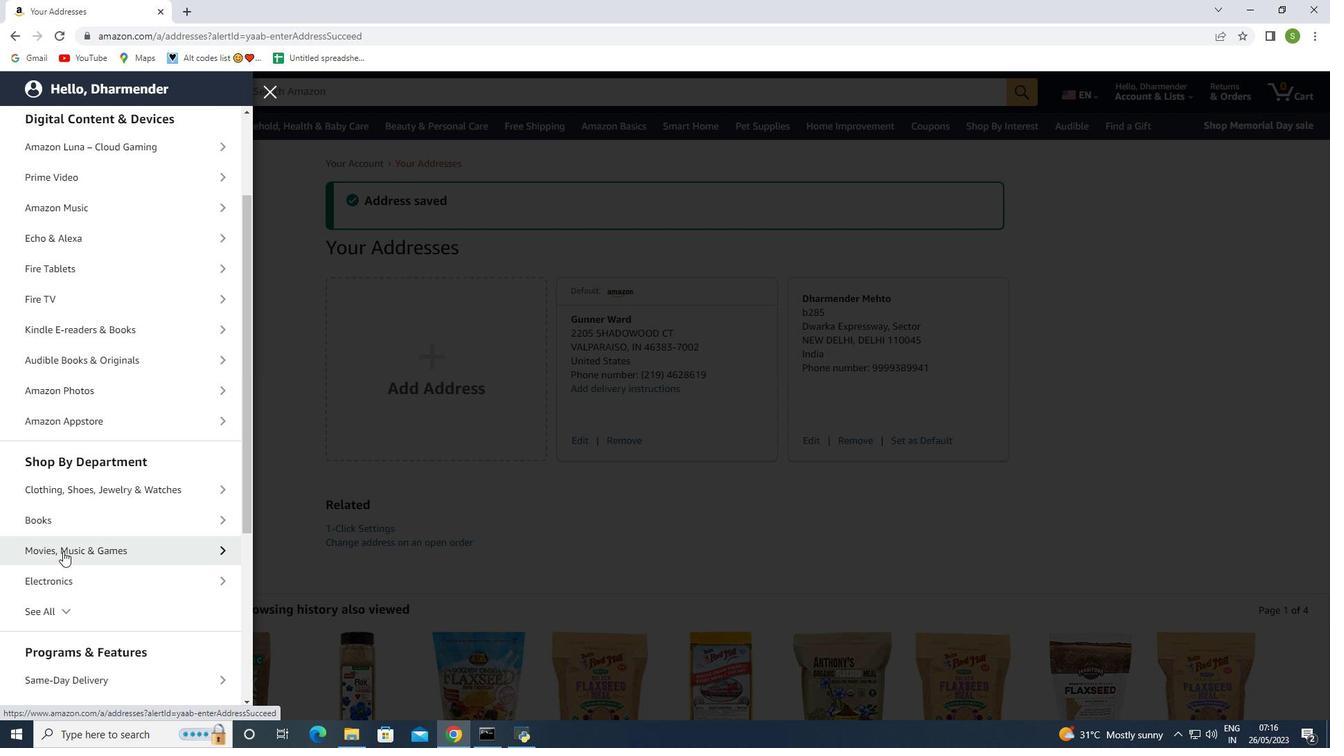 
Action: Mouse scrolled (63, 550) with delta (0, 0)
Screenshot: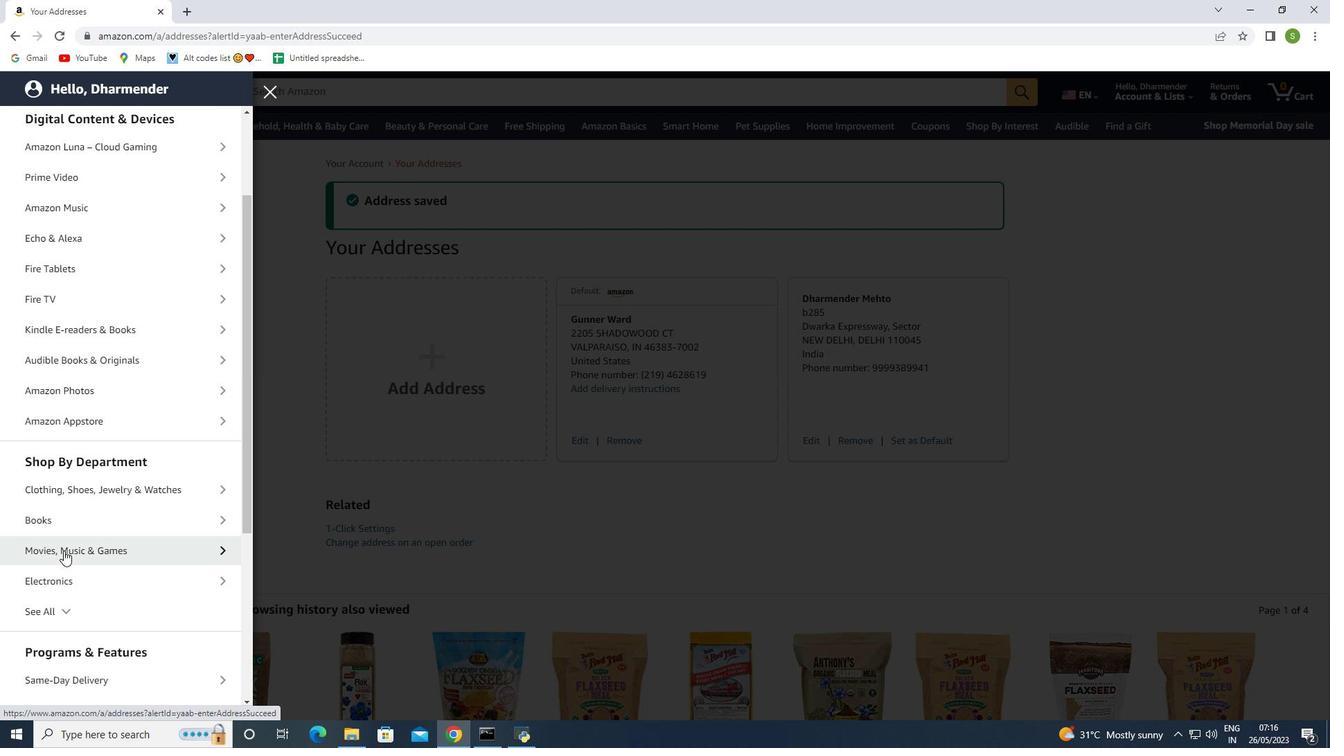 
Action: Mouse moved to (66, 500)
Screenshot: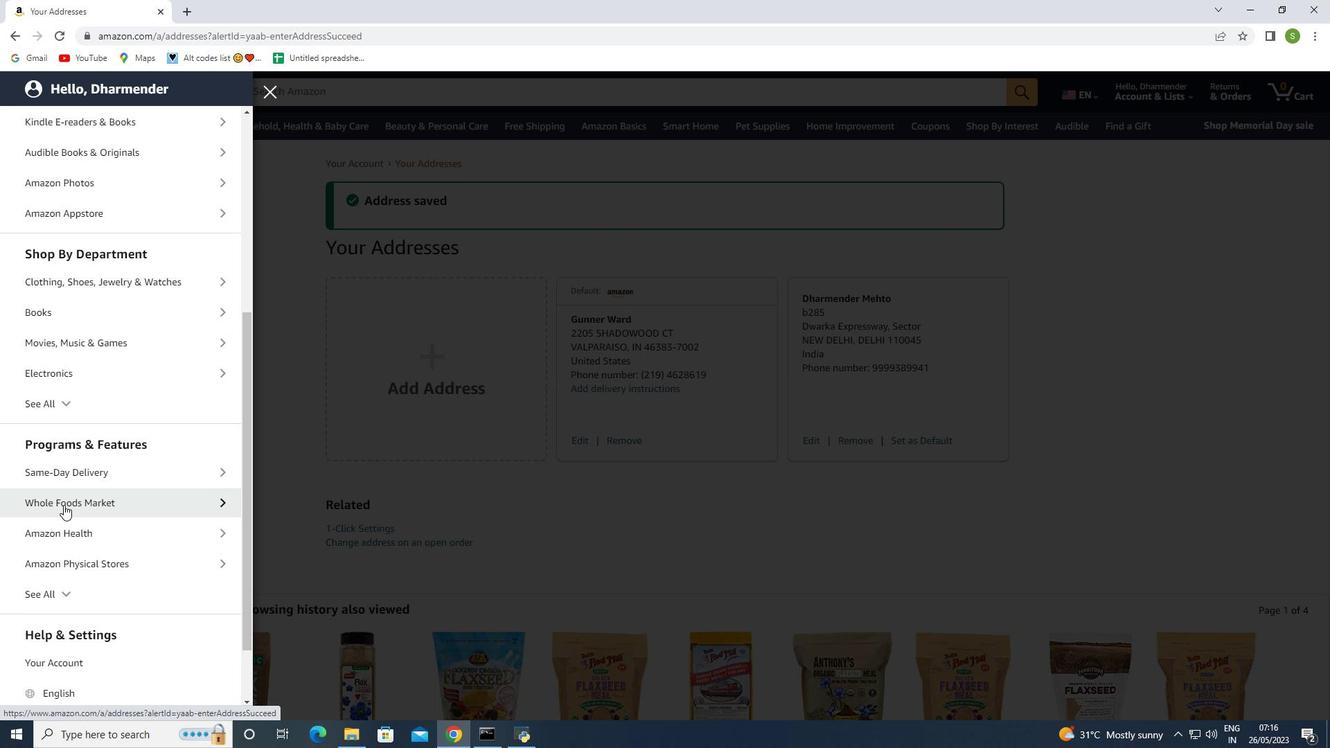 
Action: Mouse pressed left at (66, 500)
Screenshot: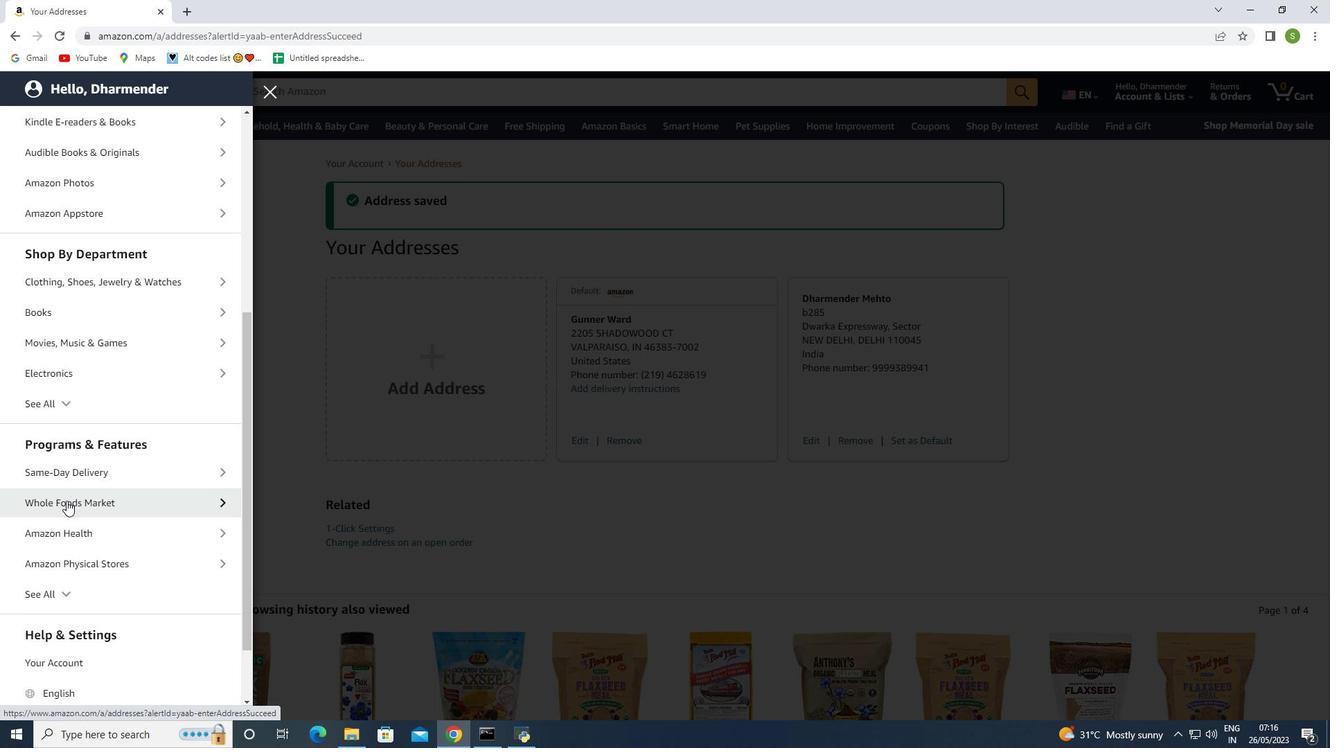 
Action: Mouse moved to (67, 176)
Screenshot: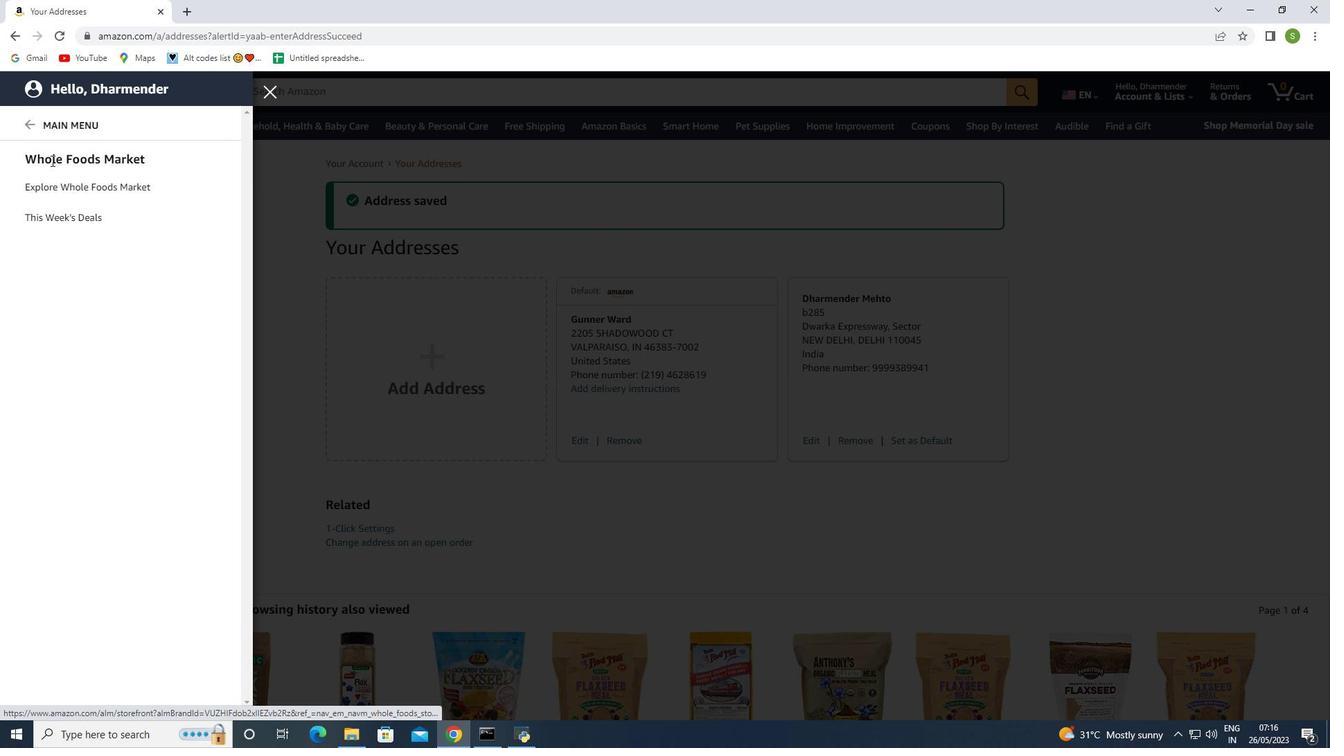
Action: Mouse pressed left at (67, 176)
Screenshot: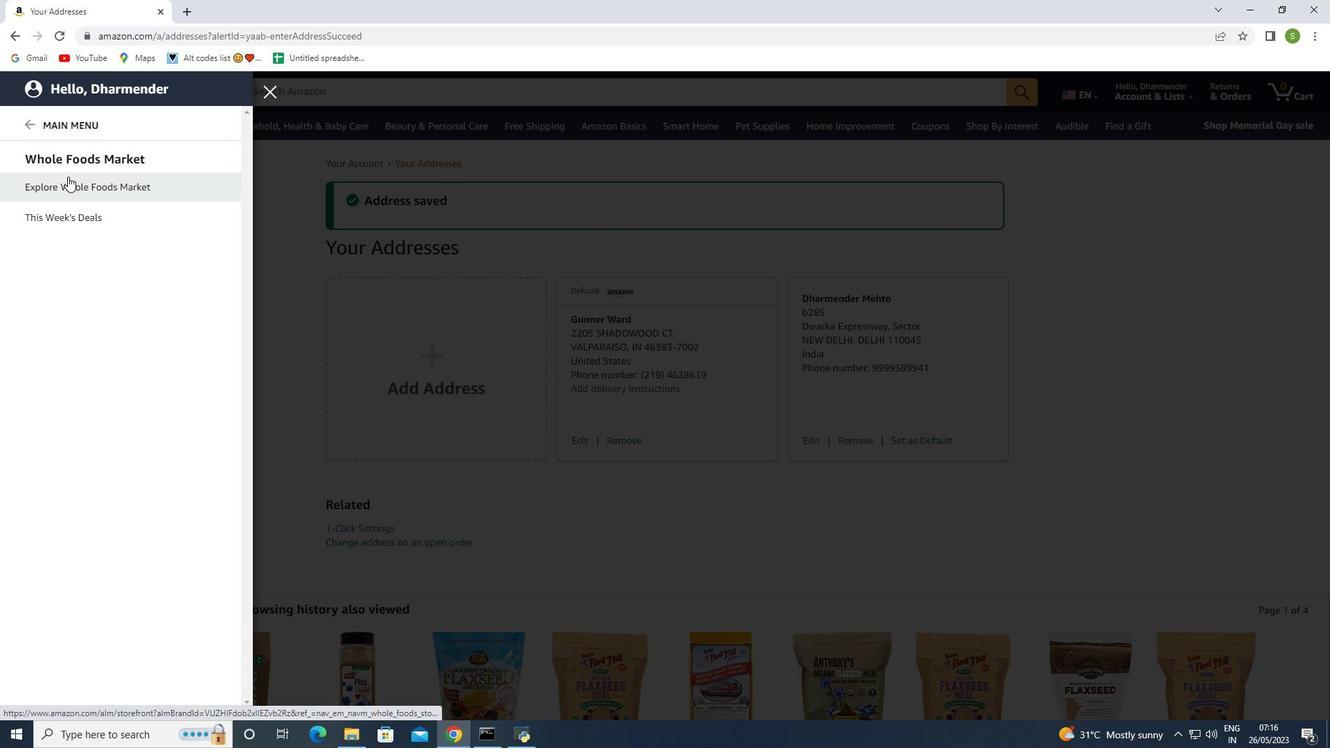
Action: Mouse moved to (428, 91)
Screenshot: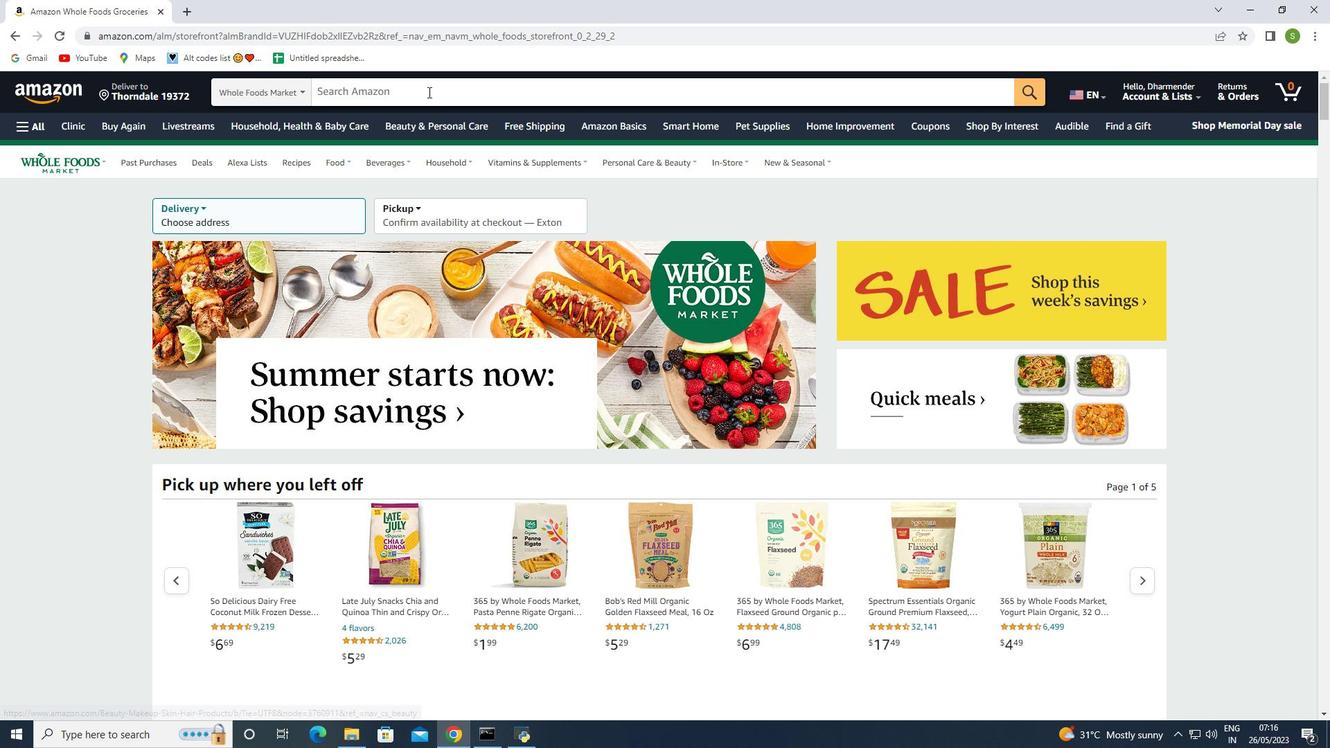 
Action: Mouse pressed left at (428, 91)
Screenshot: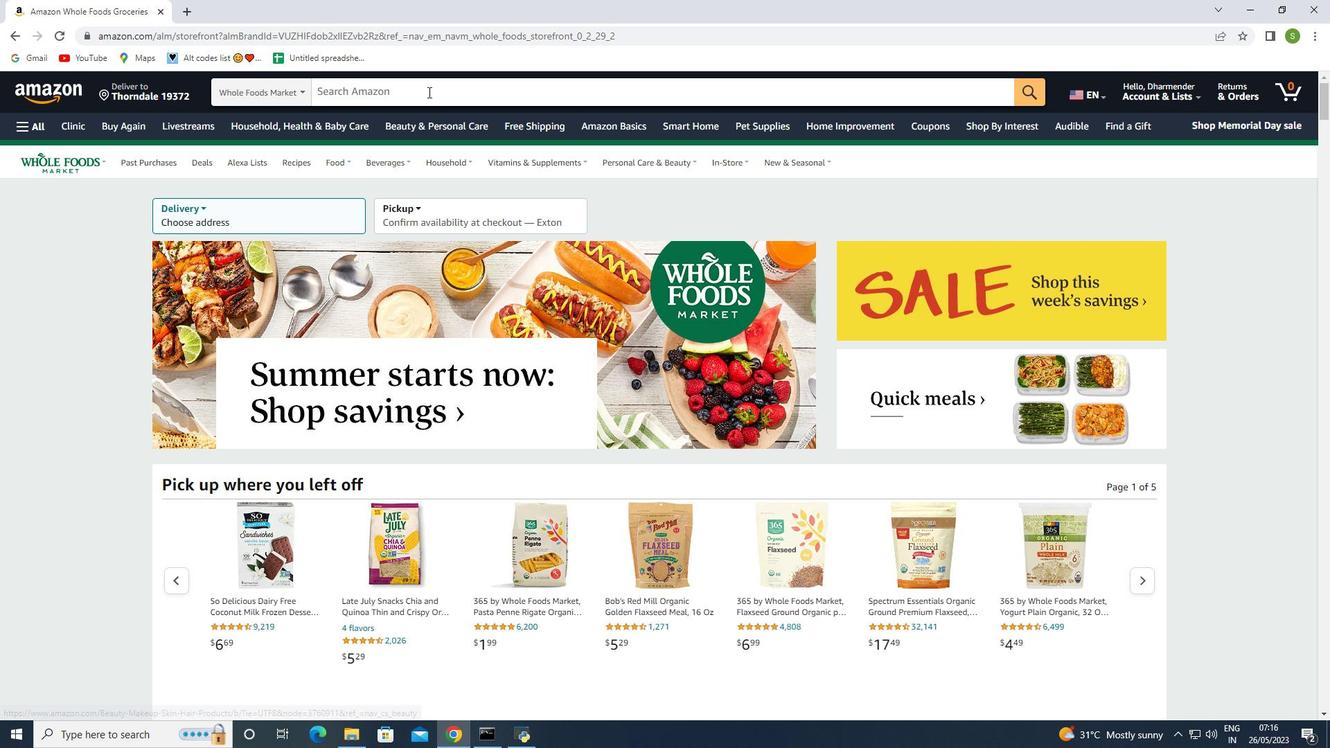 
Action: Key pressed <Key.shift><Key.shift><Key.shift><Key.shift><Key.shift>Organic<Key.space>greek<Key.space>yo
Screenshot: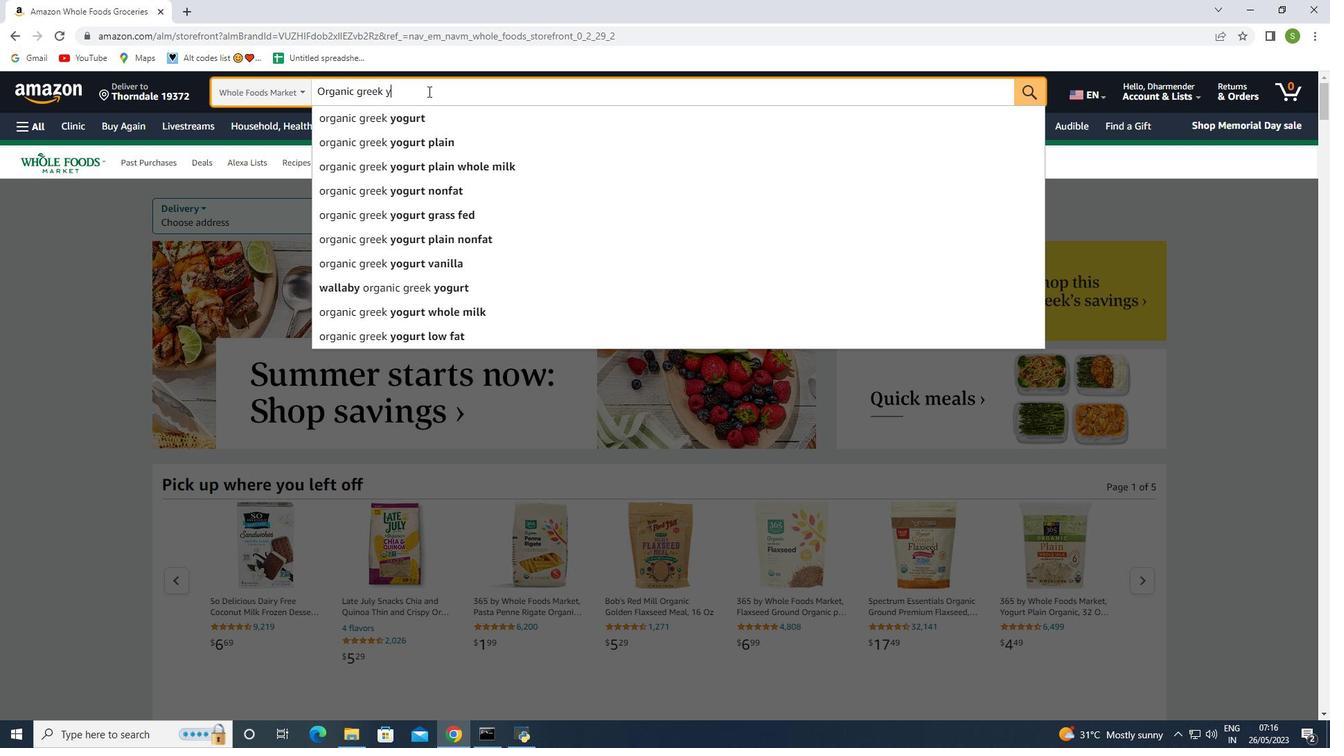 
Action: Mouse moved to (420, 118)
Screenshot: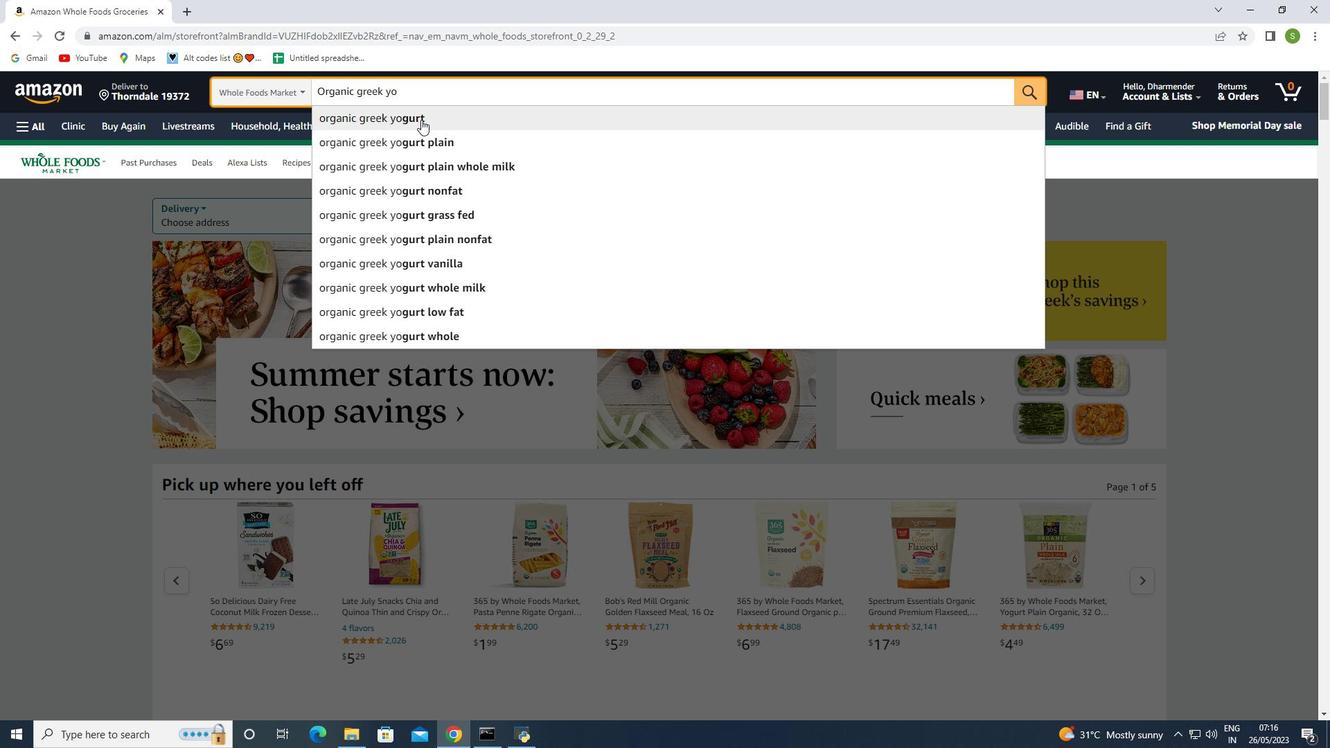 
Action: Mouse pressed left at (420, 118)
Screenshot: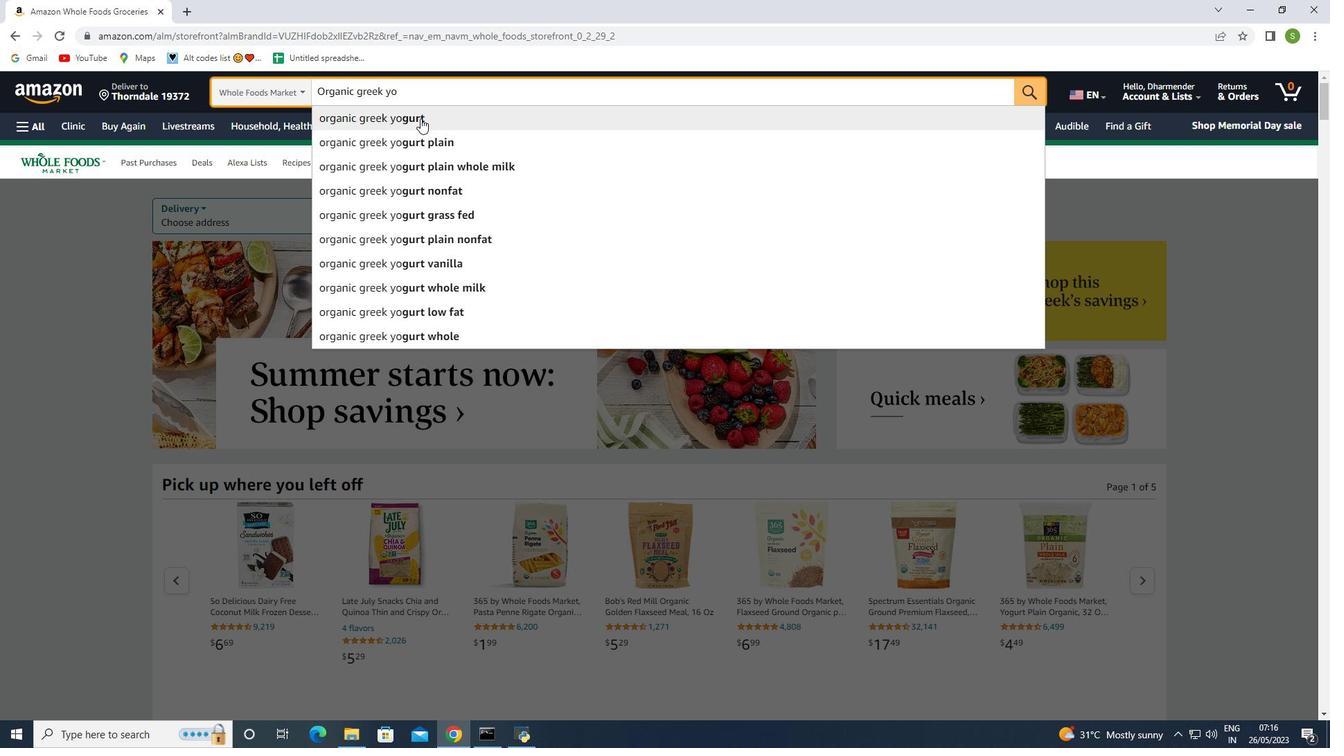 
Action: Mouse moved to (576, 509)
Screenshot: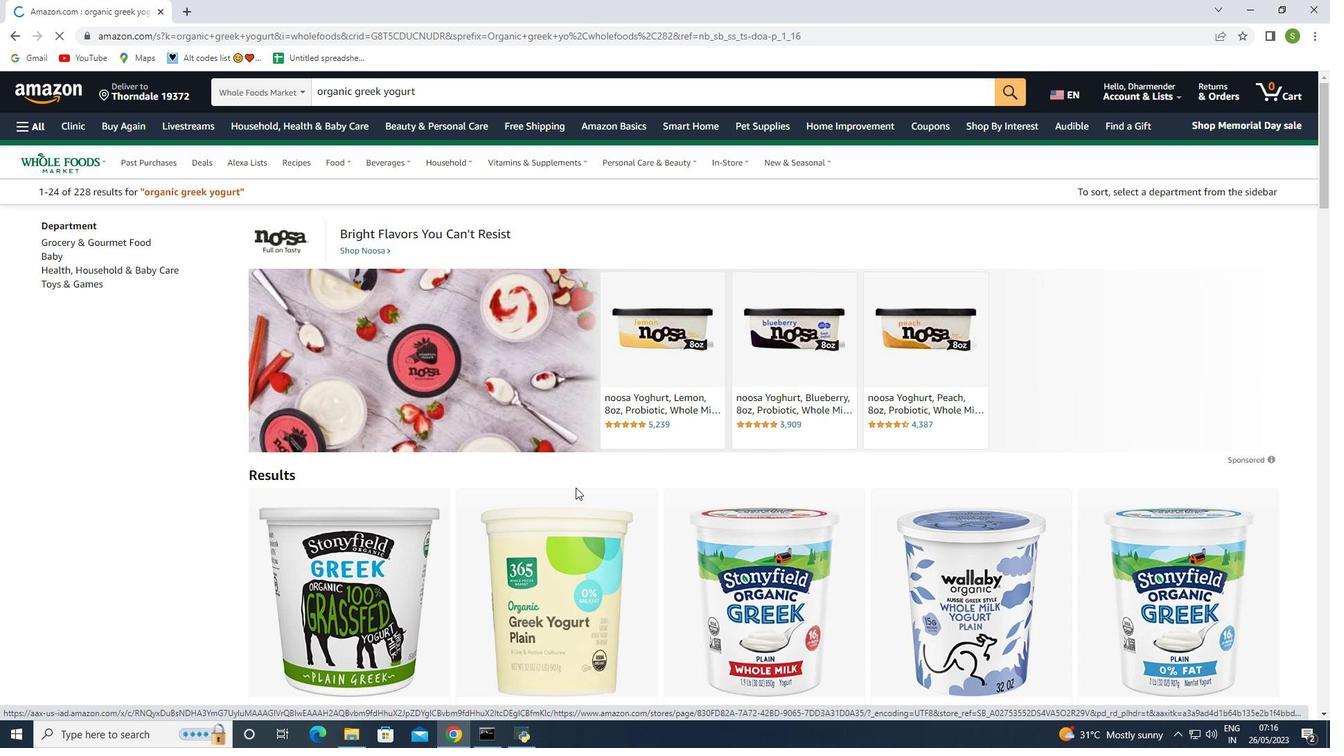 
Action: Mouse scrolled (576, 508) with delta (0, 0)
Screenshot: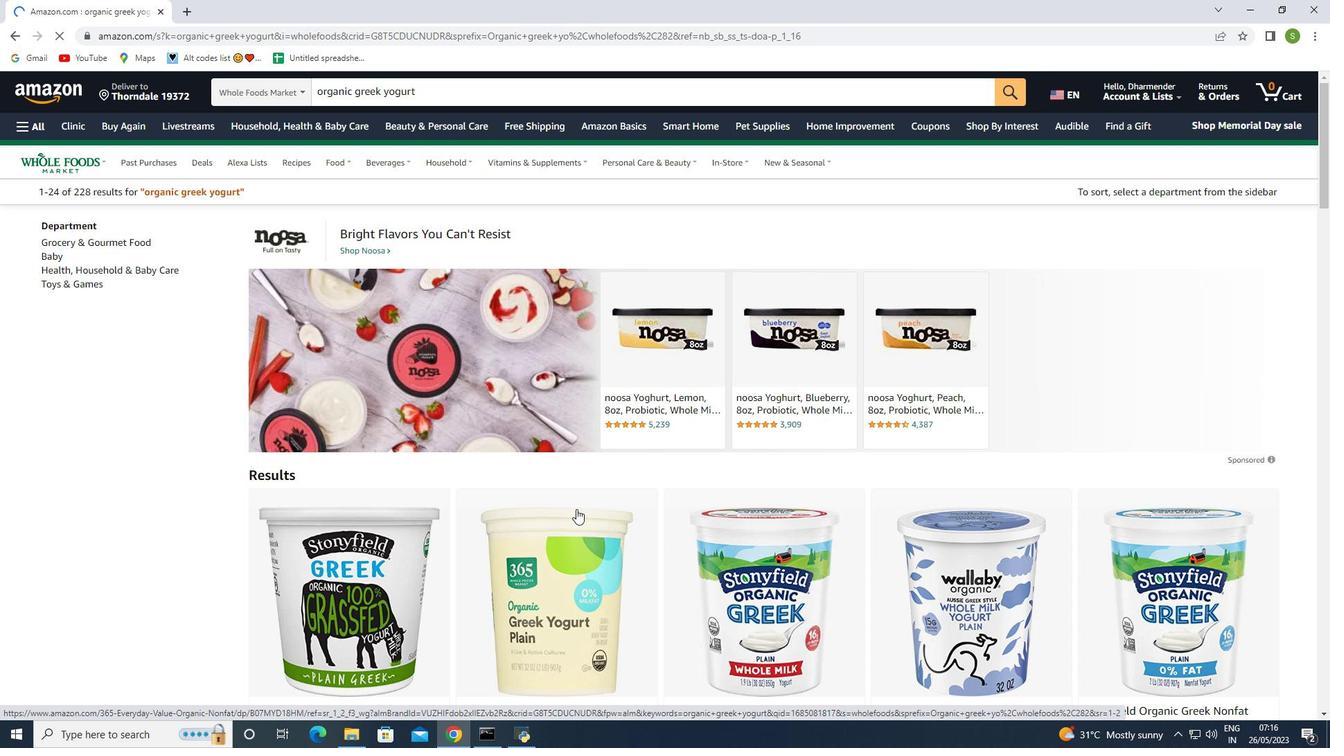 
Action: Mouse scrolled (576, 508) with delta (0, 0)
Screenshot: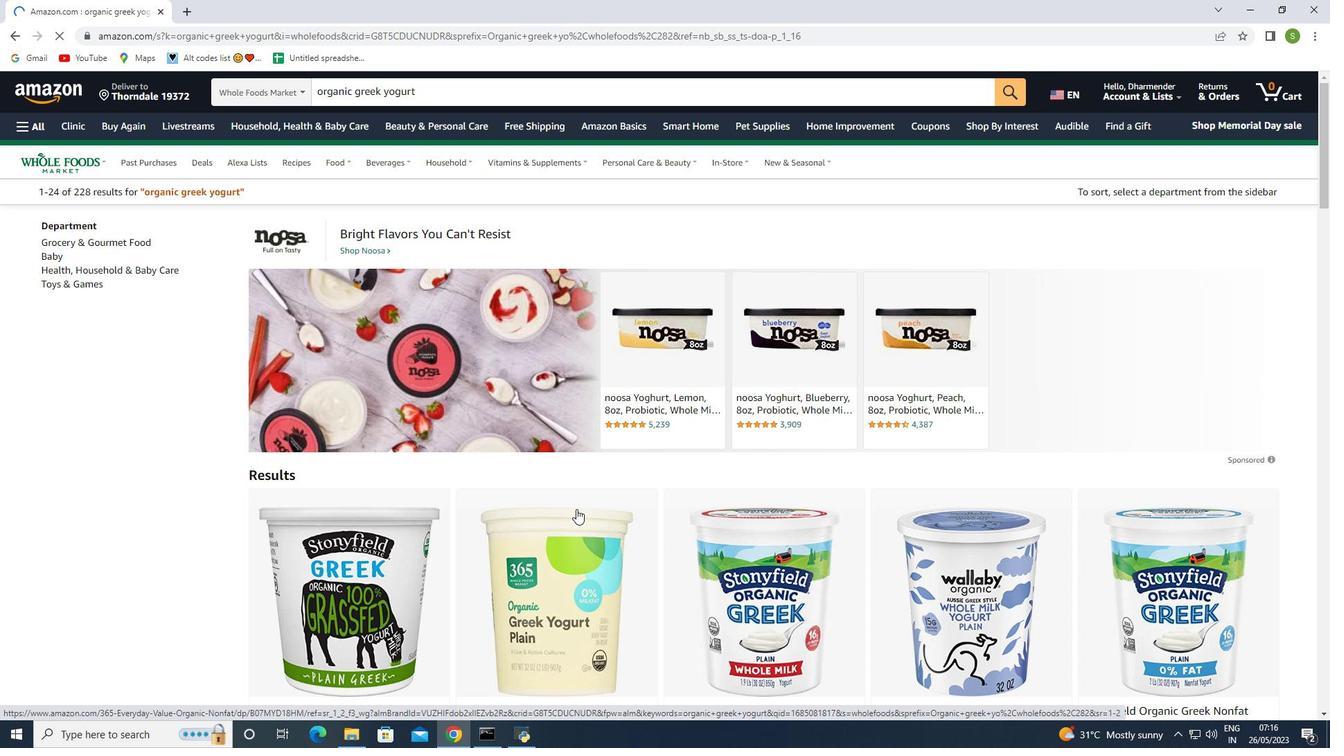 
Action: Mouse scrolled (576, 508) with delta (0, 0)
Screenshot: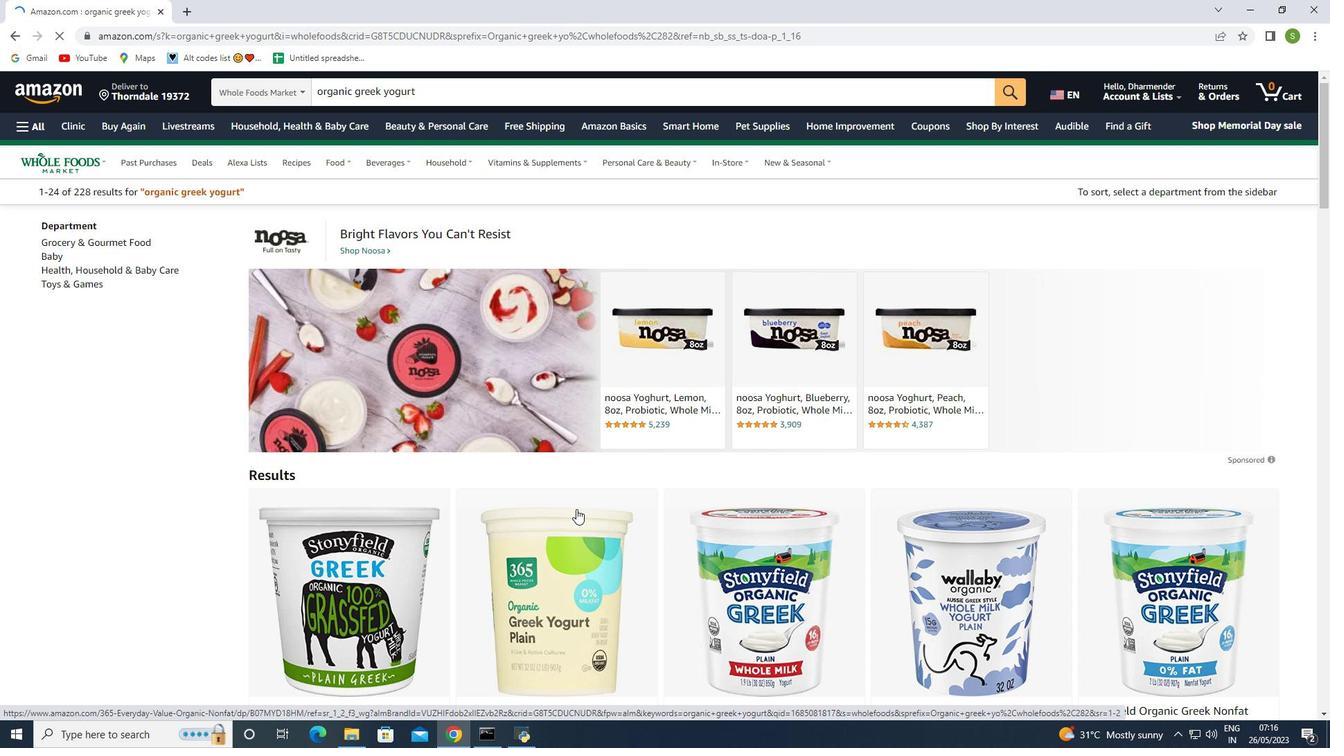 
Action: Mouse moved to (383, 425)
Screenshot: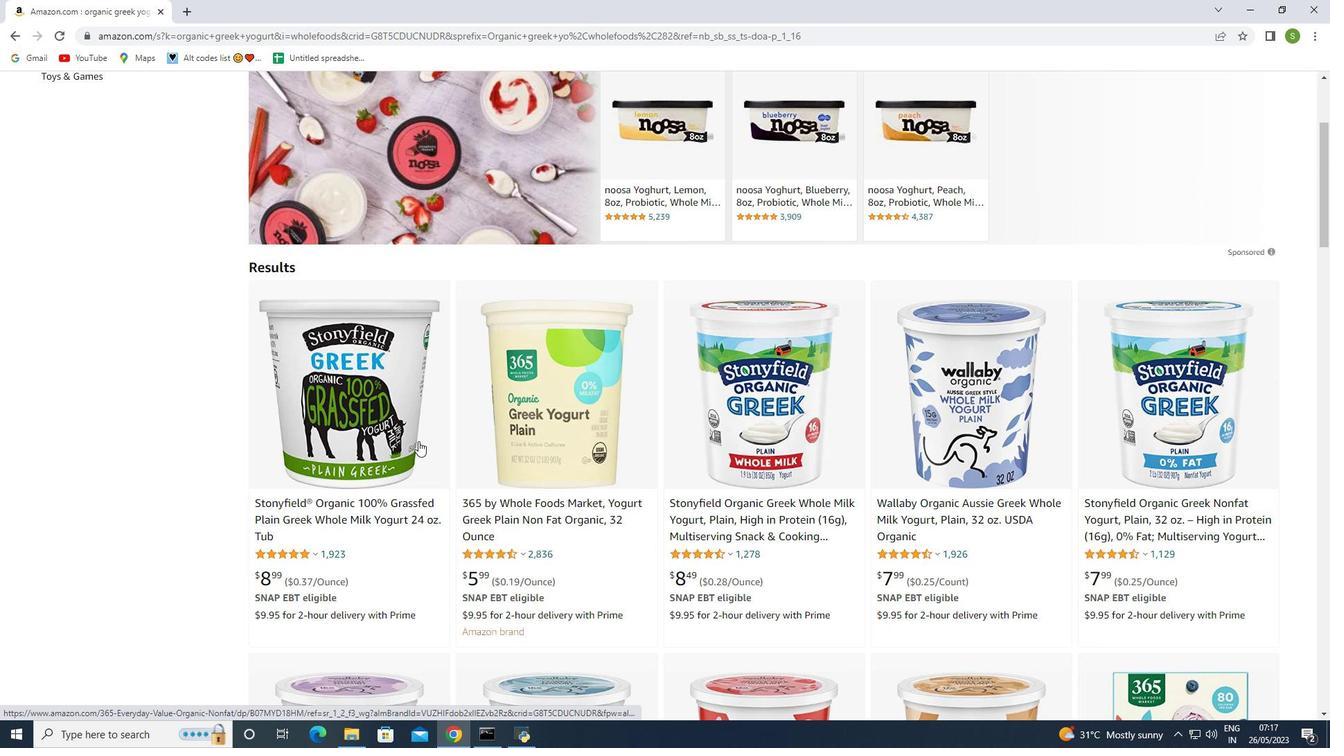 
Action: Mouse pressed left at (383, 425)
Screenshot: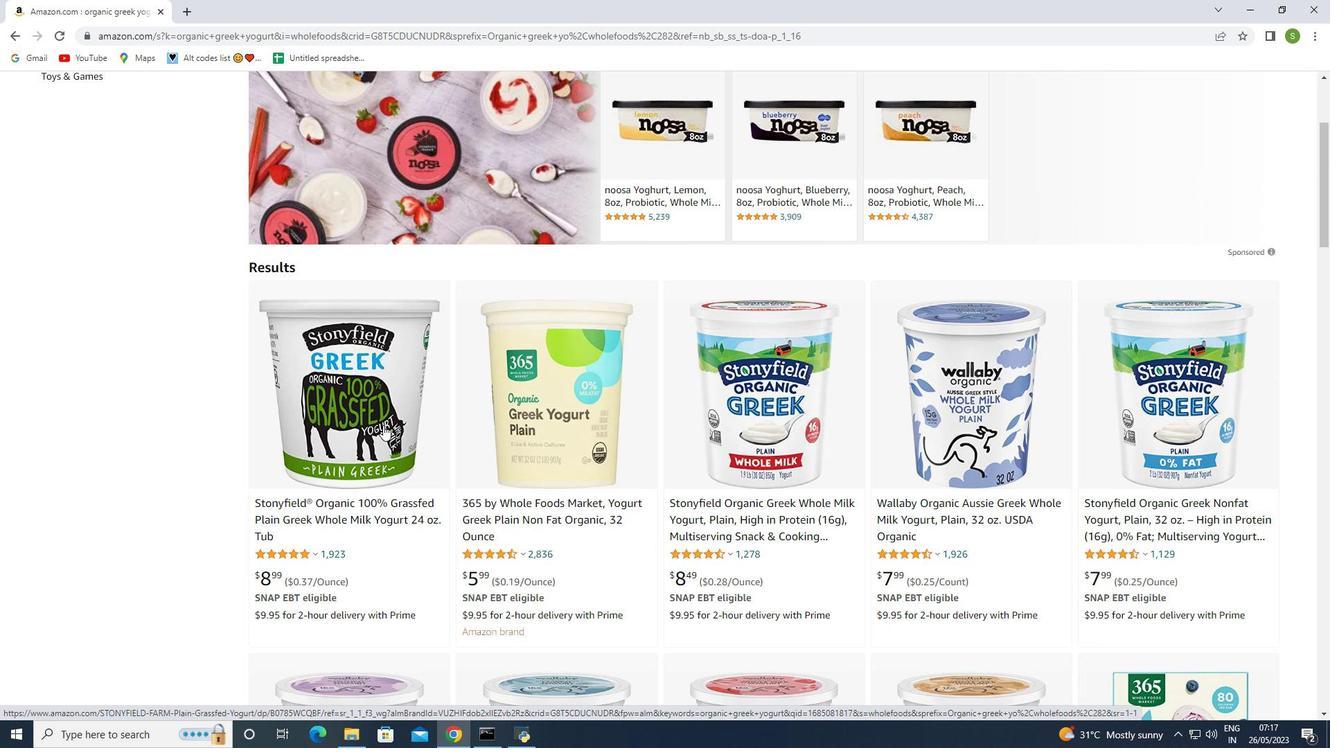 
Action: Mouse moved to (1075, 385)
Screenshot: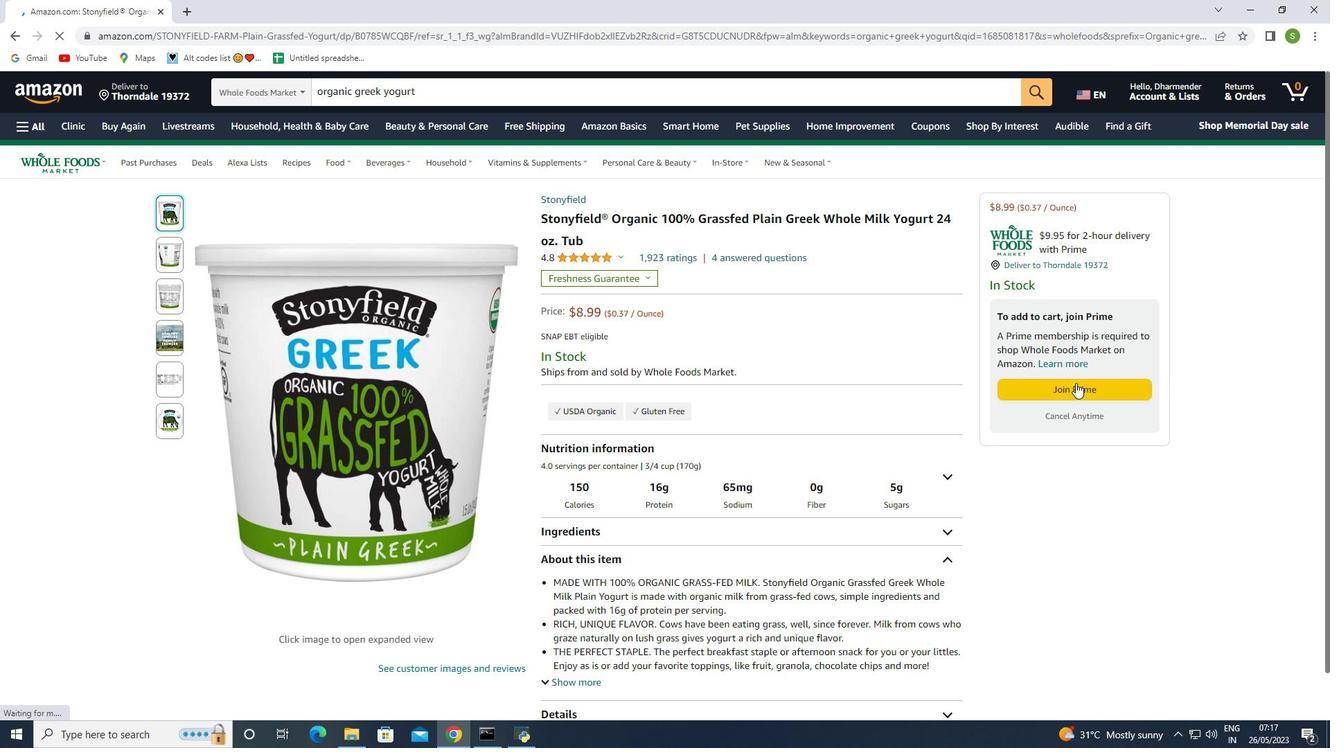 
Action: Mouse pressed left at (1075, 385)
Screenshot: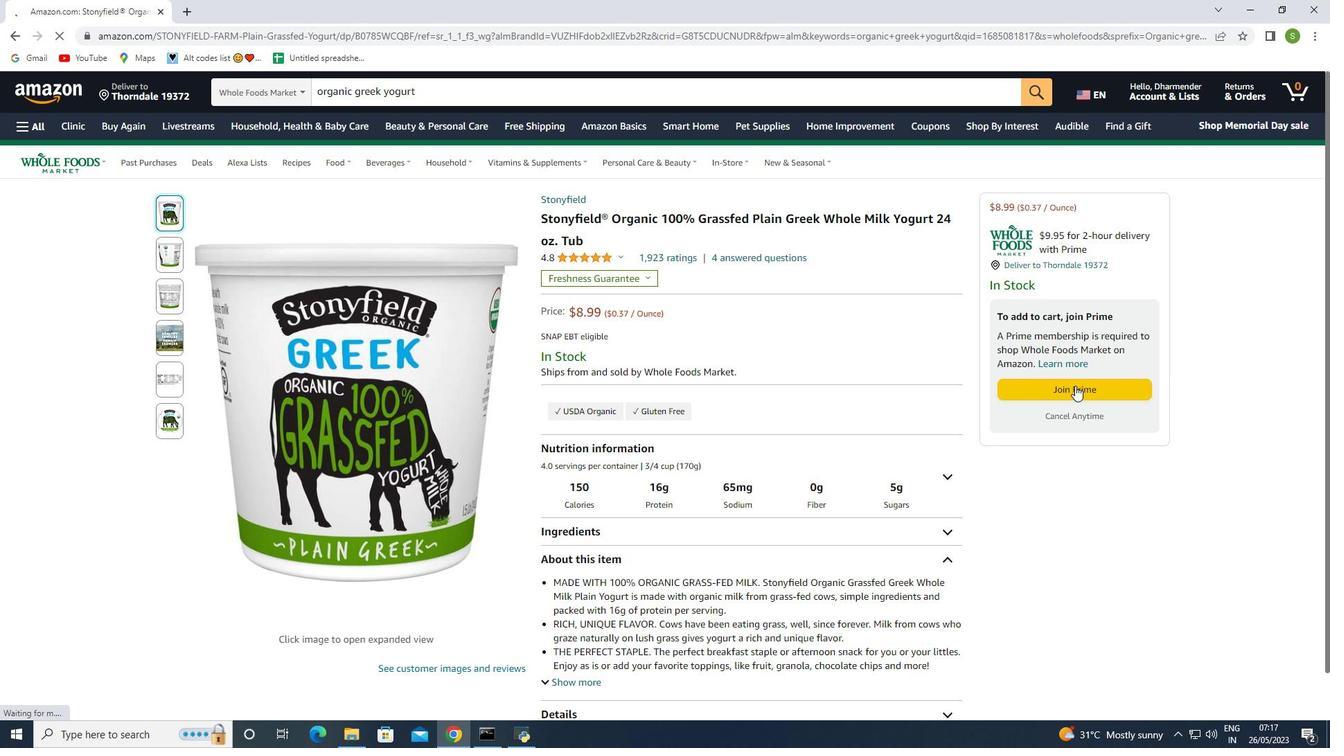 
Action: Mouse moved to (313, 551)
Screenshot: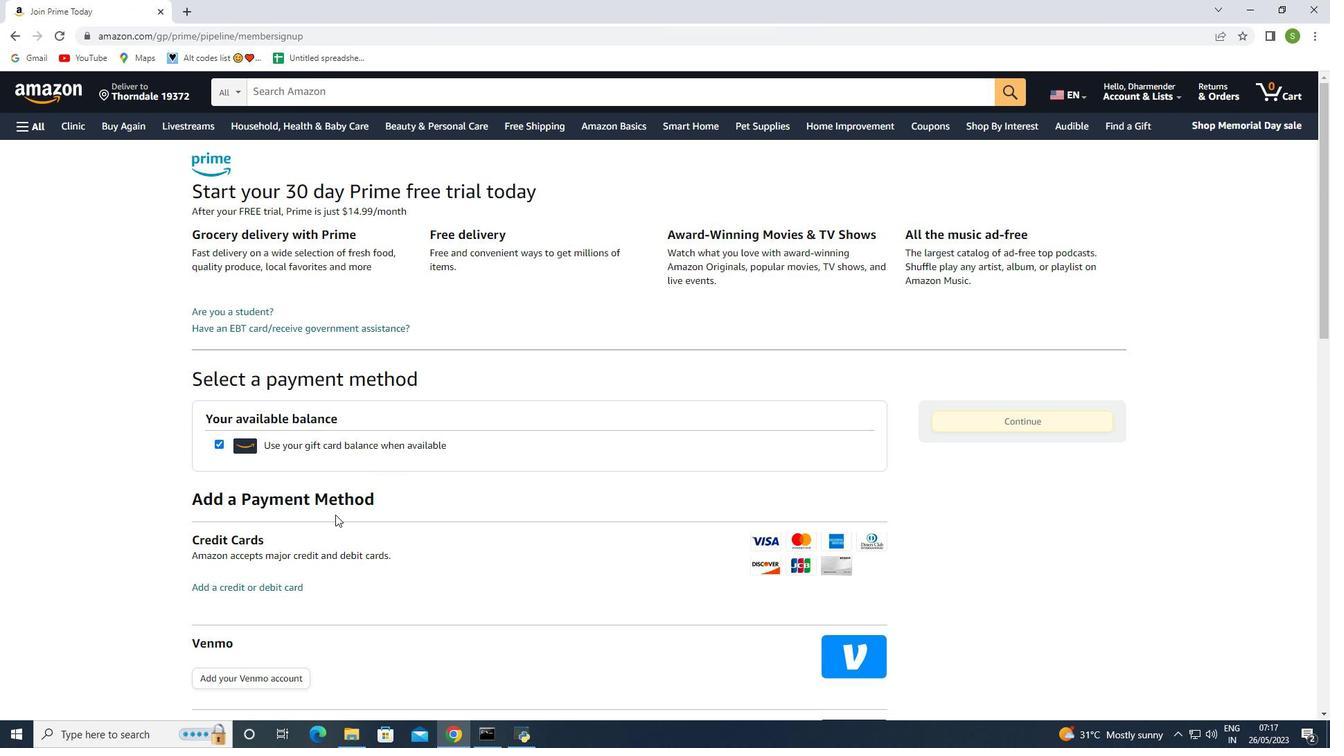 
Action: Mouse scrolled (313, 550) with delta (0, 0)
Screenshot: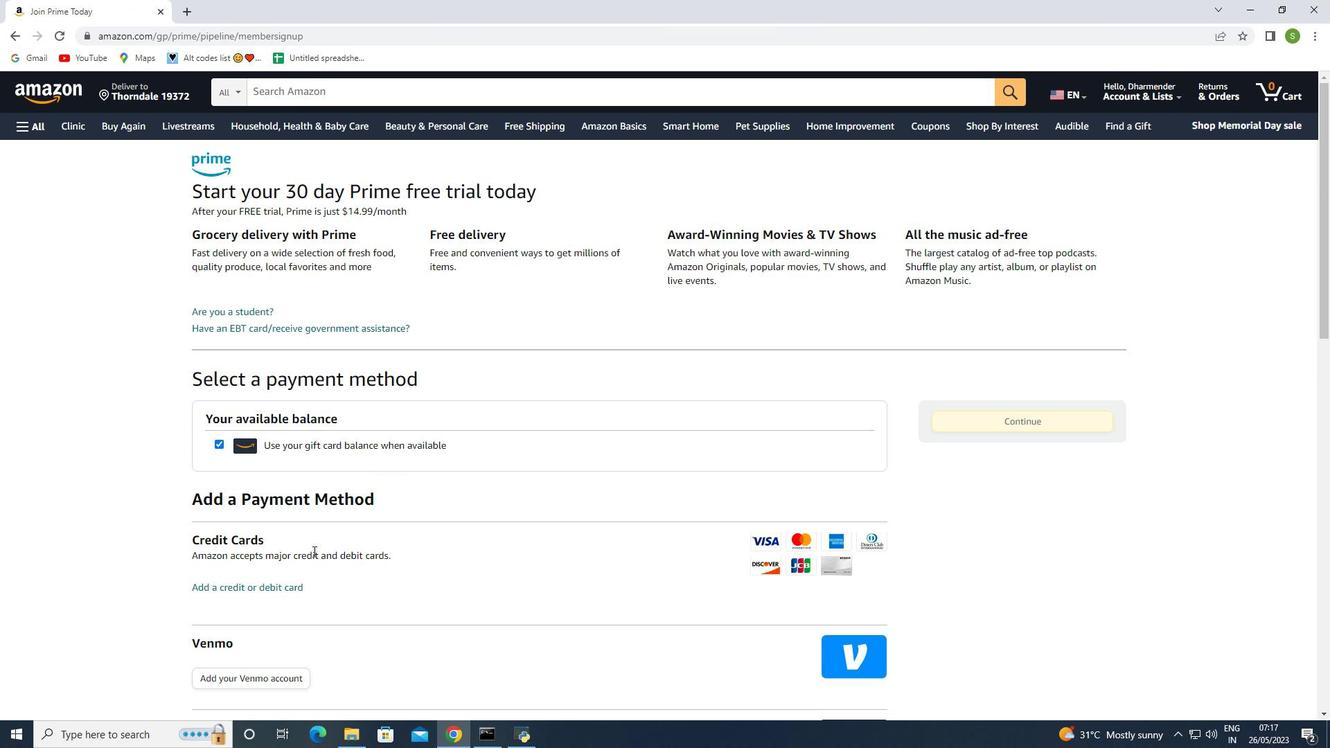 
Action: Mouse scrolled (313, 550) with delta (0, 0)
Screenshot: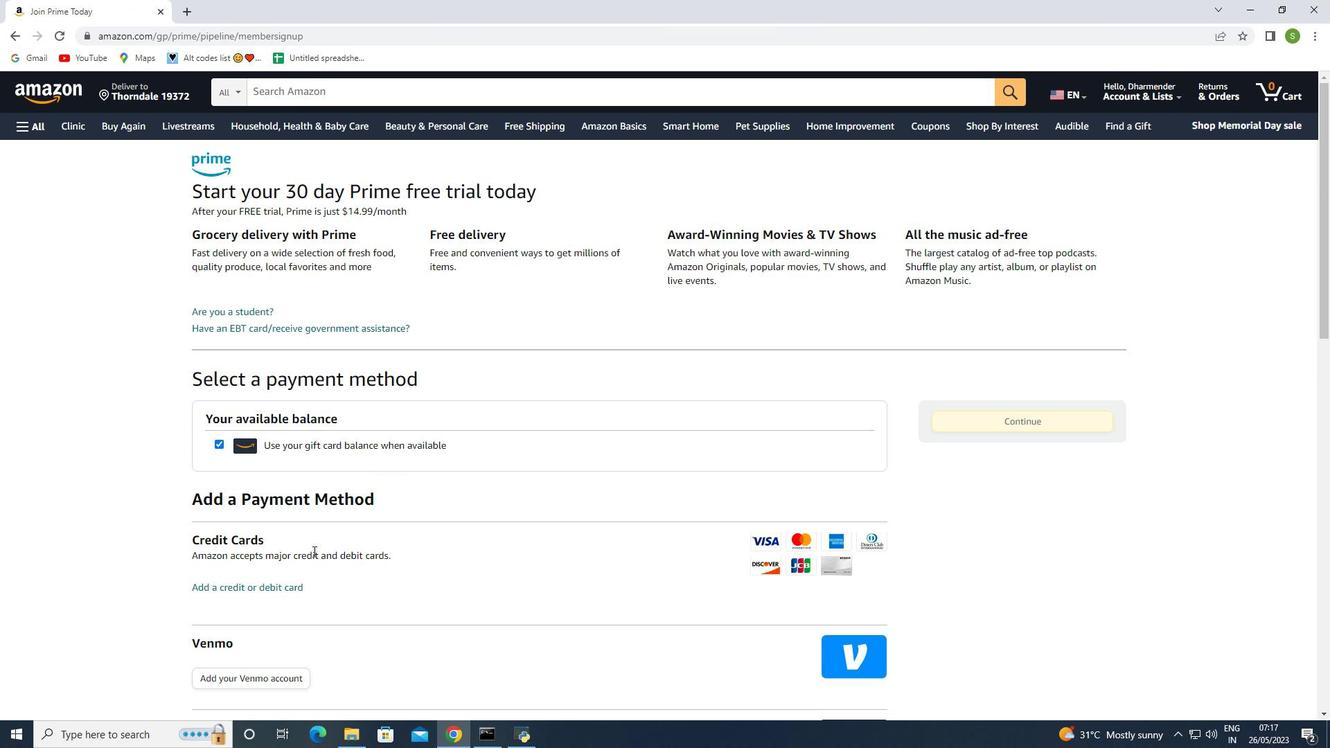 
Action: Mouse moved to (269, 448)
Screenshot: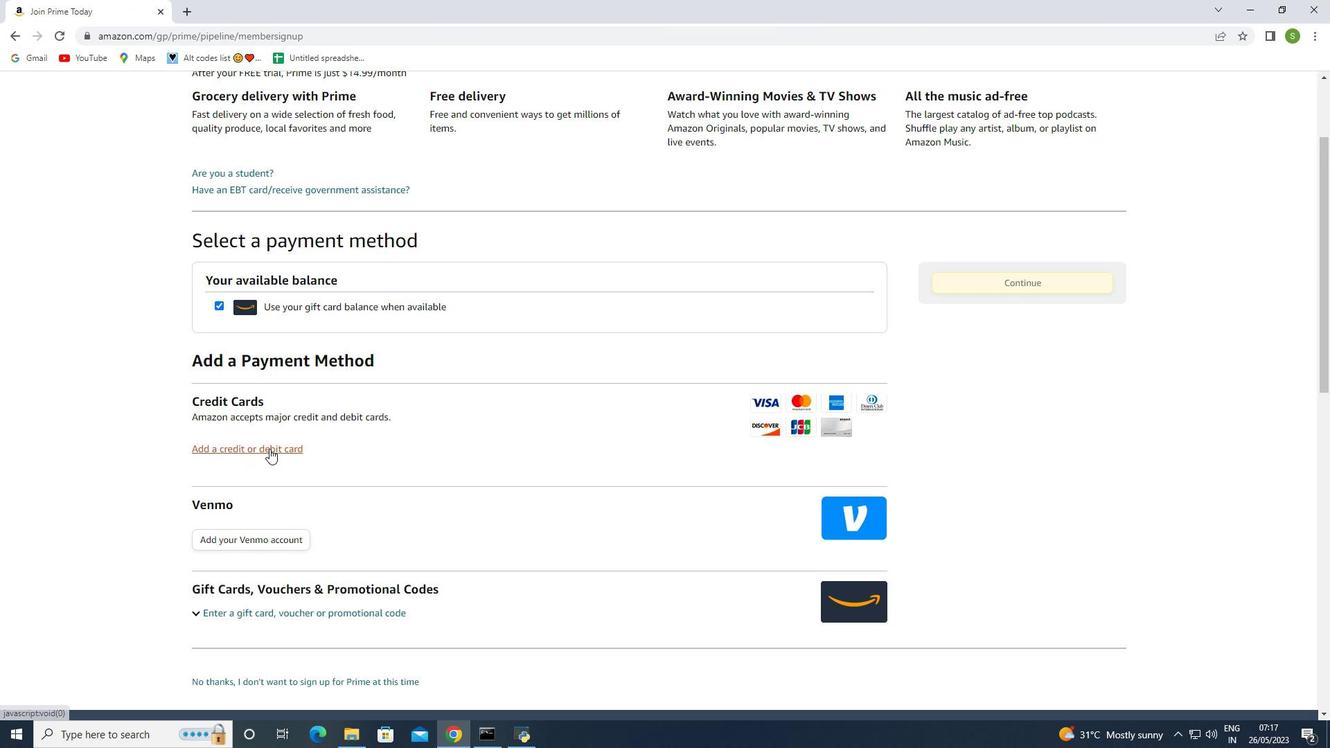 
Action: Mouse pressed left at (269, 448)
Screenshot: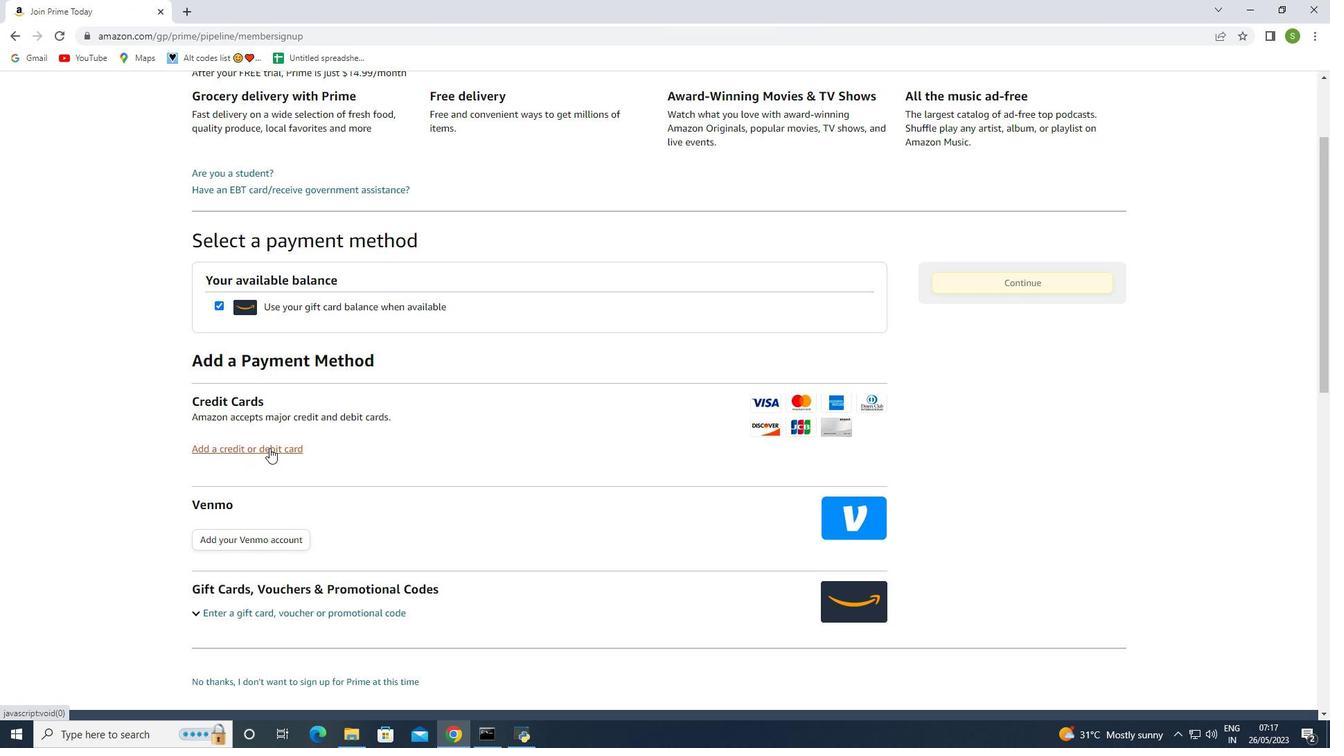 
Action: Mouse moved to (234, 522)
Screenshot: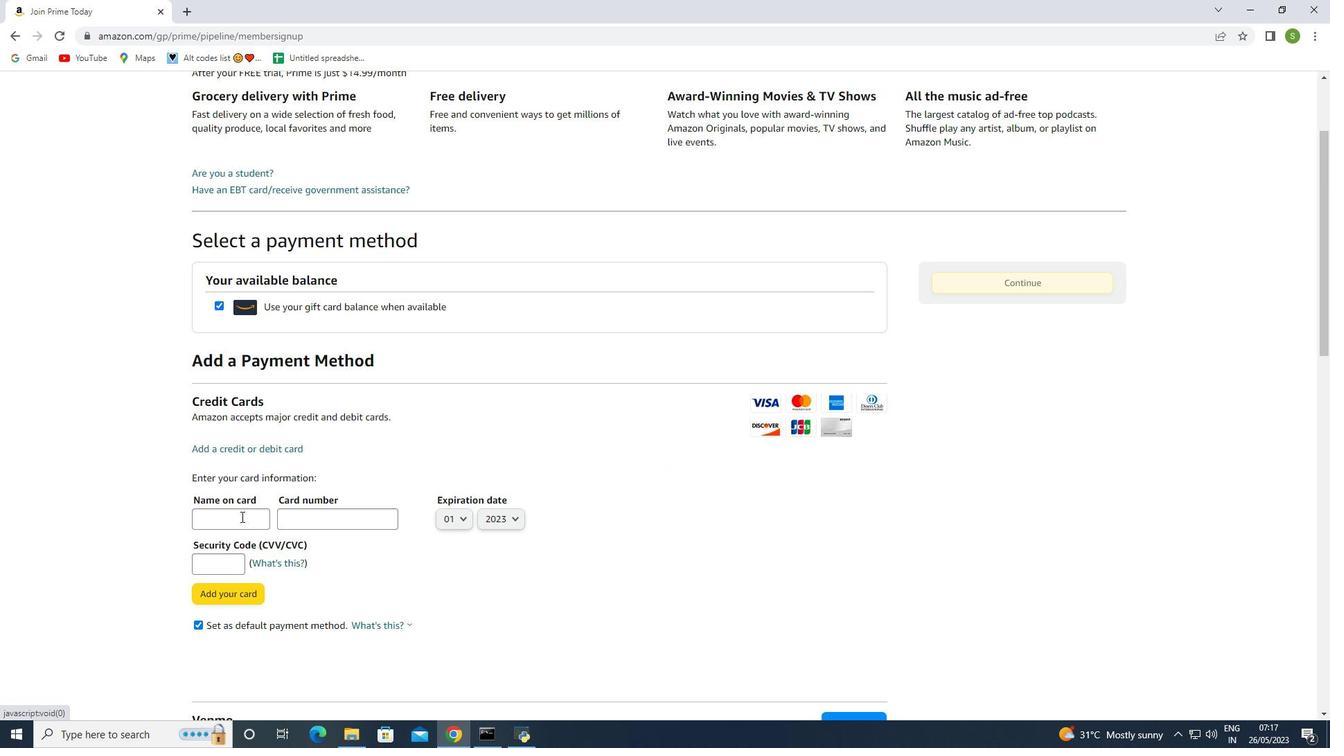 
Action: Mouse pressed left at (234, 522)
Screenshot: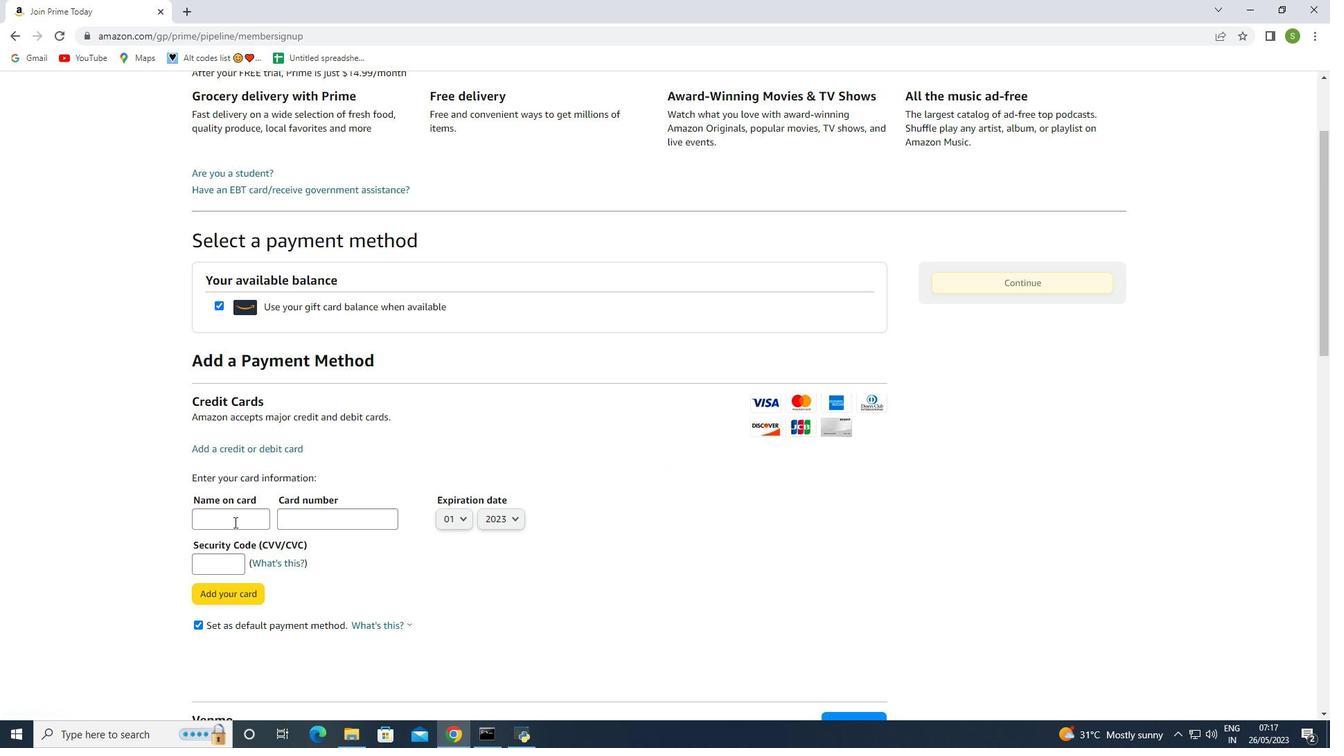 
Action: Key pressed <Key.shift><Key.shift><Key.shift><Key.shift><Key.shift>Gunner<Key.space>ward
Screenshot: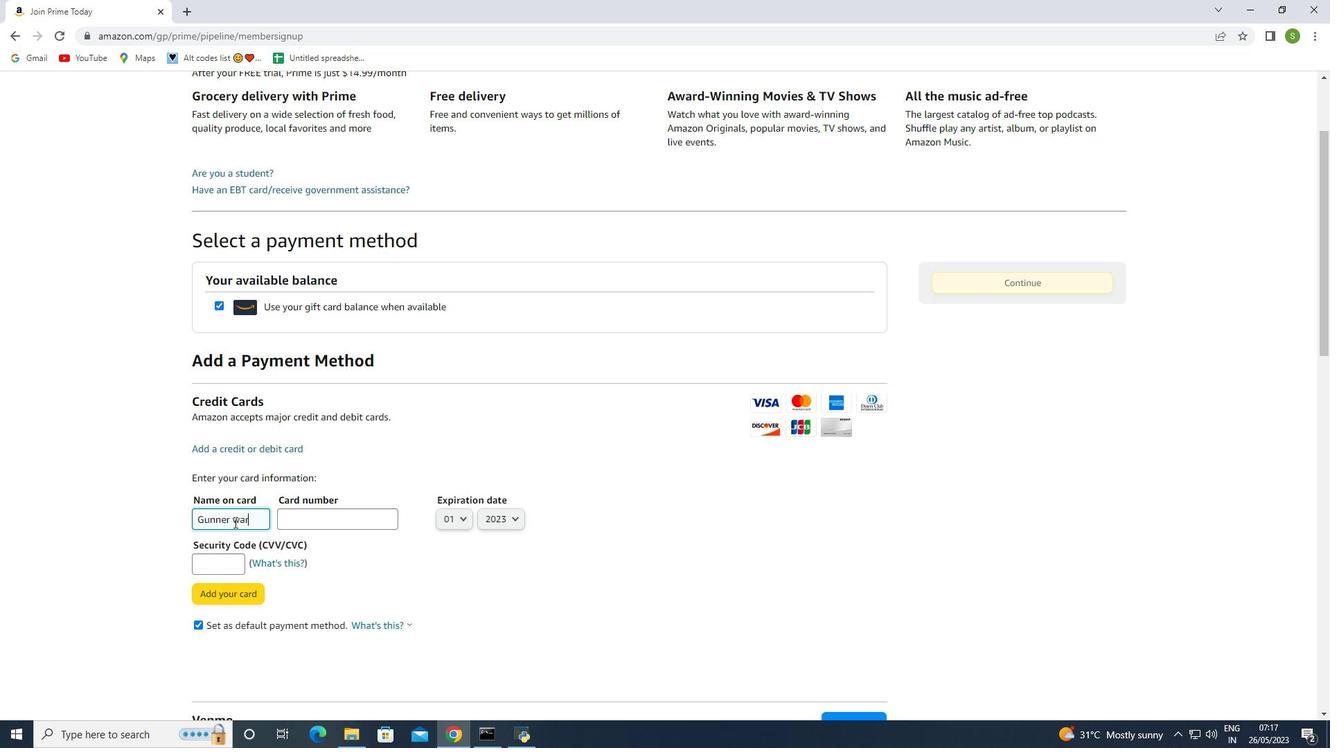
Action: Mouse moved to (292, 513)
Screenshot: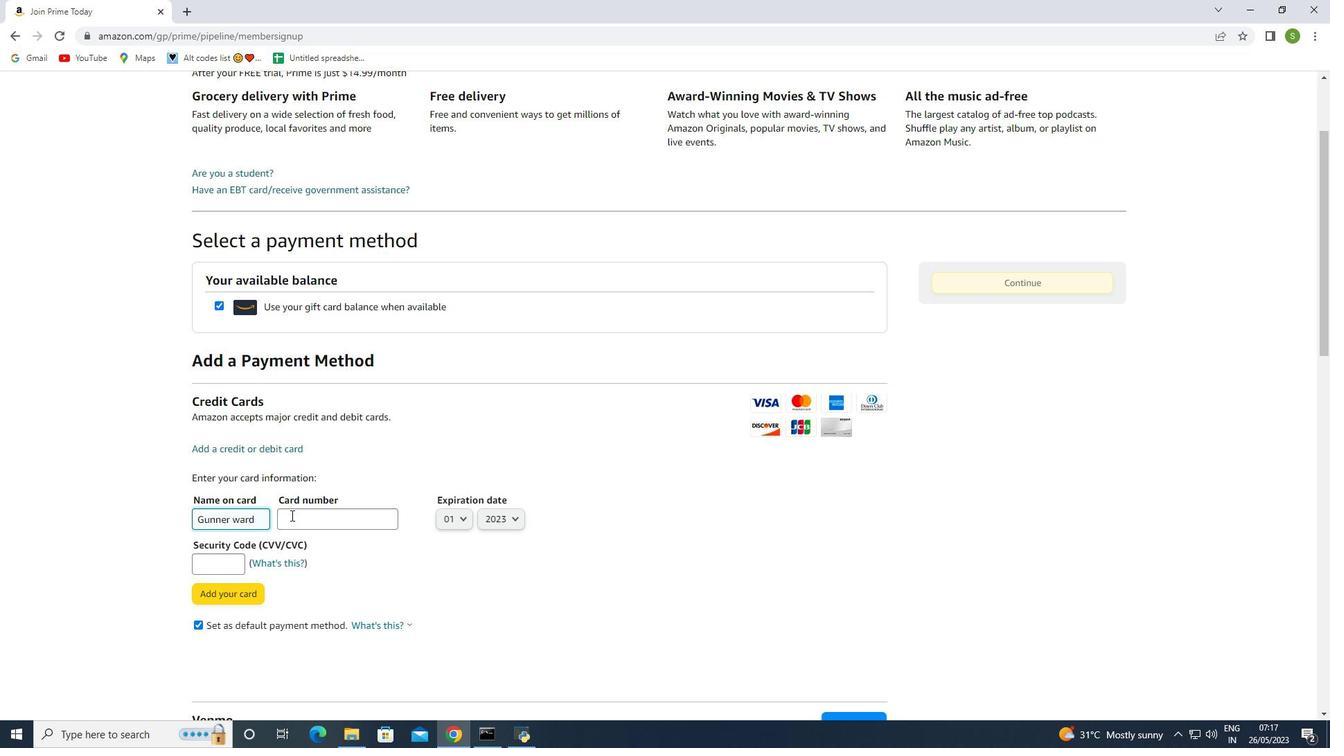 
Action: Mouse pressed left at (292, 513)
Screenshot: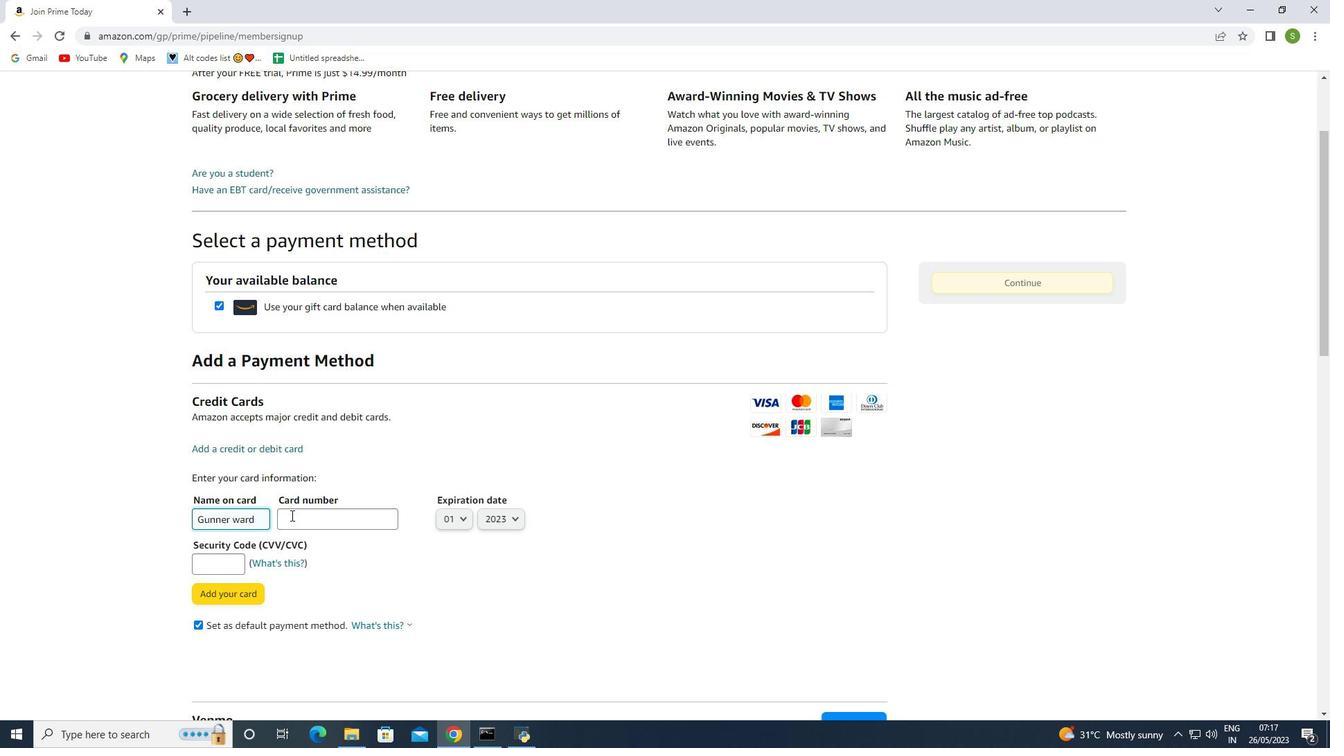 
Action: Key pressed 4893772456216759
Screenshot: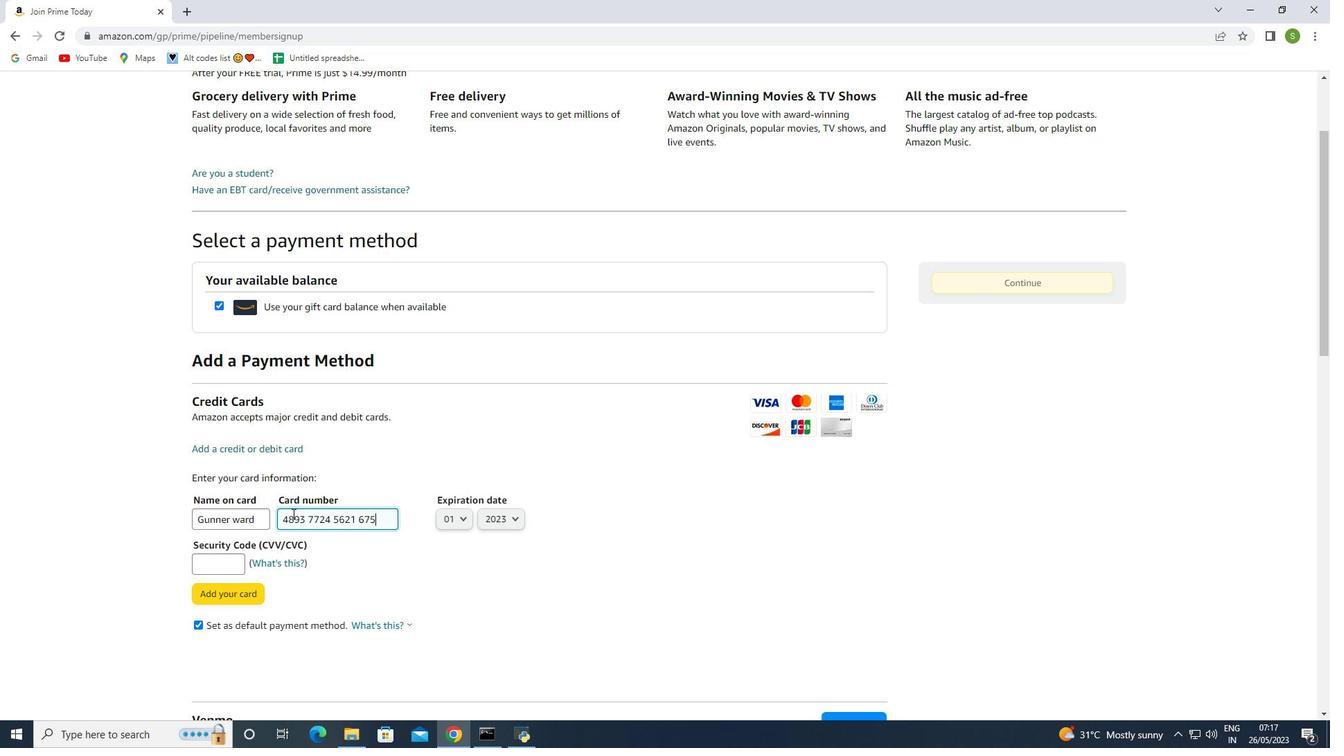 
Action: Mouse moved to (462, 523)
Screenshot: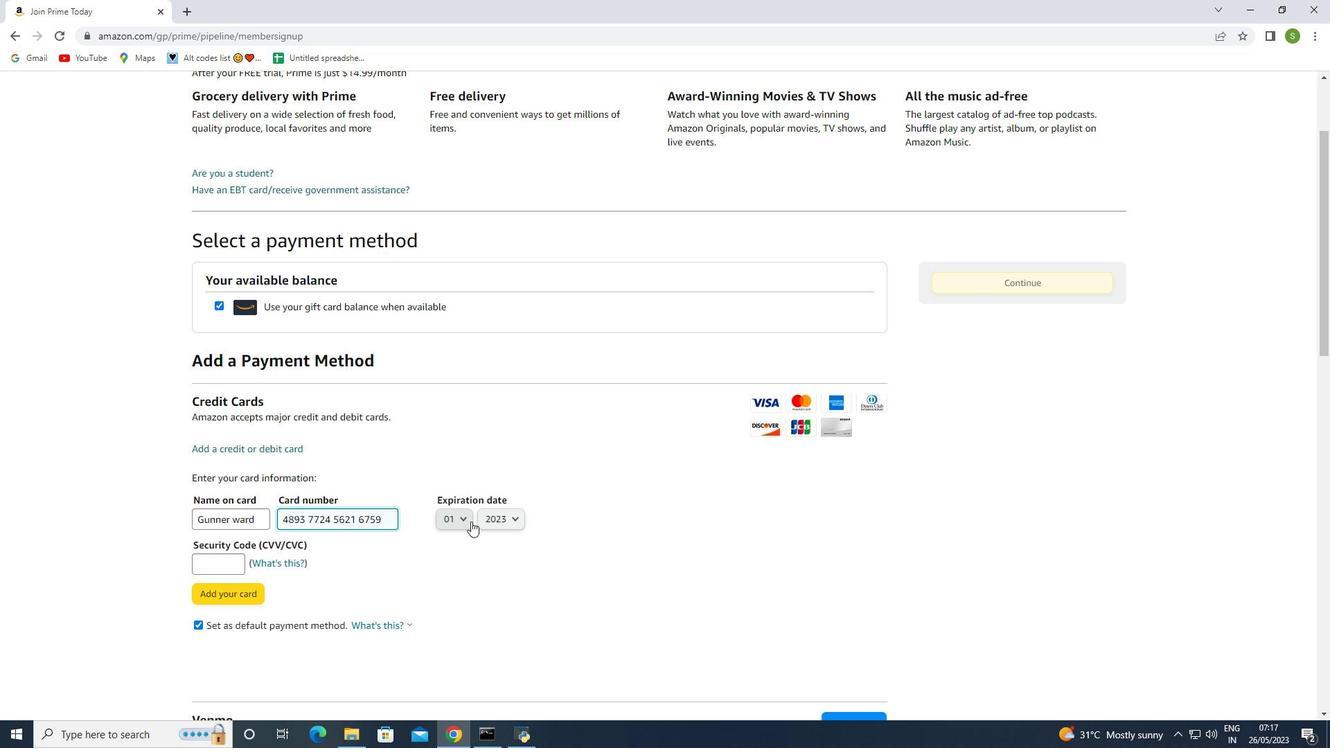 
Action: Mouse pressed left at (462, 523)
Screenshot: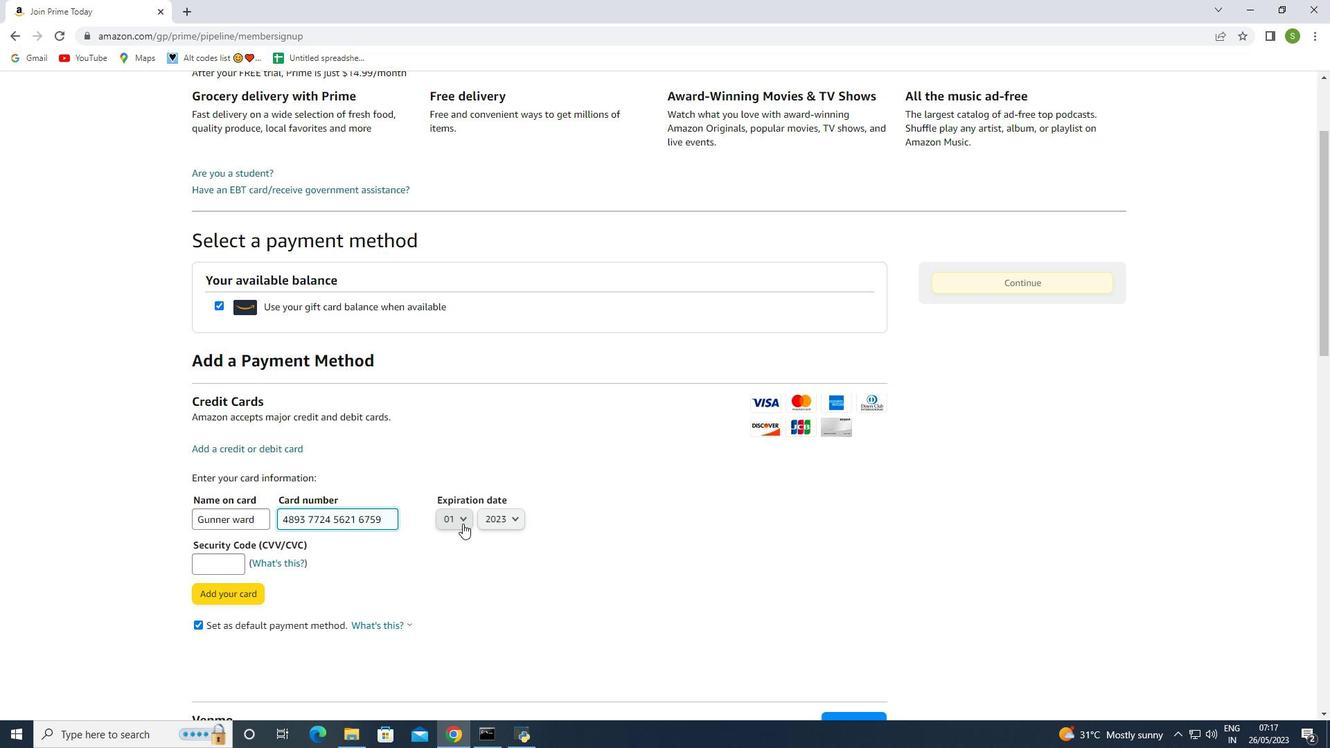 
Action: Mouse moved to (466, 637)
Screenshot: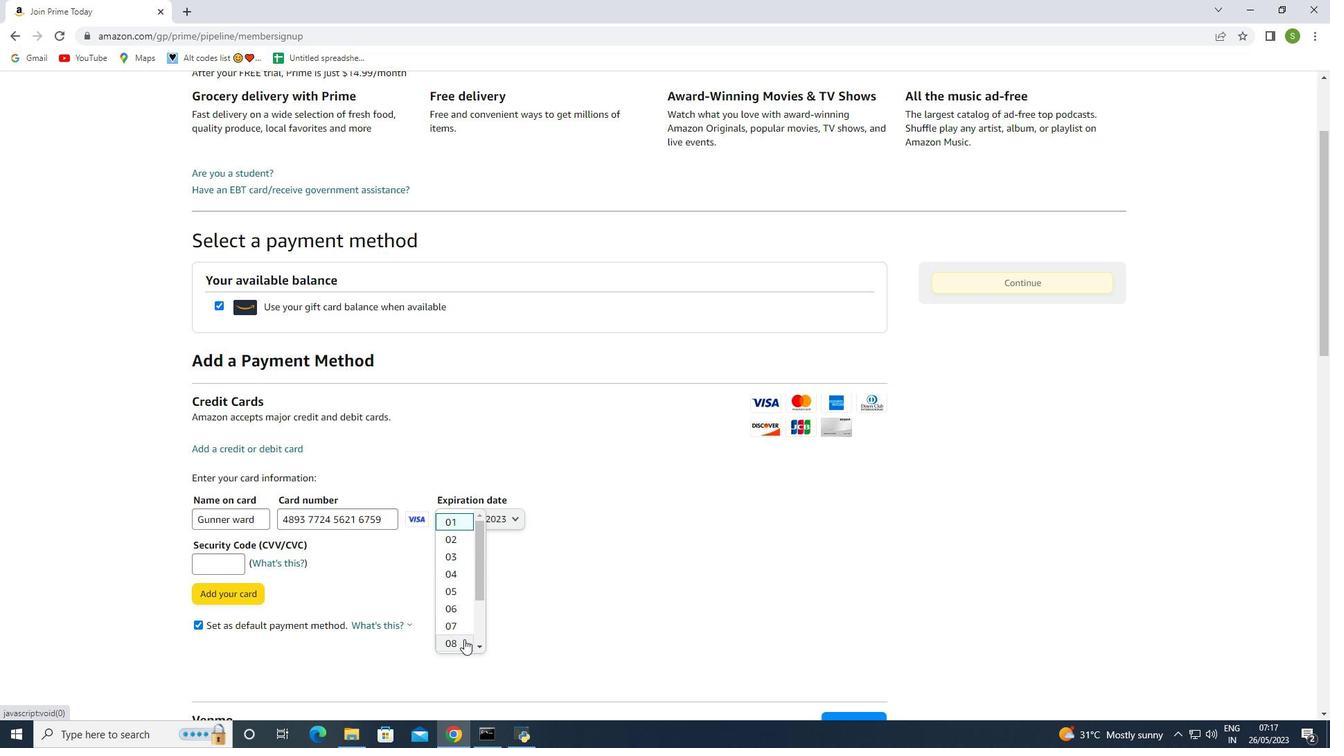 
Action: Mouse scrolled (466, 636) with delta (0, 0)
Screenshot: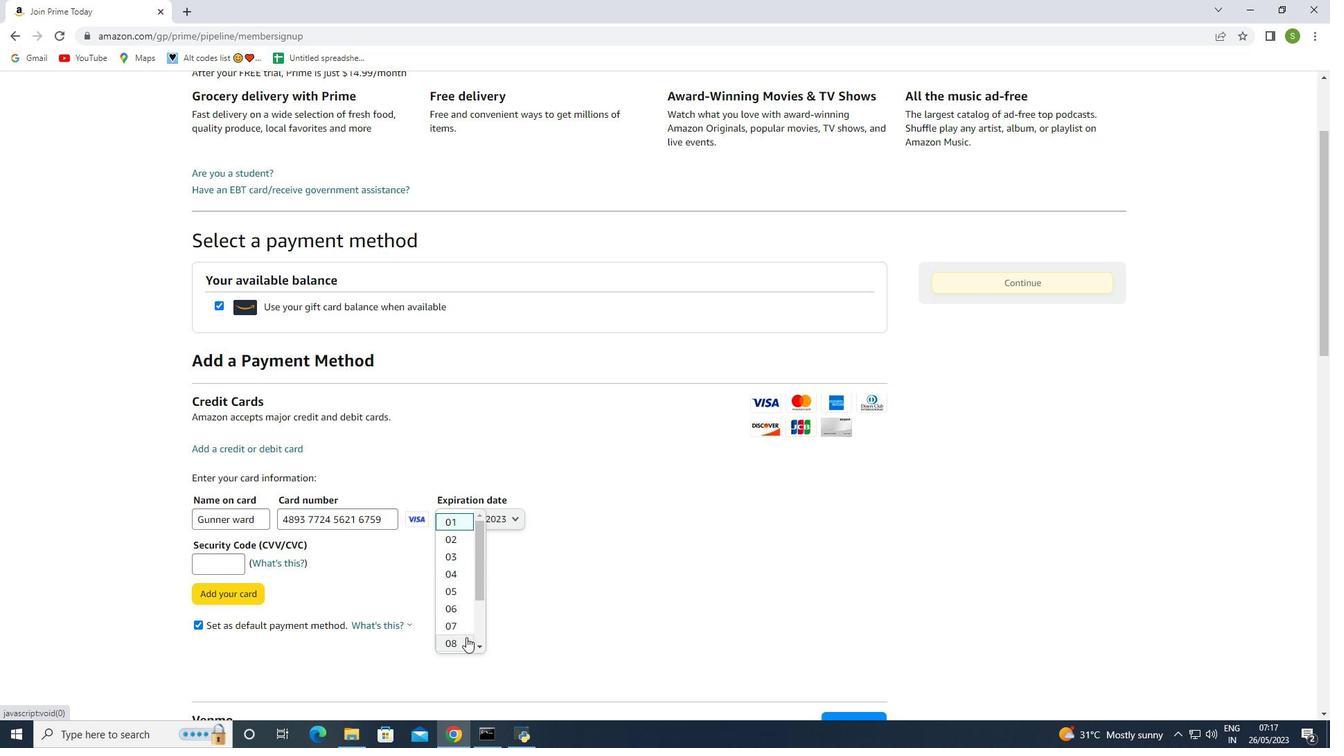 
Action: Mouse scrolled (466, 636) with delta (0, 0)
Screenshot: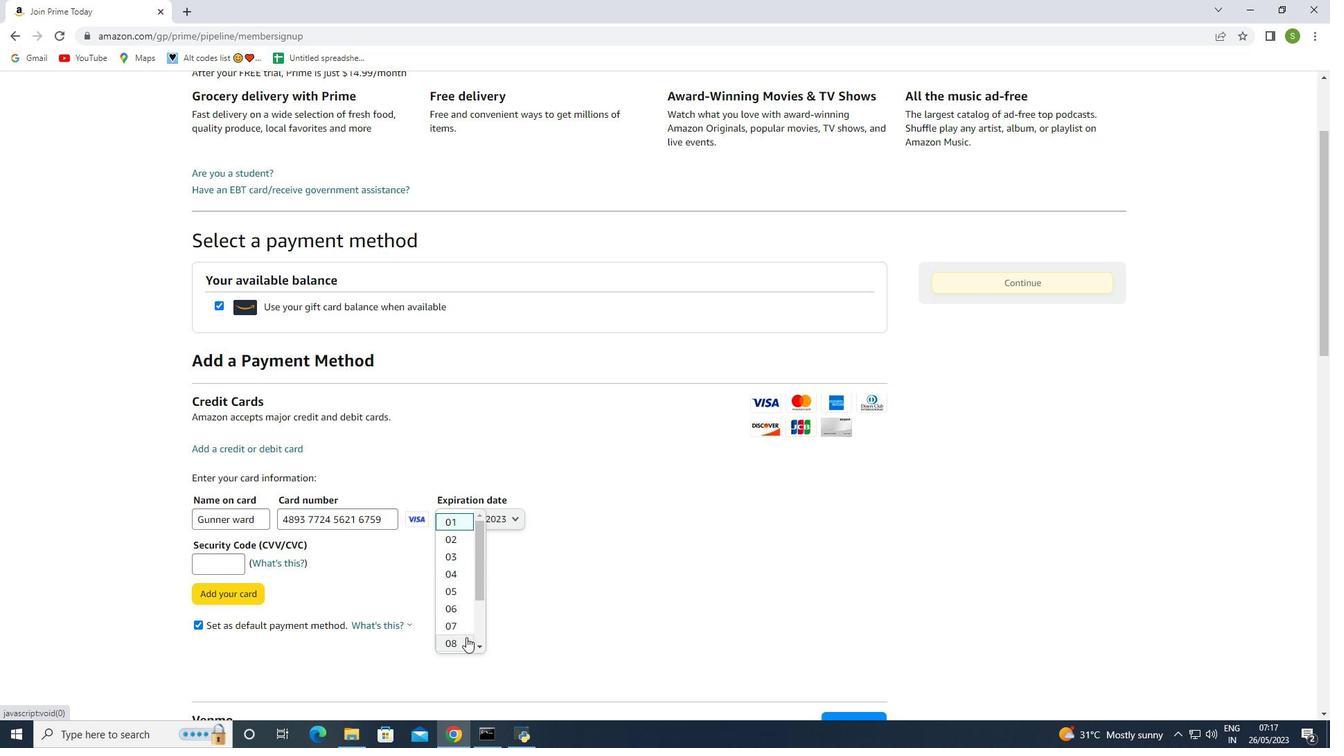 
Action: Mouse scrolled (466, 636) with delta (0, 0)
Screenshot: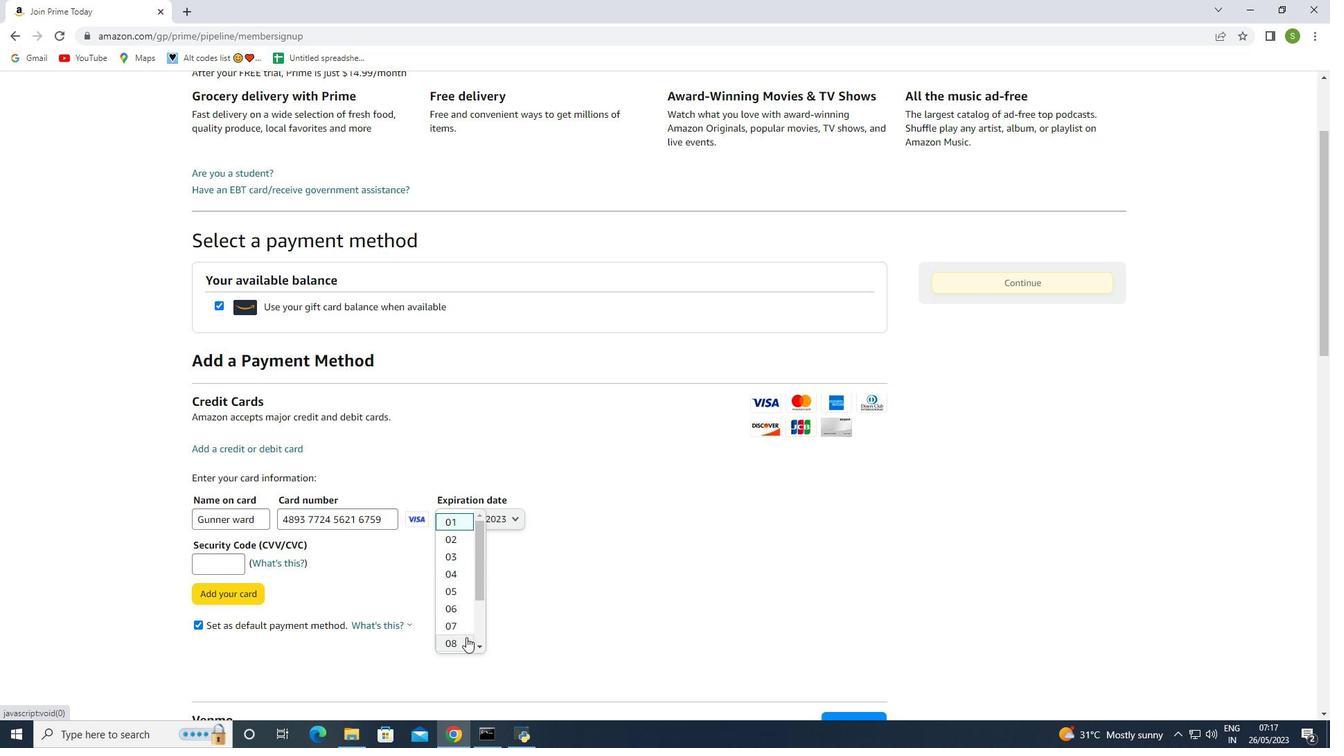 
Action: Mouse moved to (449, 635)
Screenshot: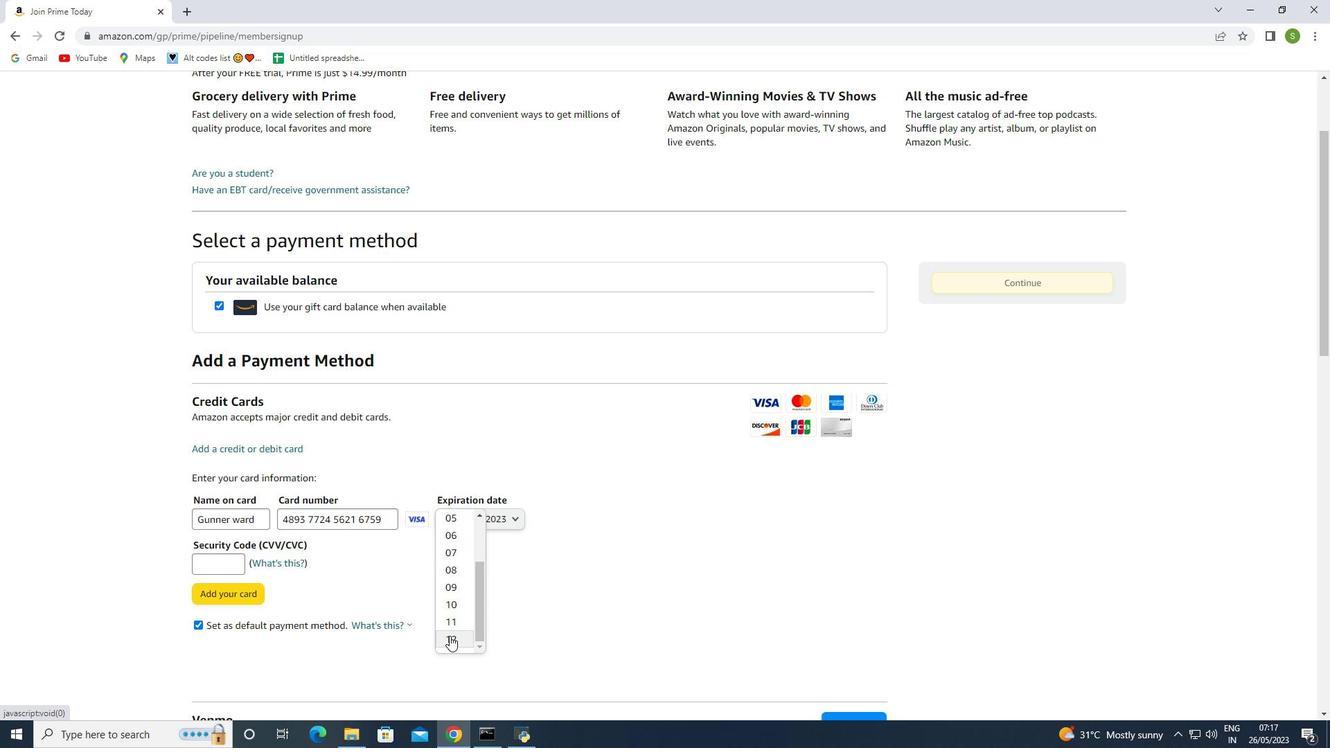 
Action: Mouse pressed left at (449, 635)
Screenshot: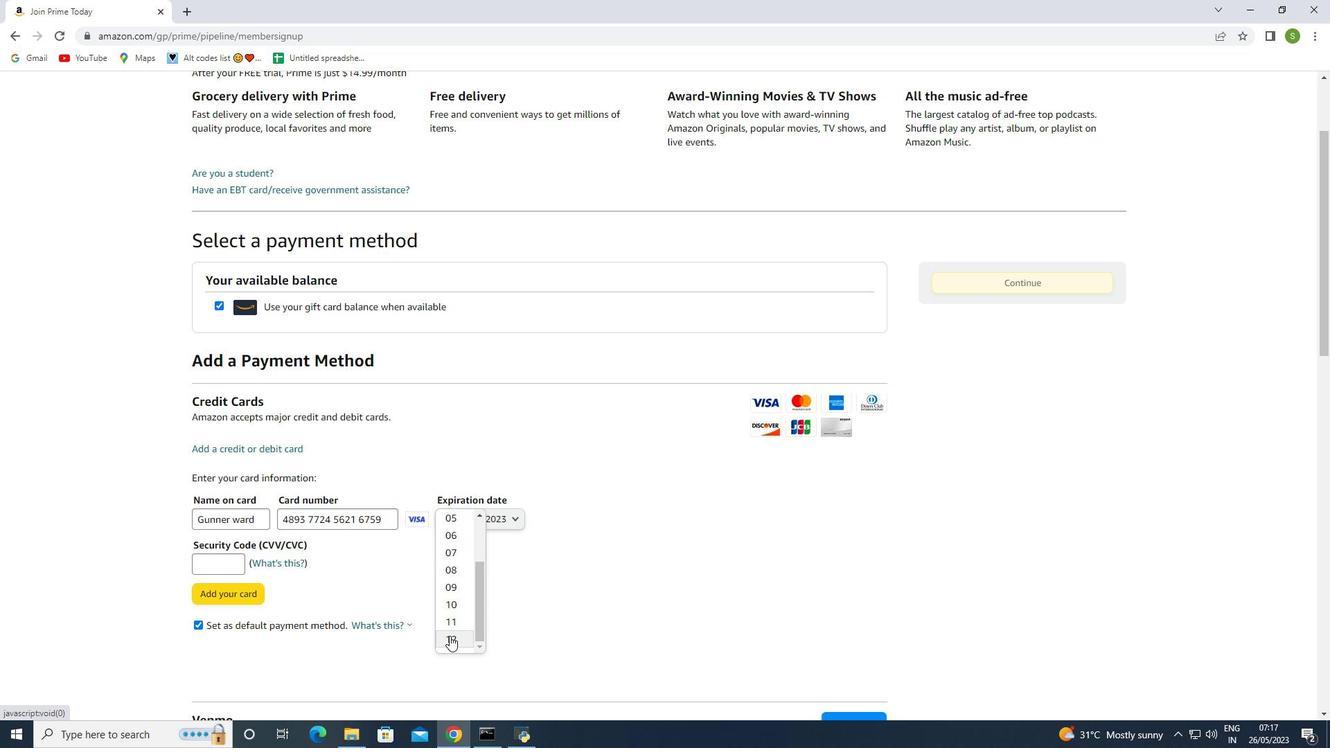 
Action: Mouse moved to (509, 521)
Screenshot: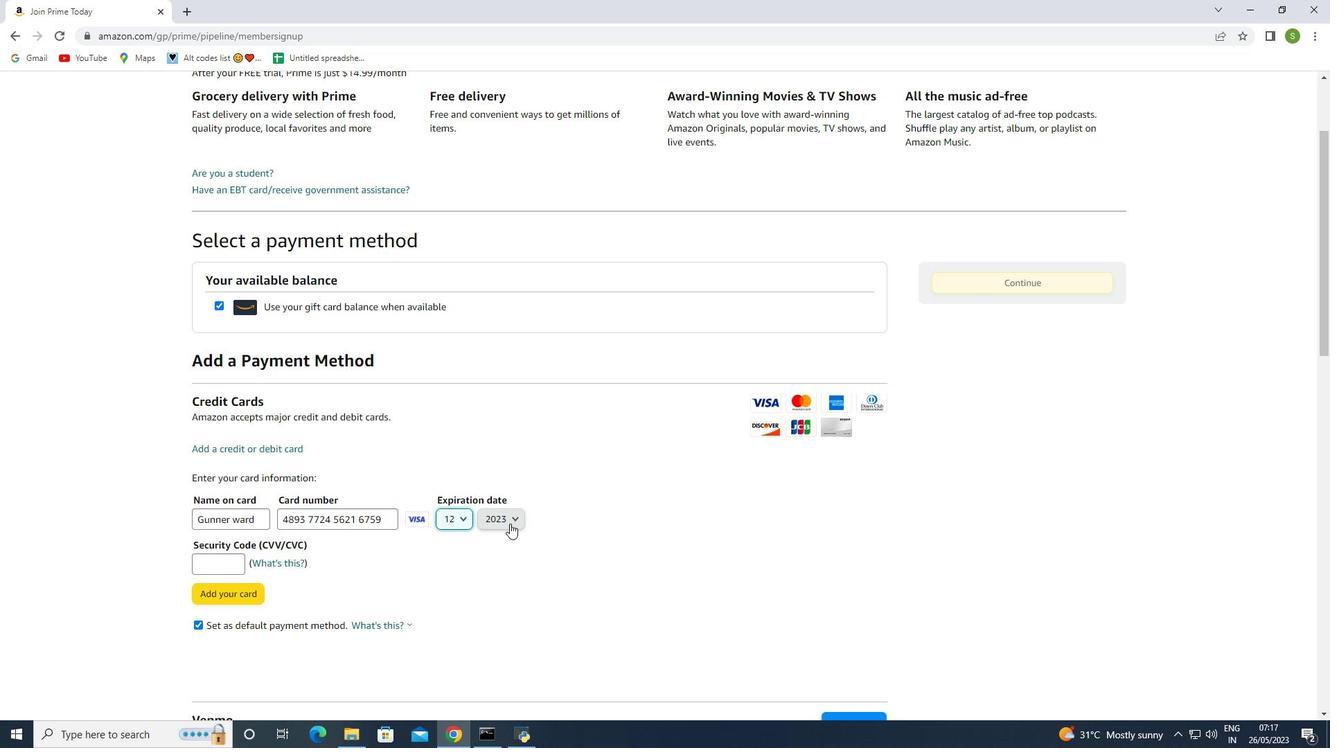 
Action: Mouse pressed left at (509, 521)
Screenshot: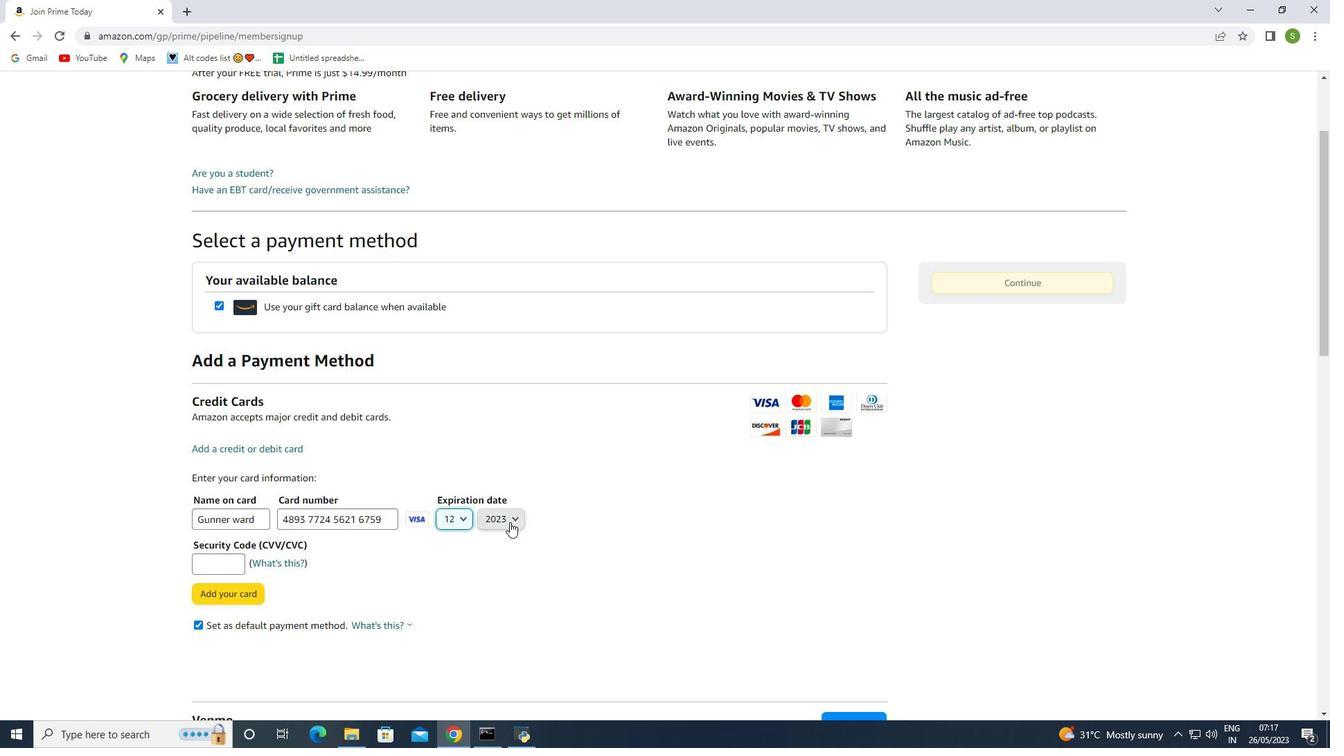
Action: Mouse moved to (505, 542)
Screenshot: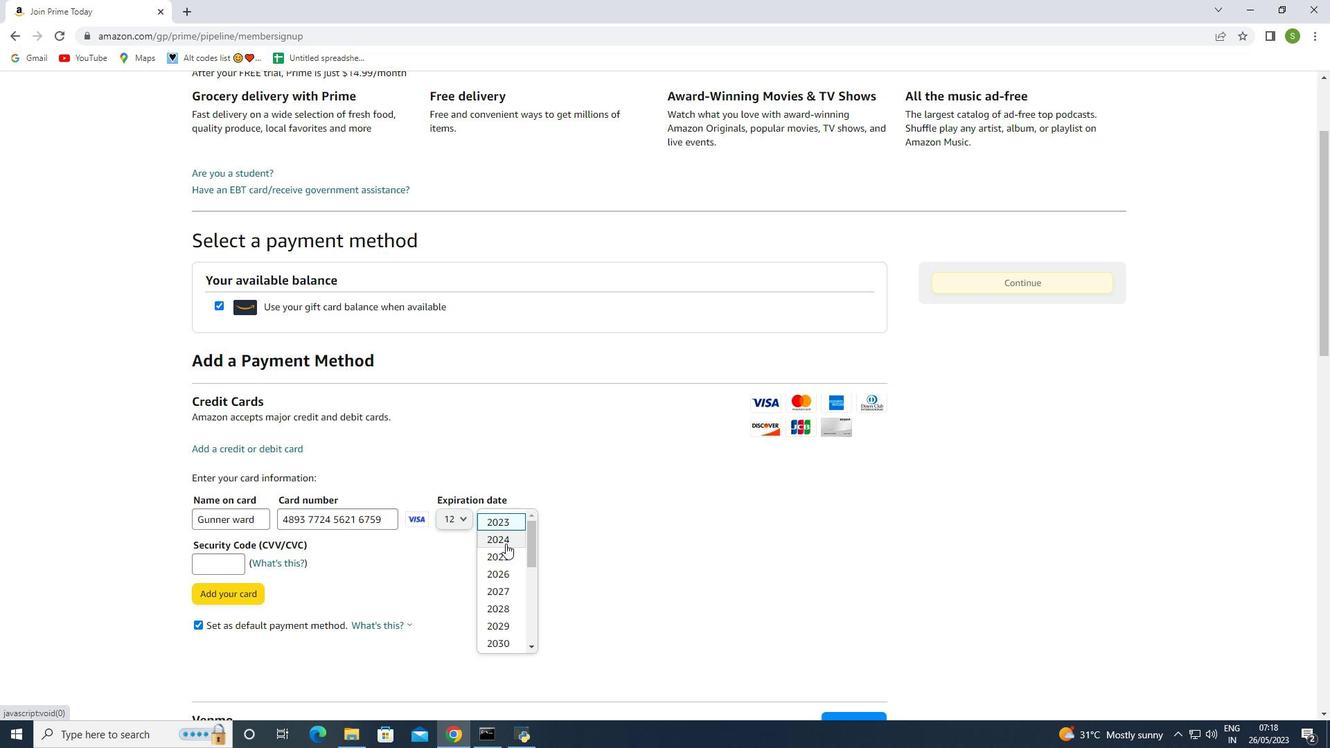 
Action: Mouse pressed left at (505, 542)
Screenshot: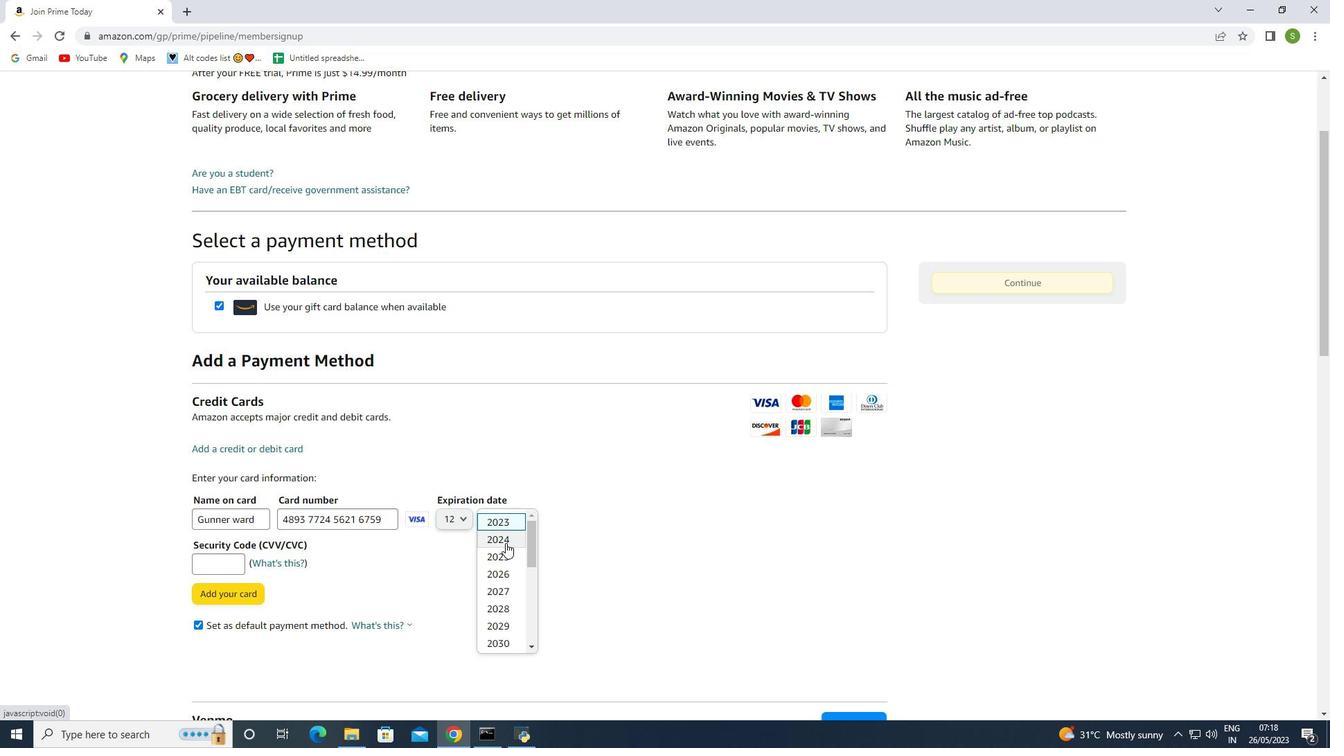 
Action: Mouse moved to (524, 583)
Screenshot: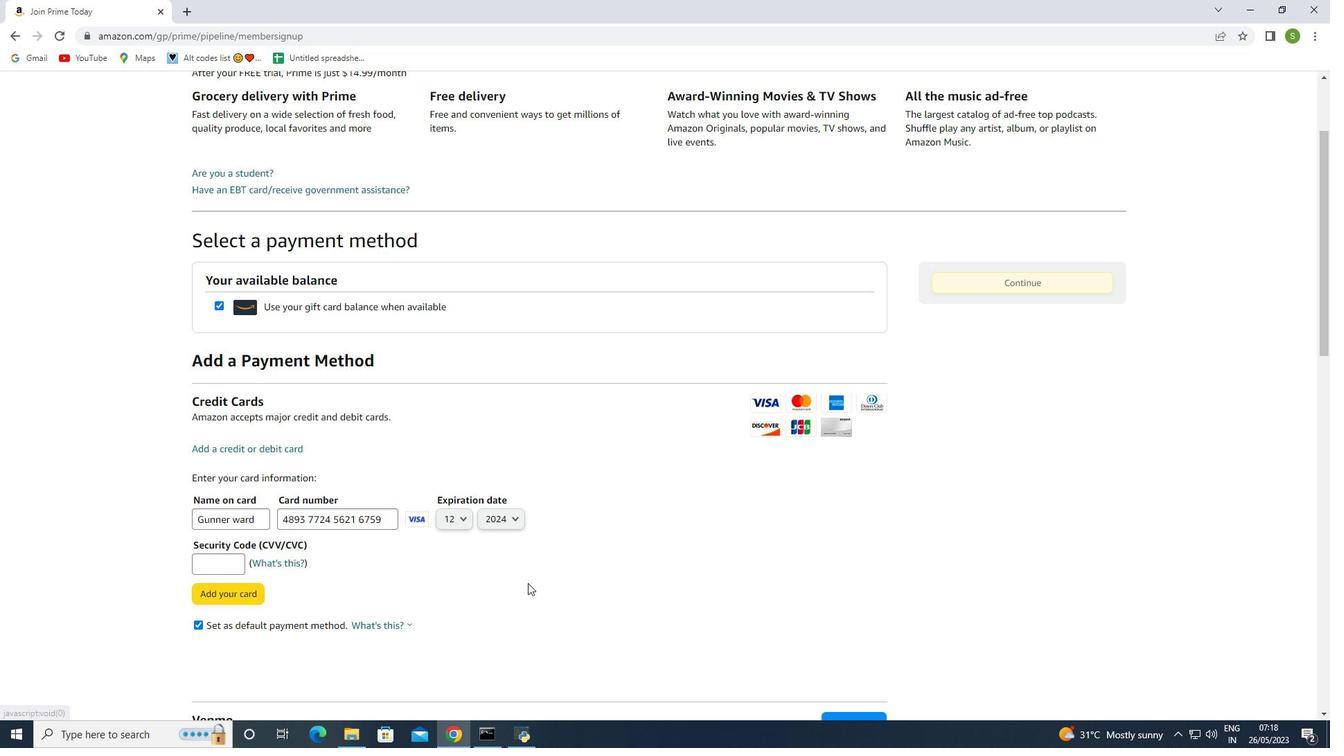 
Action: Mouse pressed left at (524, 583)
Screenshot: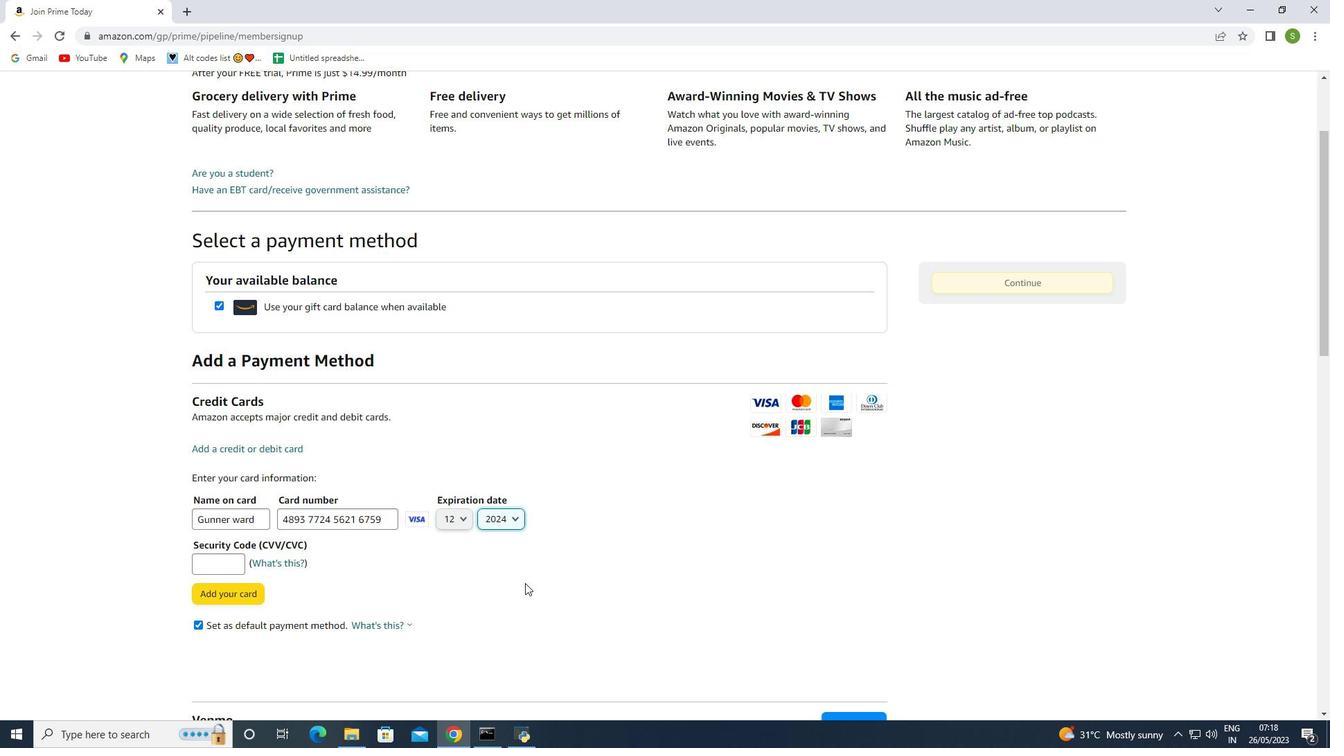 
Action: Mouse moved to (222, 564)
Screenshot: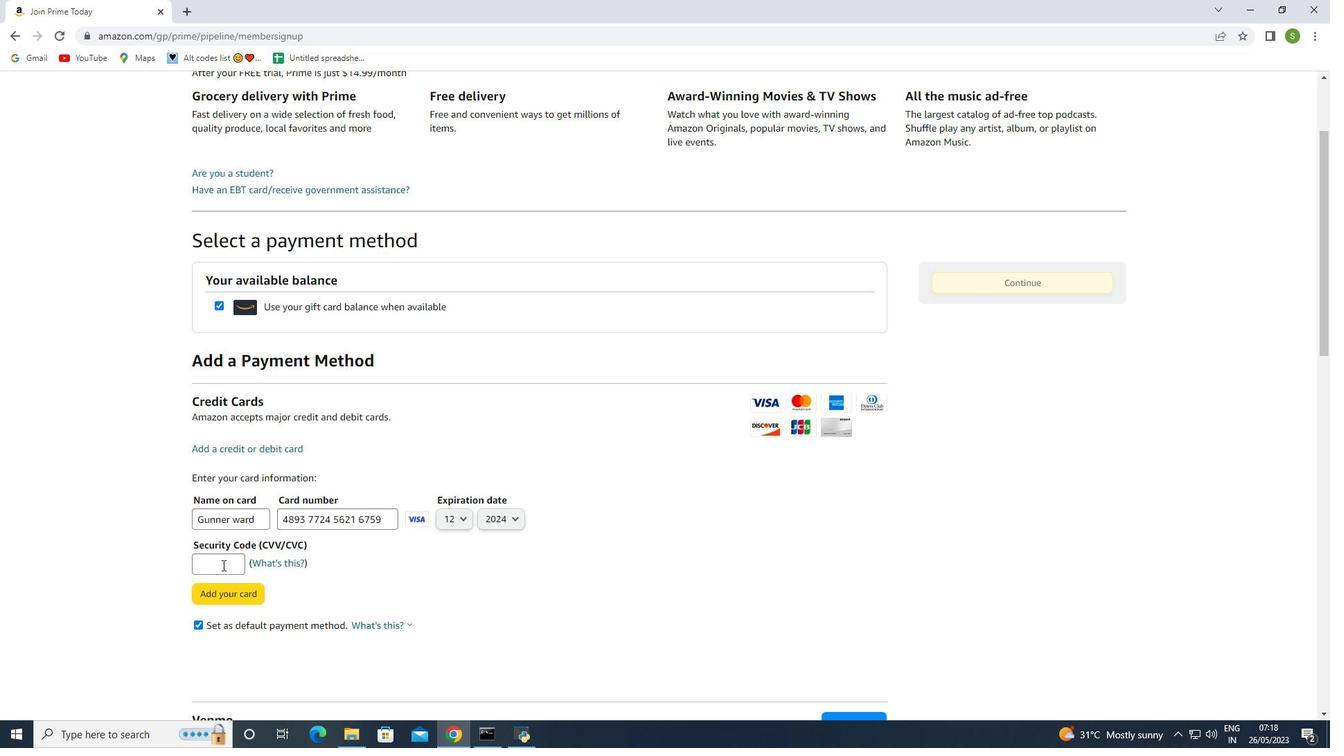 
Action: Mouse pressed left at (222, 564)
Screenshot: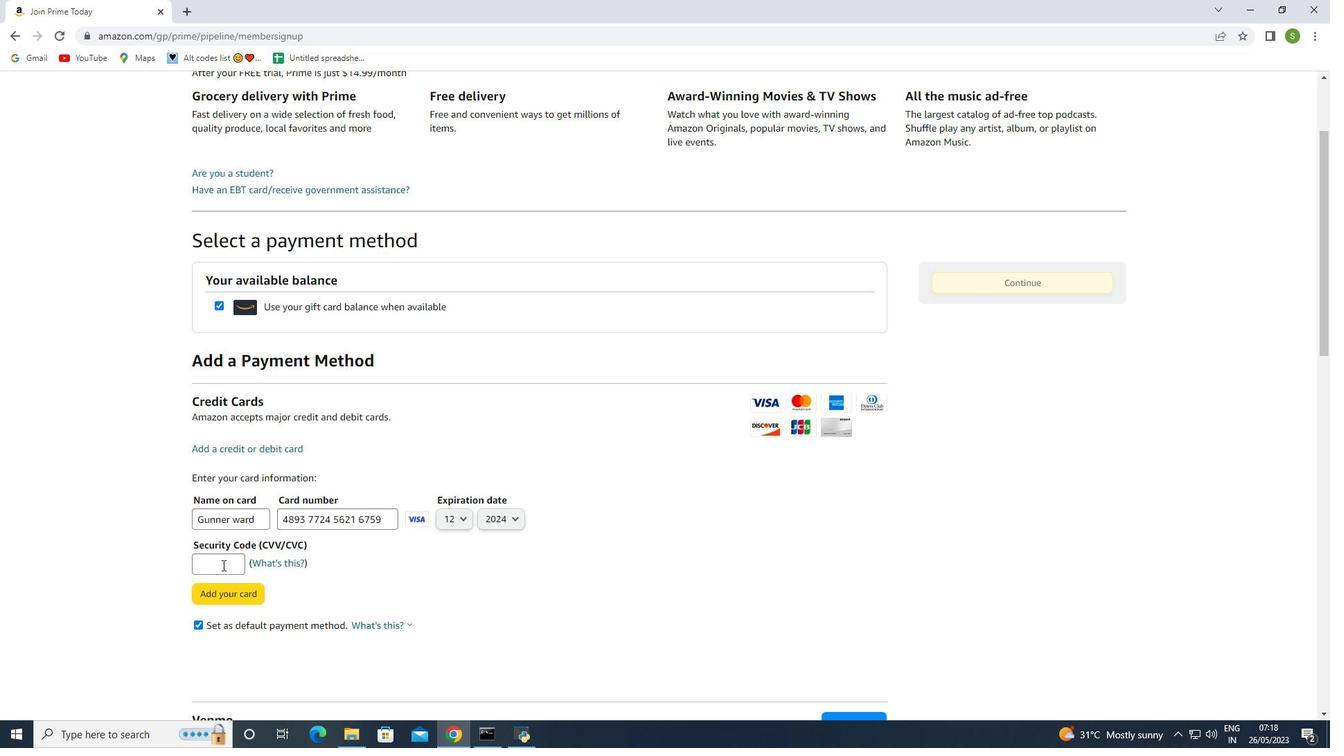 
Action: Key pressed 506
Screenshot: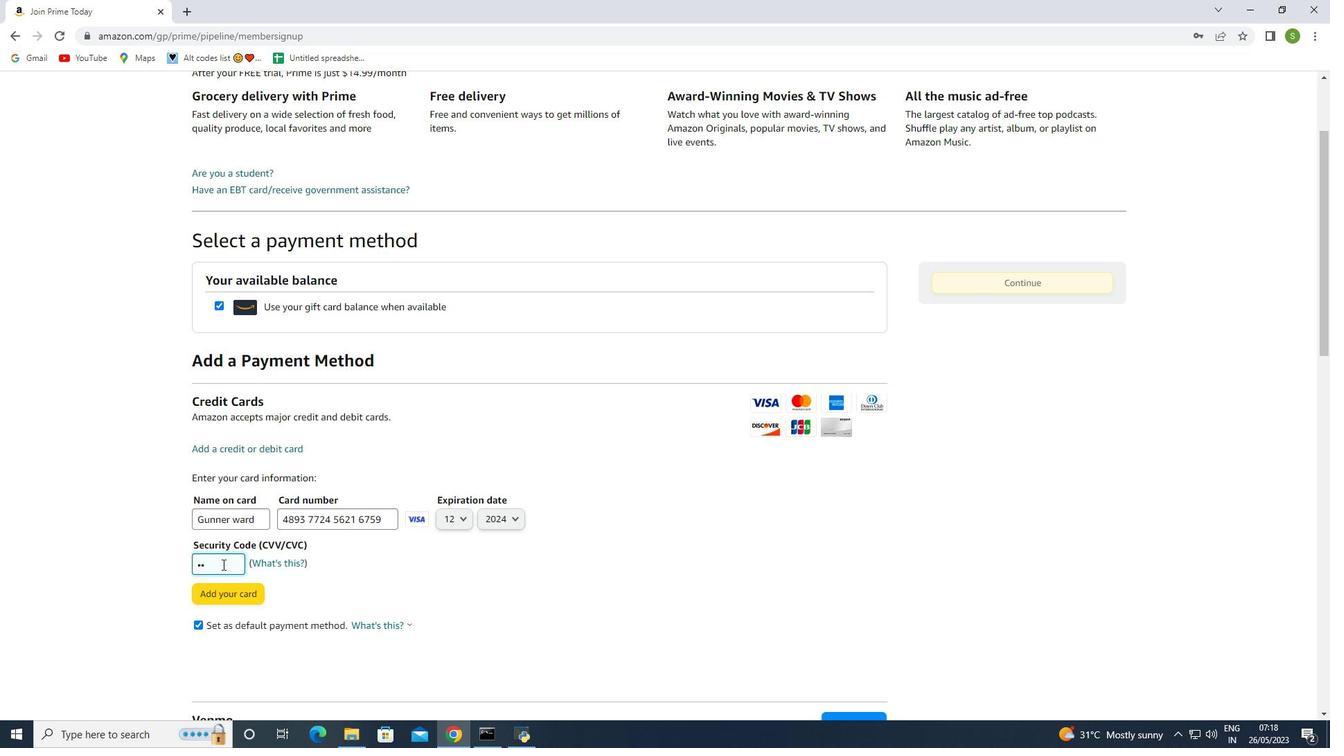 
Action: Mouse moved to (241, 596)
Screenshot: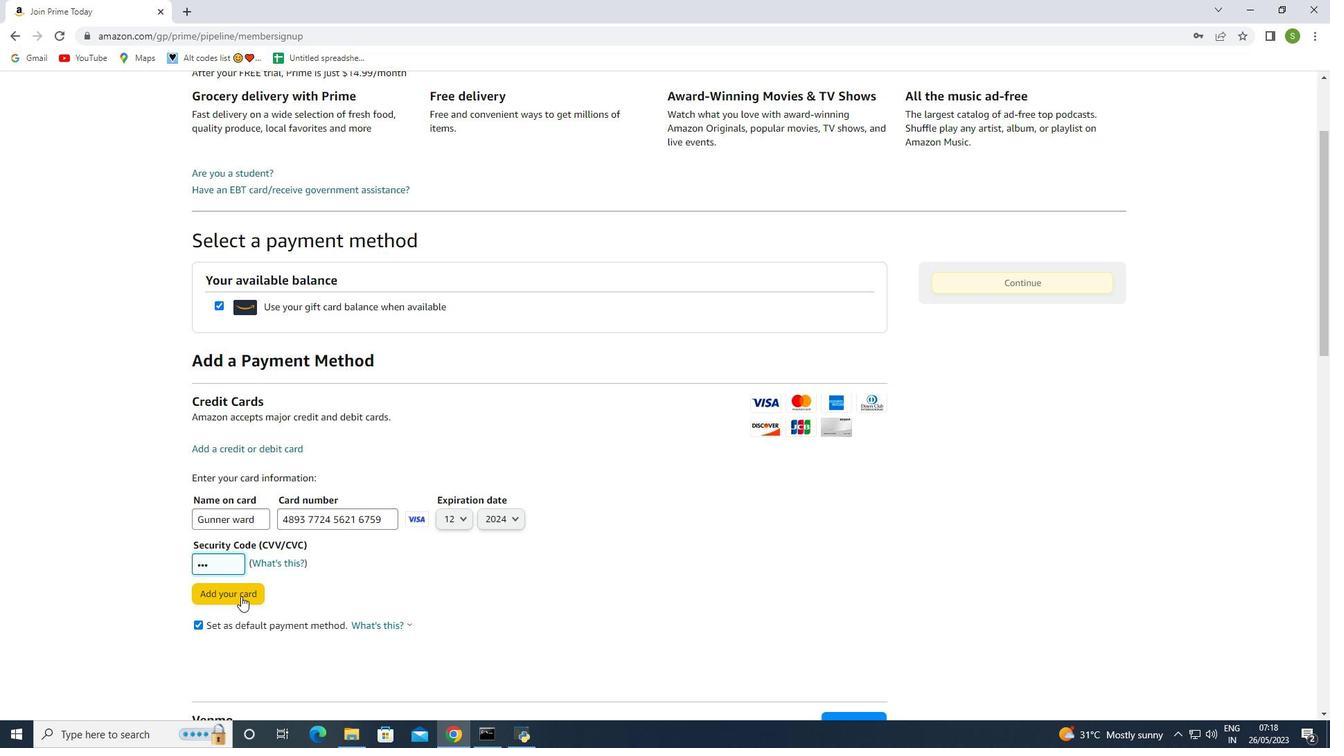 
Action: Mouse pressed left at (241, 596)
Screenshot: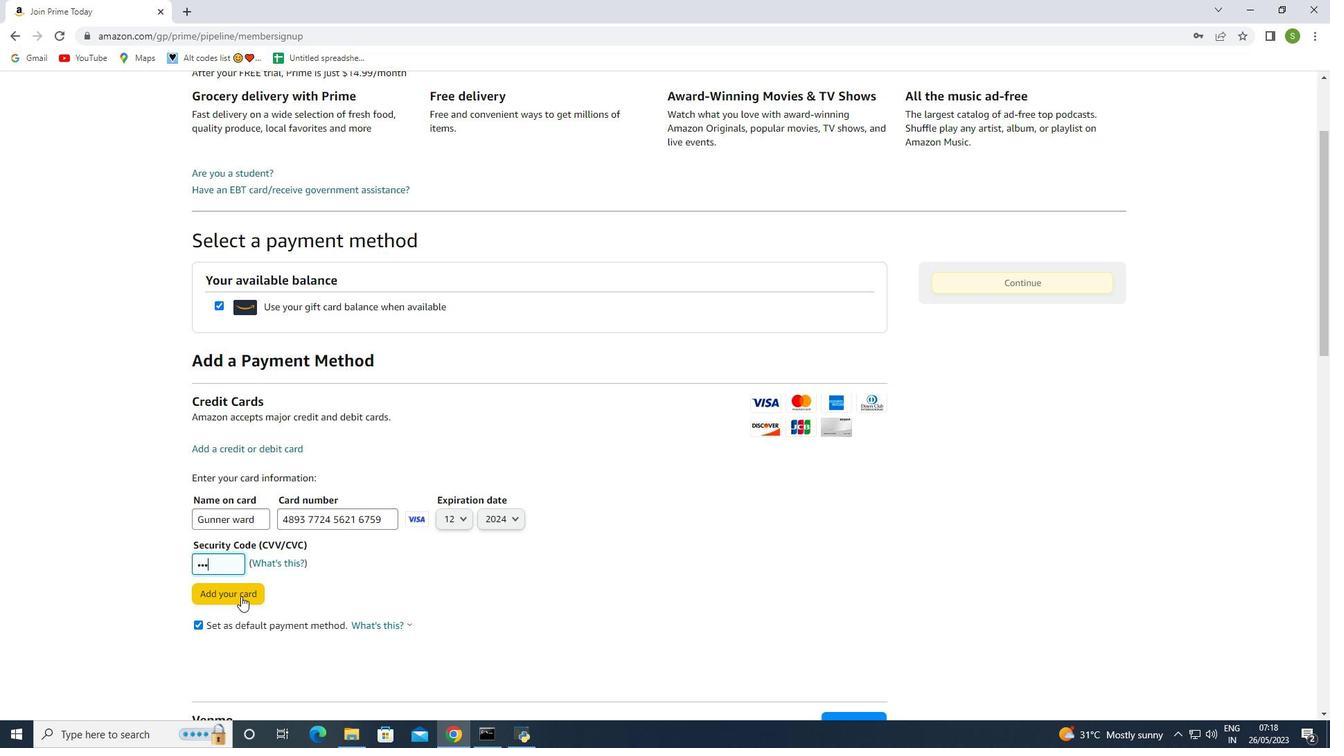 
Action: Mouse moved to (419, 586)
Screenshot: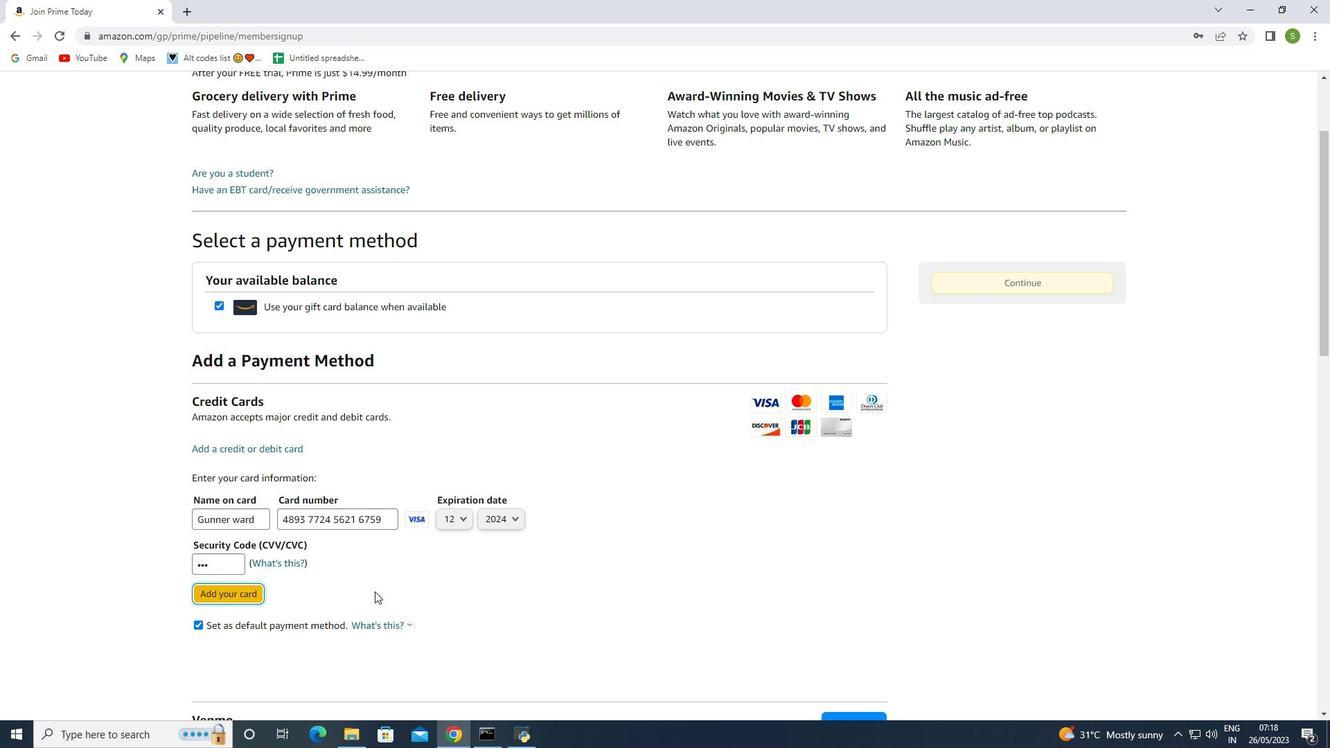 
